 Task: Look for space in Bartlett, United States from 12th July, 2023 to 16th July, 2023 for 8 adults in price range Rs.10000 to Rs.16000. Place can be private room with 8 bedrooms having 8 beds and 8 bathrooms. Property type can be house, flat, guest house, hotel. Amenities needed are: wifi, TV, free parkinig on premises, gym, breakfast. Booking option can be shelf check-in. Required host language is English.
Action: Mouse moved to (483, 95)
Screenshot: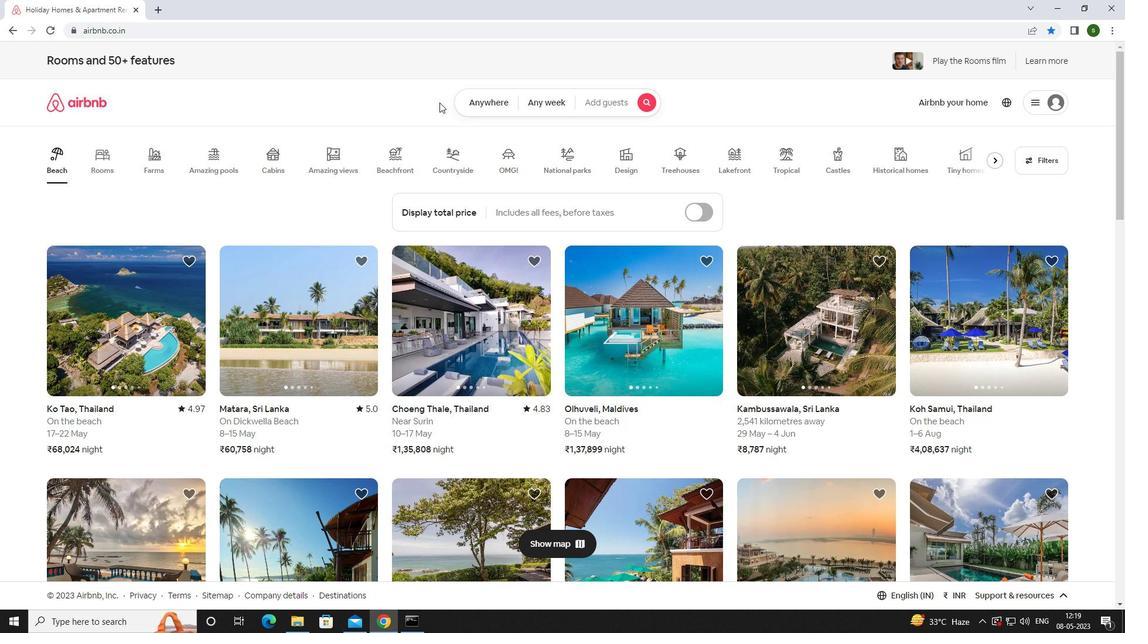 
Action: Mouse pressed left at (483, 95)
Screenshot: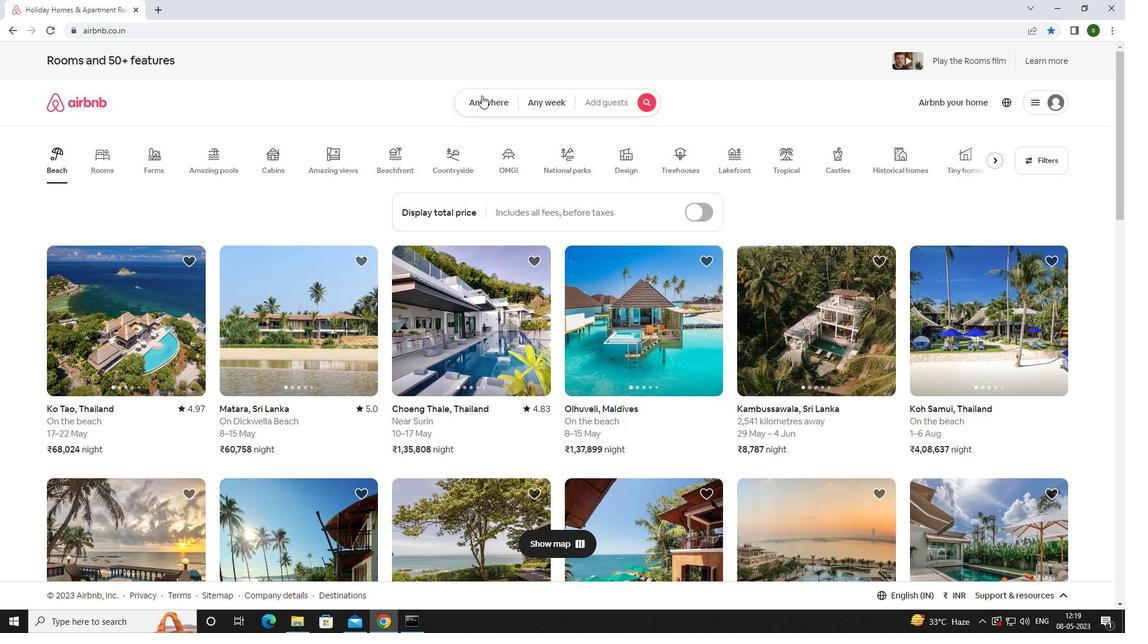 
Action: Mouse moved to (433, 148)
Screenshot: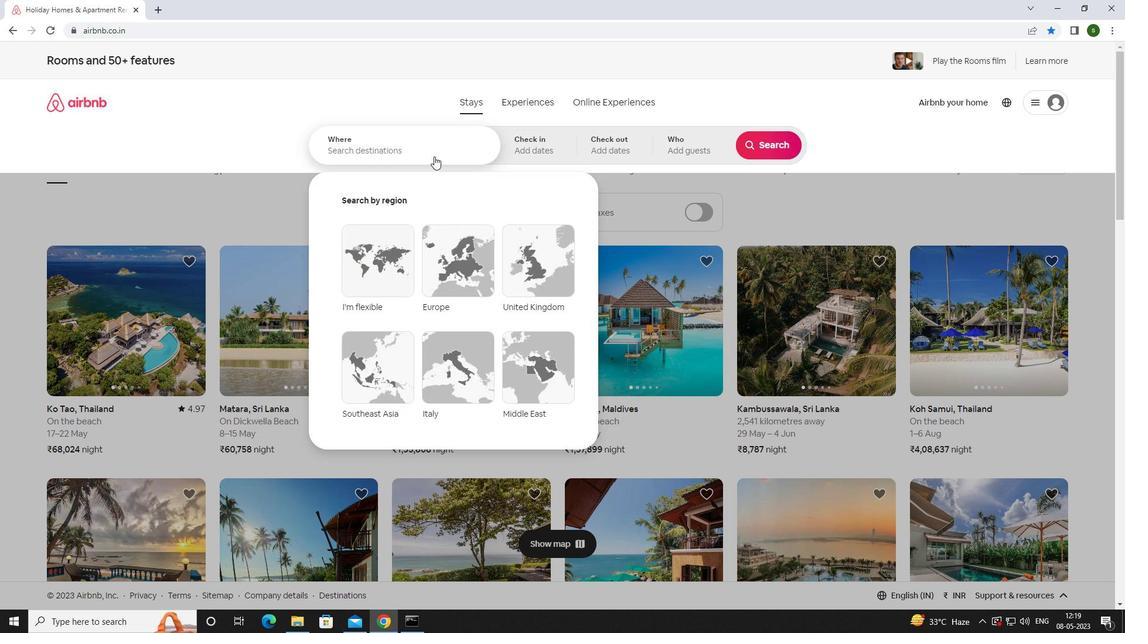 
Action: Mouse pressed left at (433, 148)
Screenshot: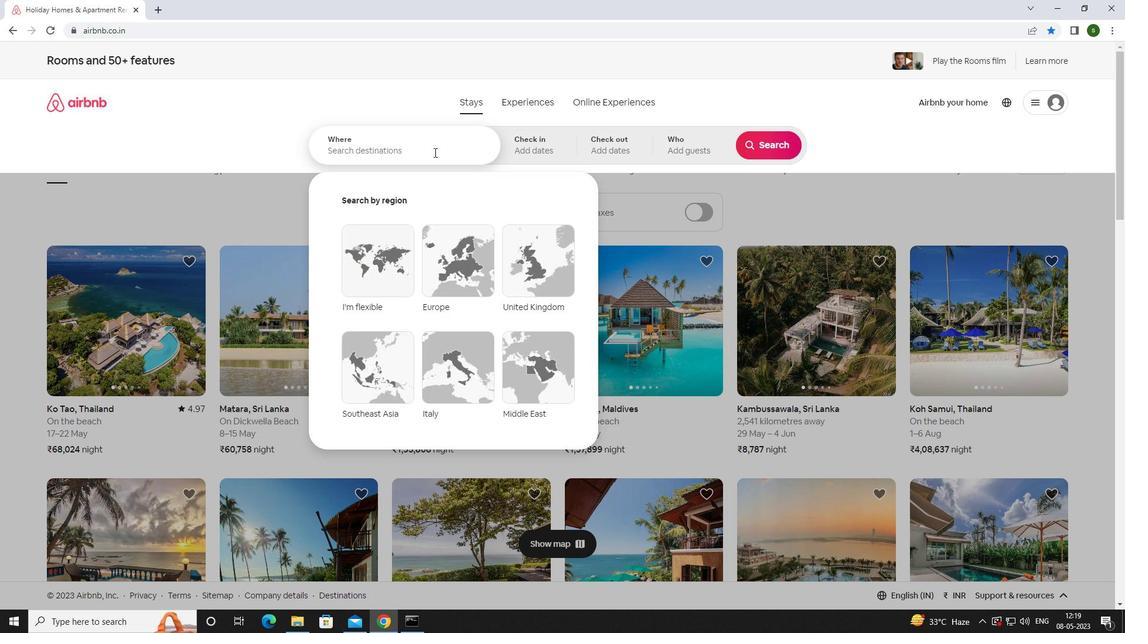 
Action: Key pressed <Key.caps_lock>b<Key.caps_lock>artlett,<Key.space><Key.caps_lock>u<Key.caps_lock>nited<Key.space><Key.caps_lock>s<Key.caps_lock>tates<Key.enter>
Screenshot: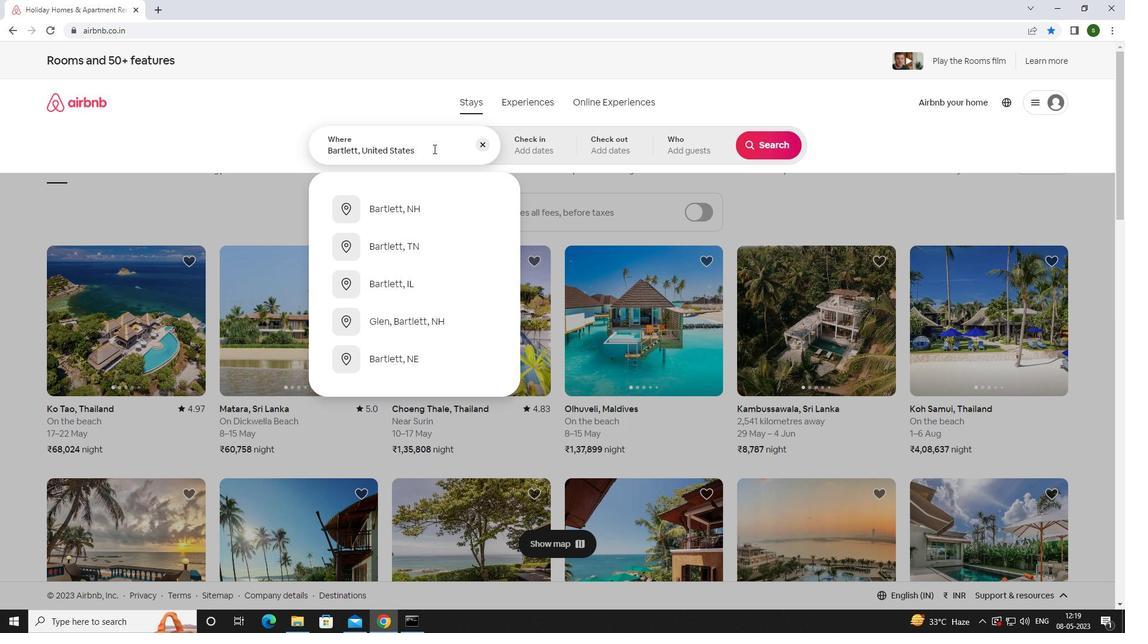 
Action: Mouse moved to (772, 236)
Screenshot: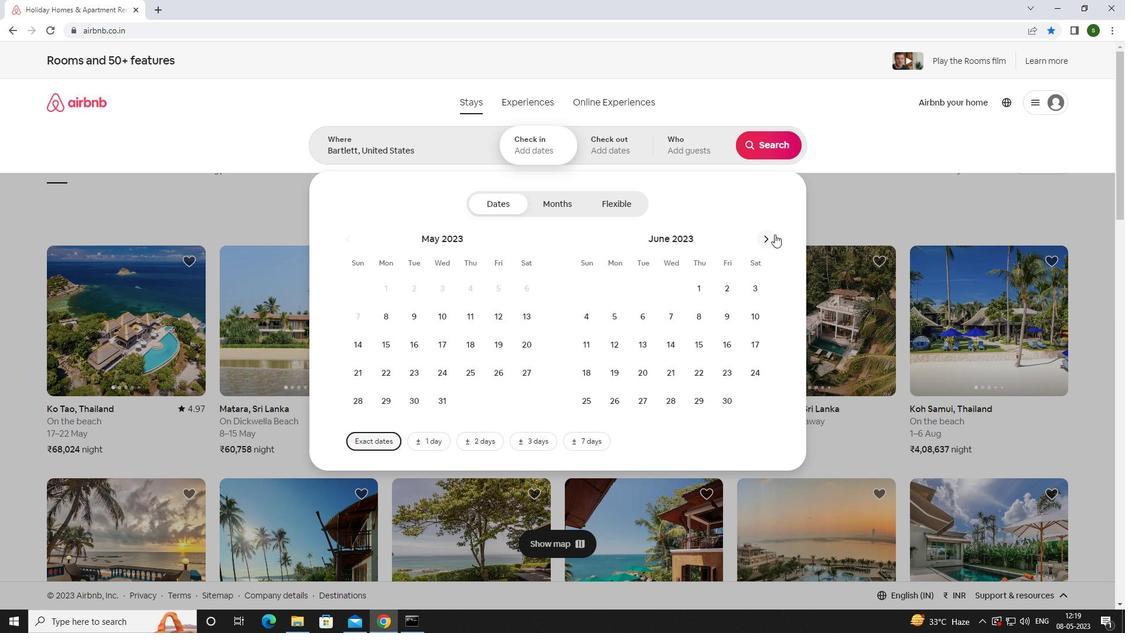 
Action: Mouse pressed left at (772, 236)
Screenshot: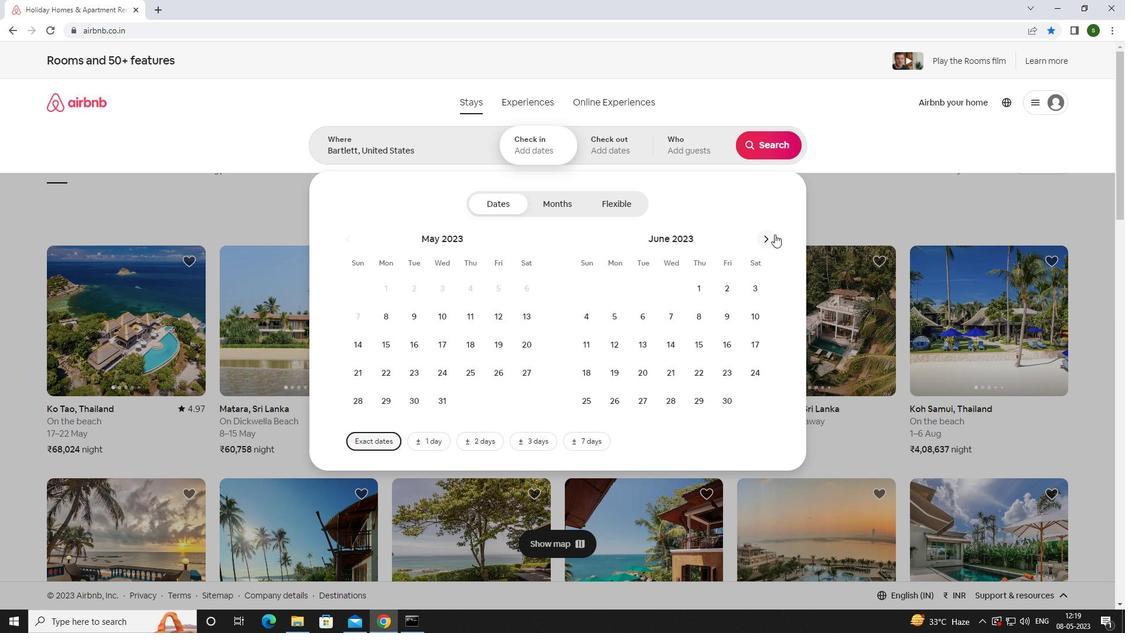 
Action: Mouse moved to (674, 349)
Screenshot: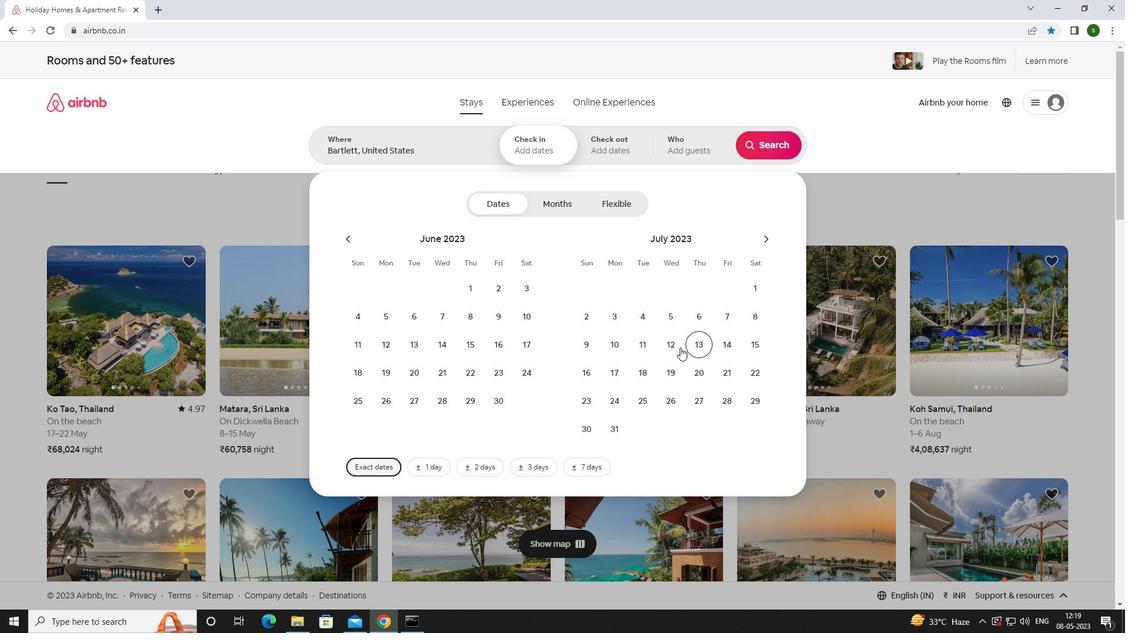 
Action: Mouse pressed left at (674, 349)
Screenshot: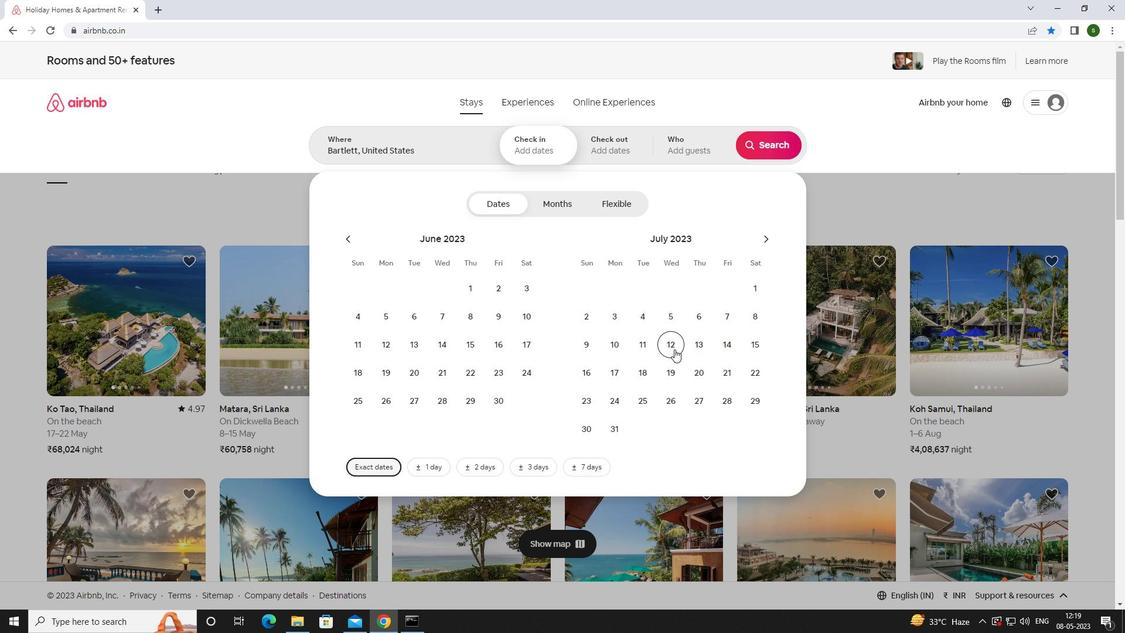 
Action: Mouse moved to (592, 378)
Screenshot: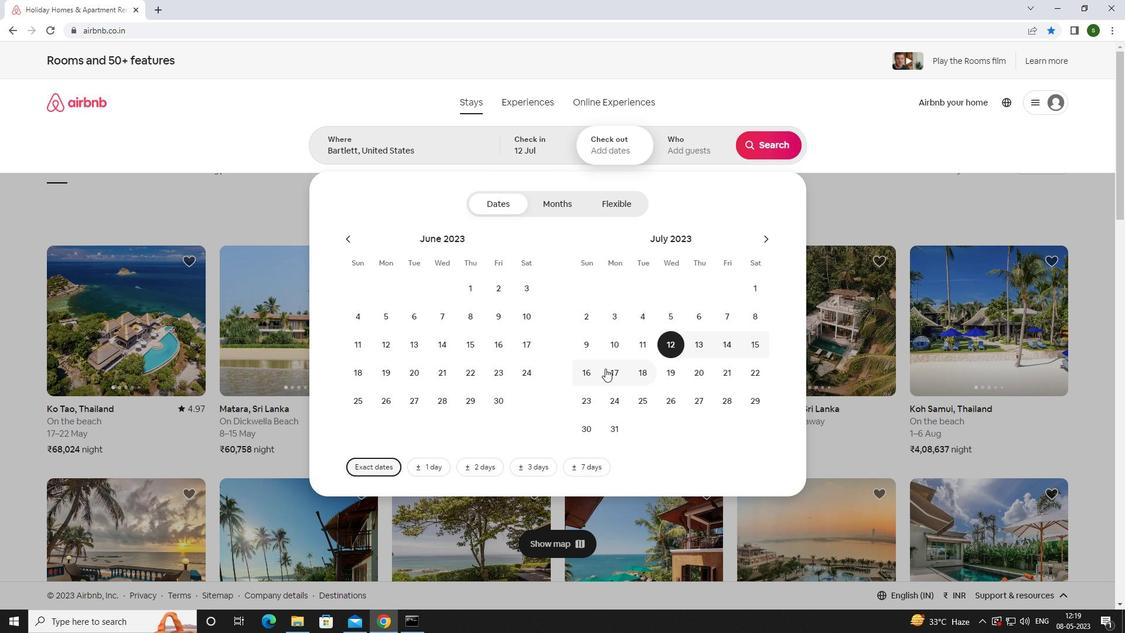 
Action: Mouse pressed left at (592, 378)
Screenshot: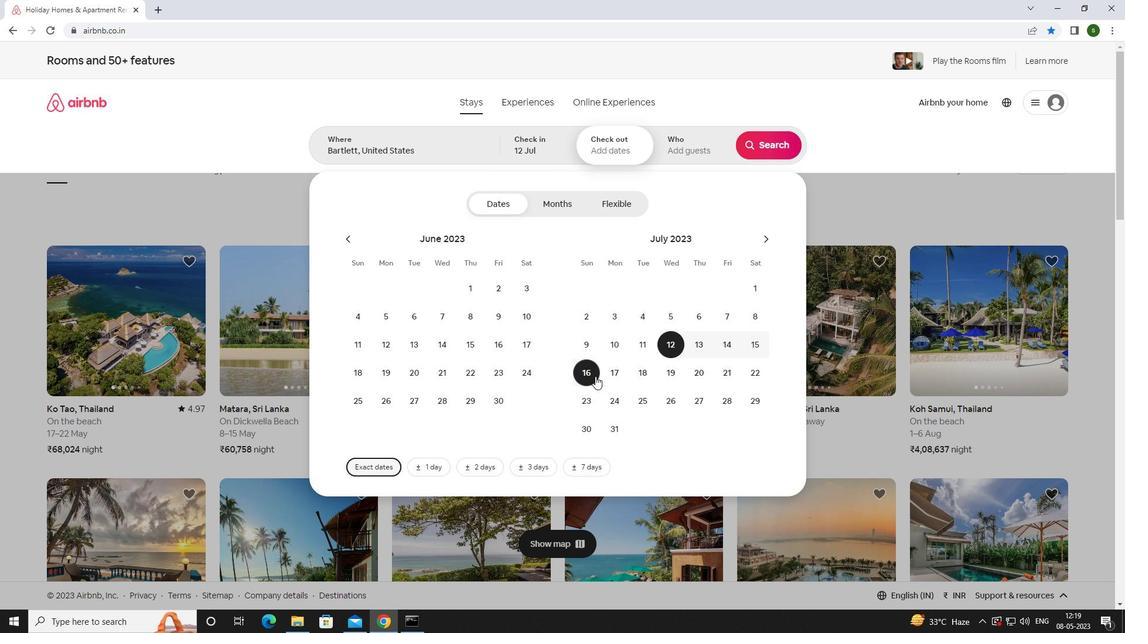 
Action: Mouse moved to (679, 141)
Screenshot: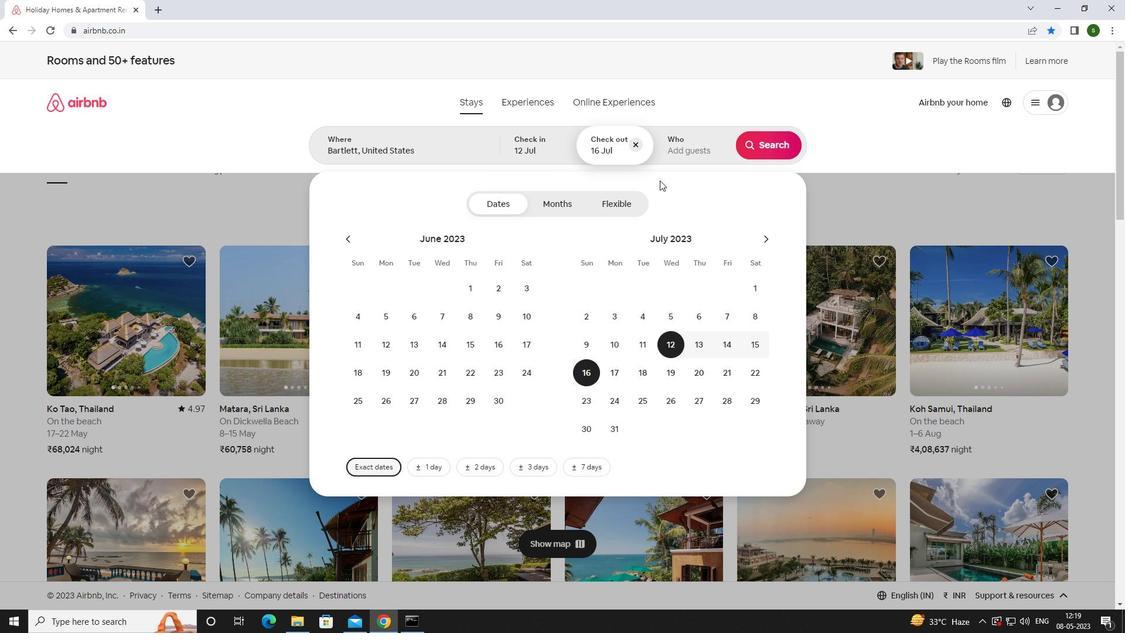 
Action: Mouse pressed left at (679, 141)
Screenshot: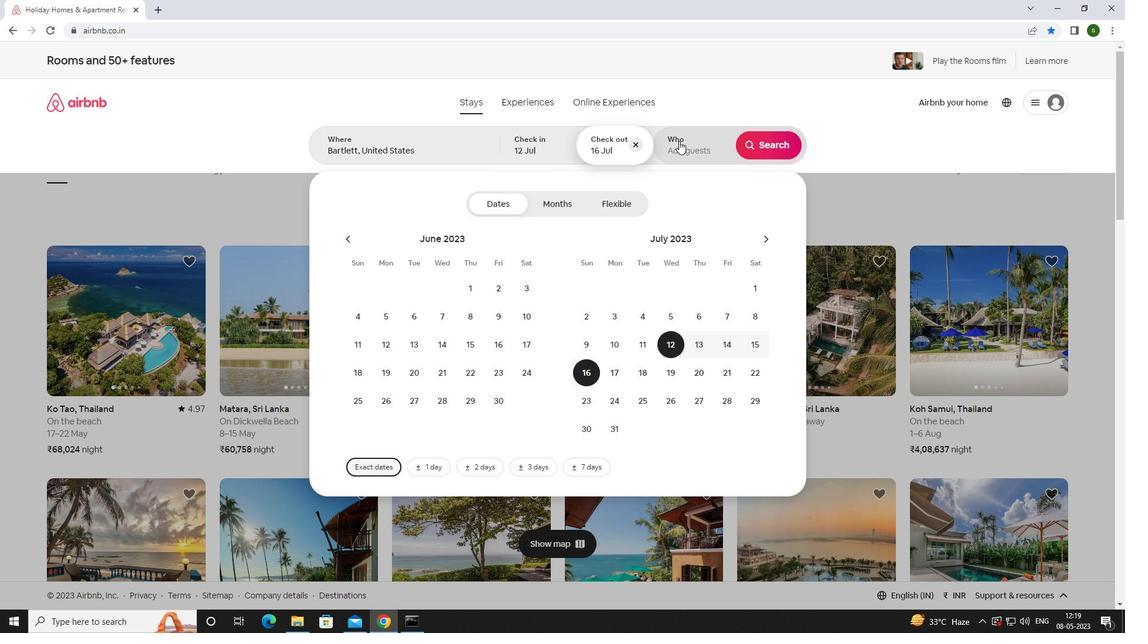 
Action: Mouse moved to (765, 201)
Screenshot: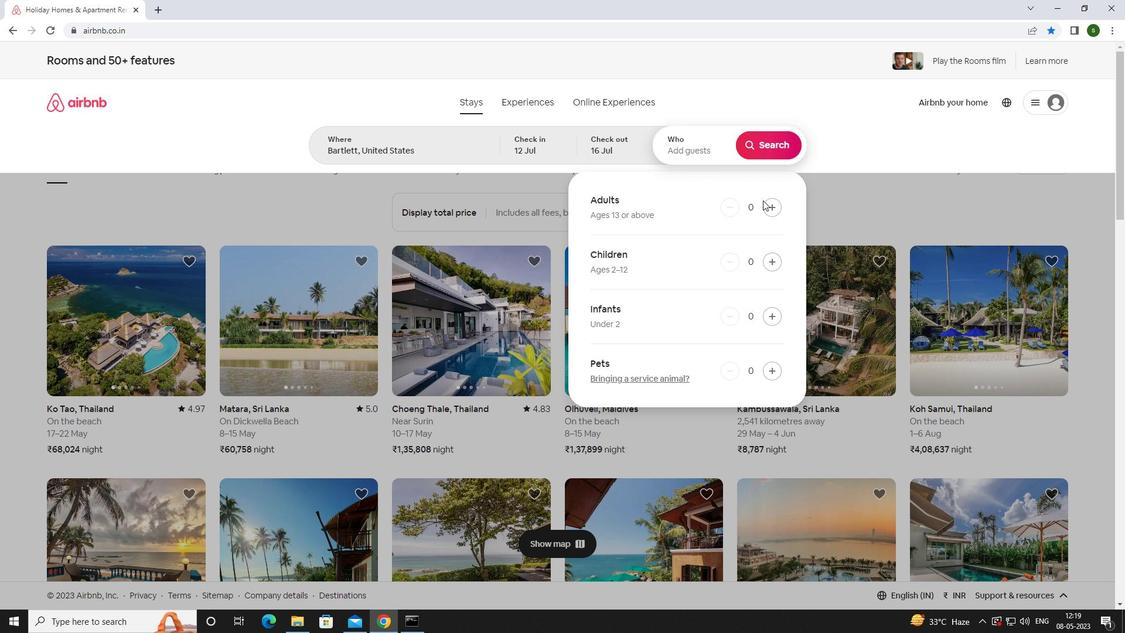 
Action: Mouse pressed left at (765, 201)
Screenshot: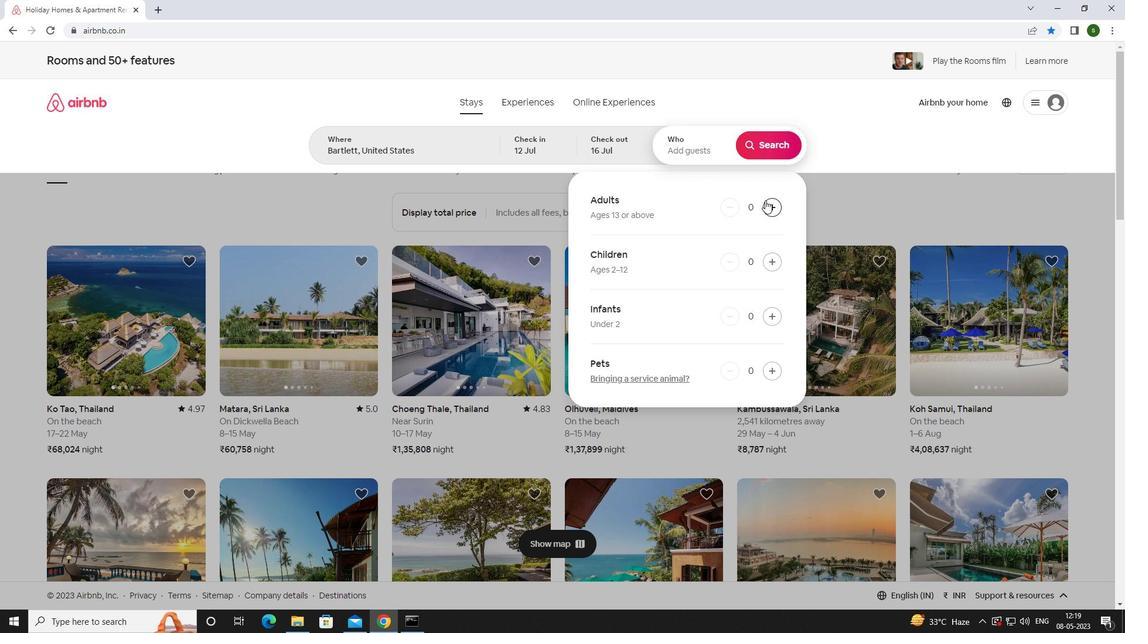 
Action: Mouse pressed left at (765, 201)
Screenshot: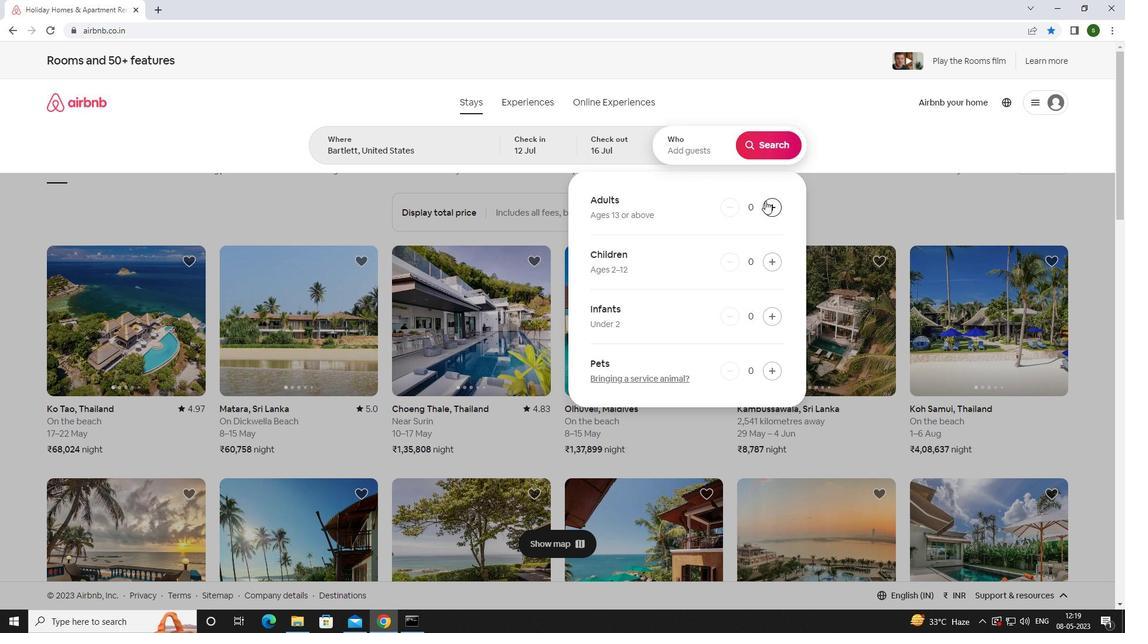 
Action: Mouse pressed left at (765, 201)
Screenshot: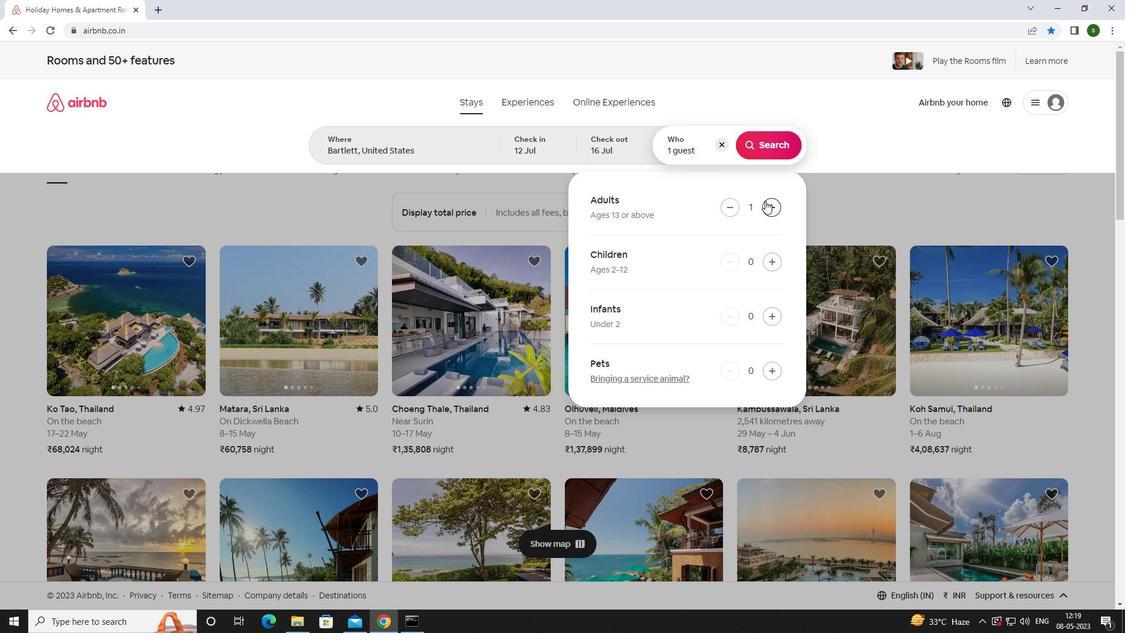 
Action: Mouse pressed left at (765, 201)
Screenshot: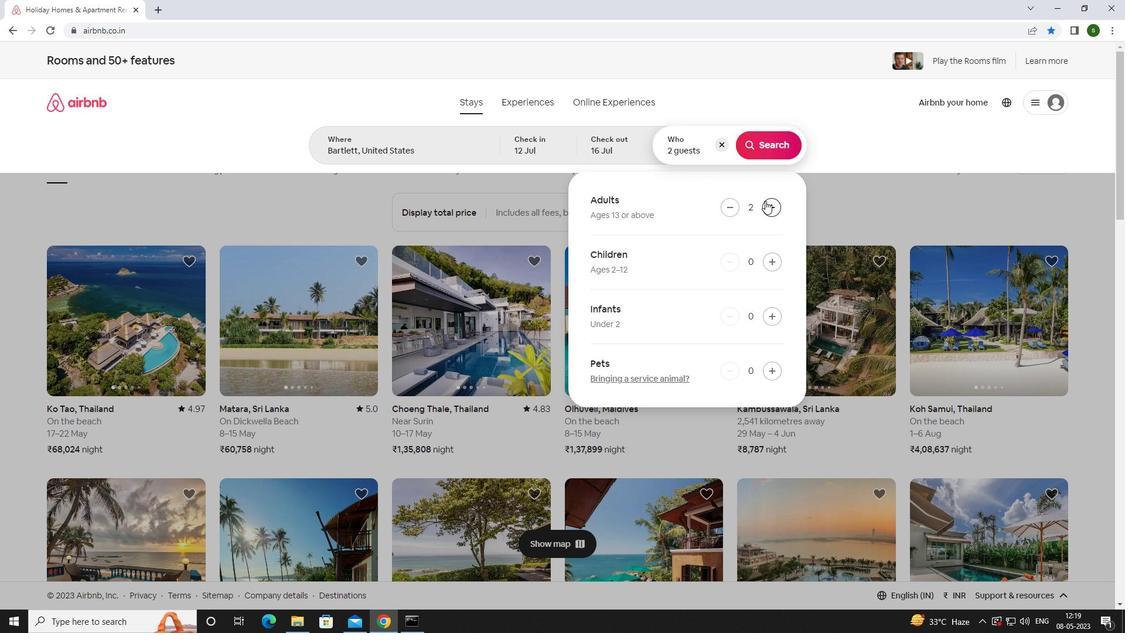 
Action: Mouse pressed left at (765, 201)
Screenshot: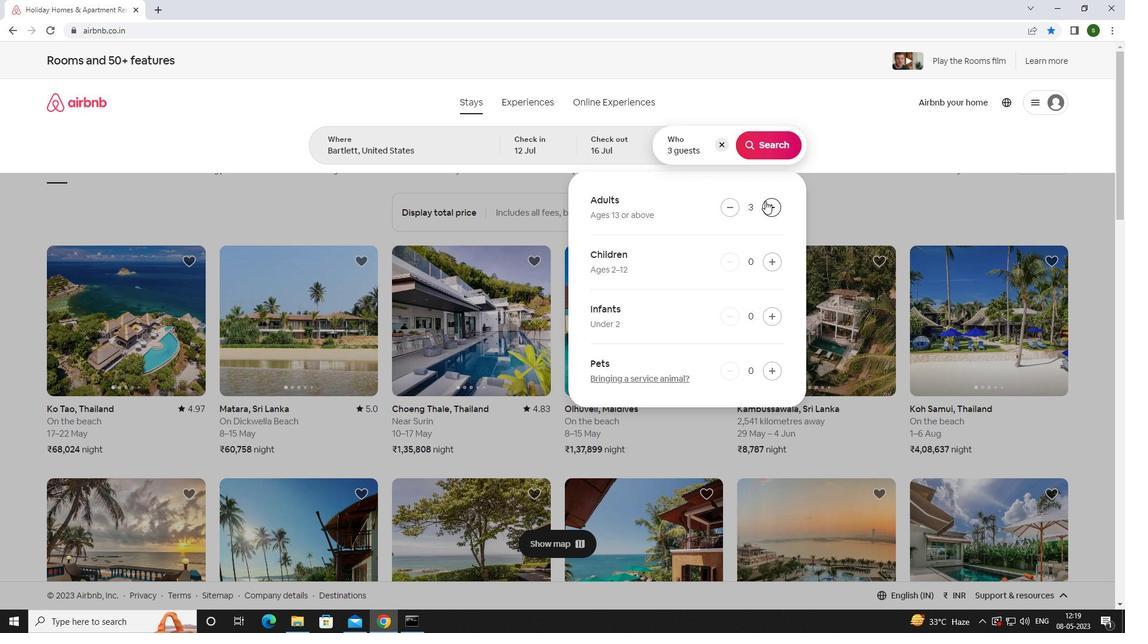 
Action: Mouse pressed left at (765, 201)
Screenshot: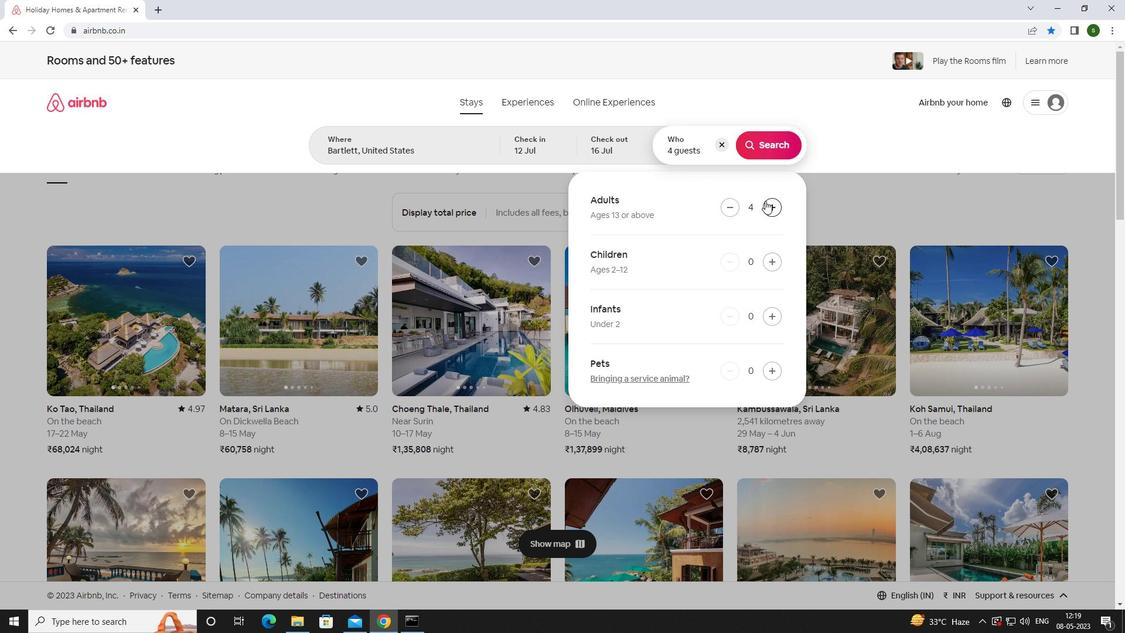 
Action: Mouse pressed left at (765, 201)
Screenshot: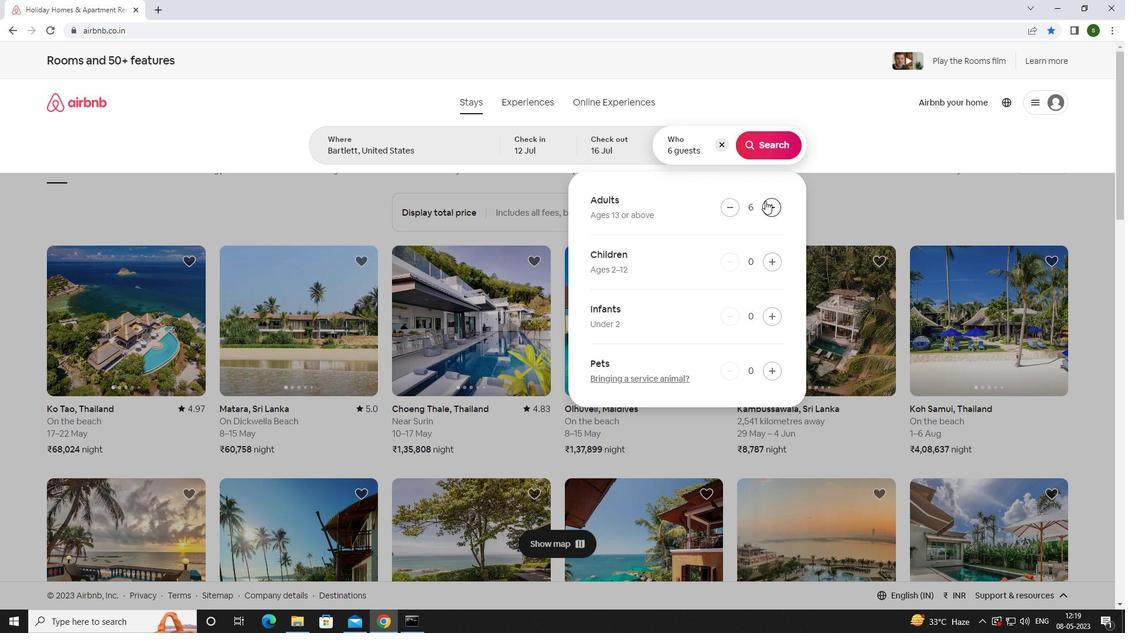
Action: Mouse pressed left at (765, 201)
Screenshot: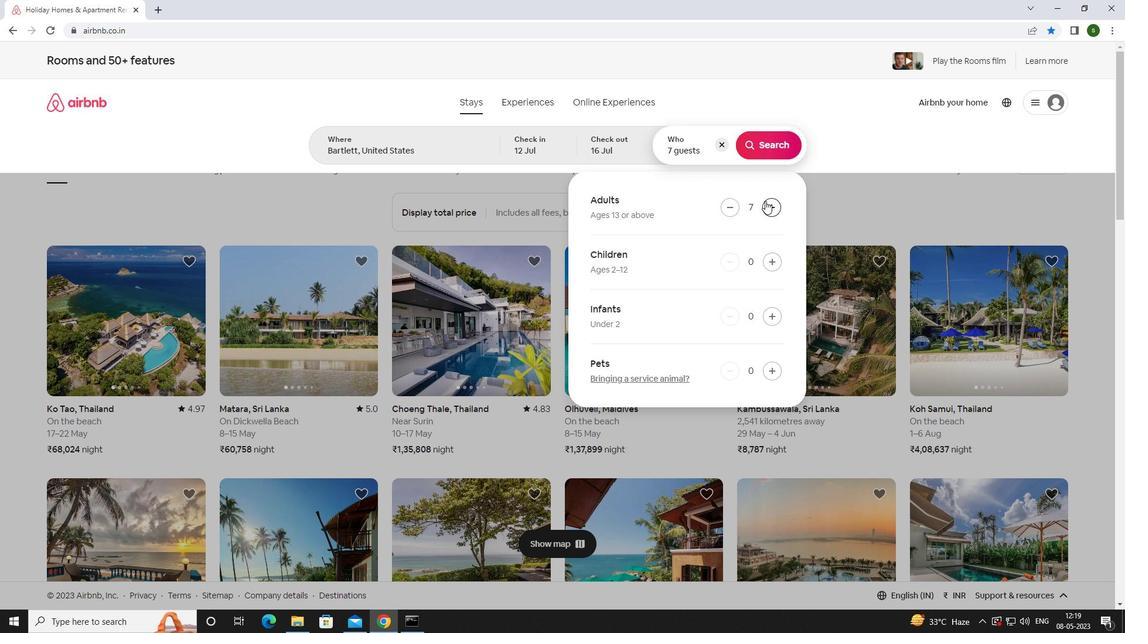 
Action: Mouse moved to (764, 141)
Screenshot: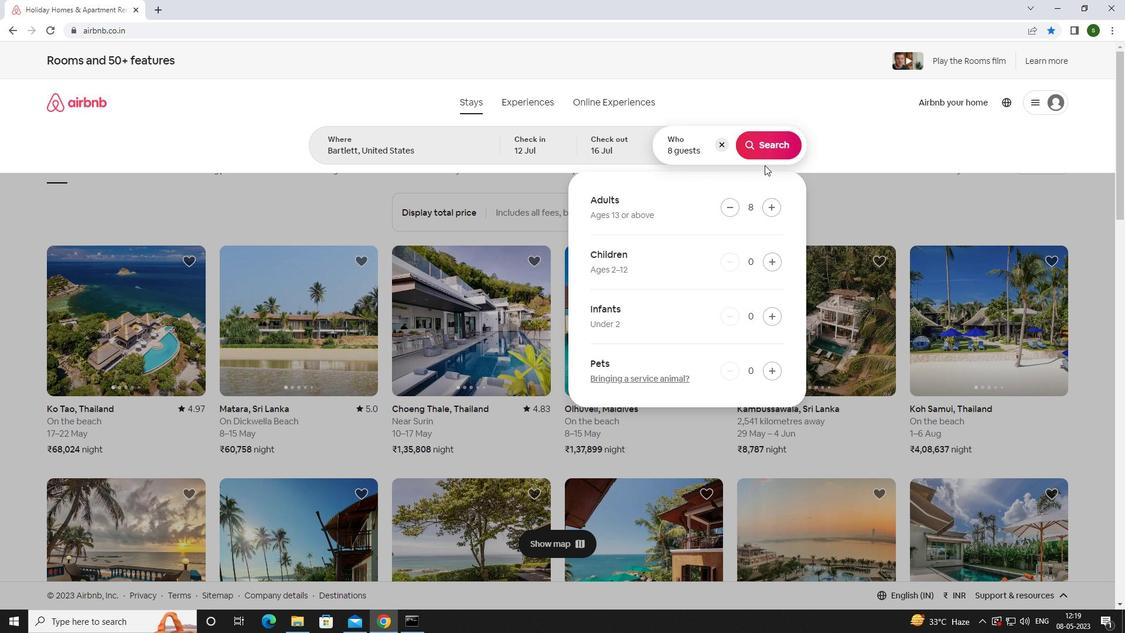 
Action: Mouse pressed left at (764, 141)
Screenshot: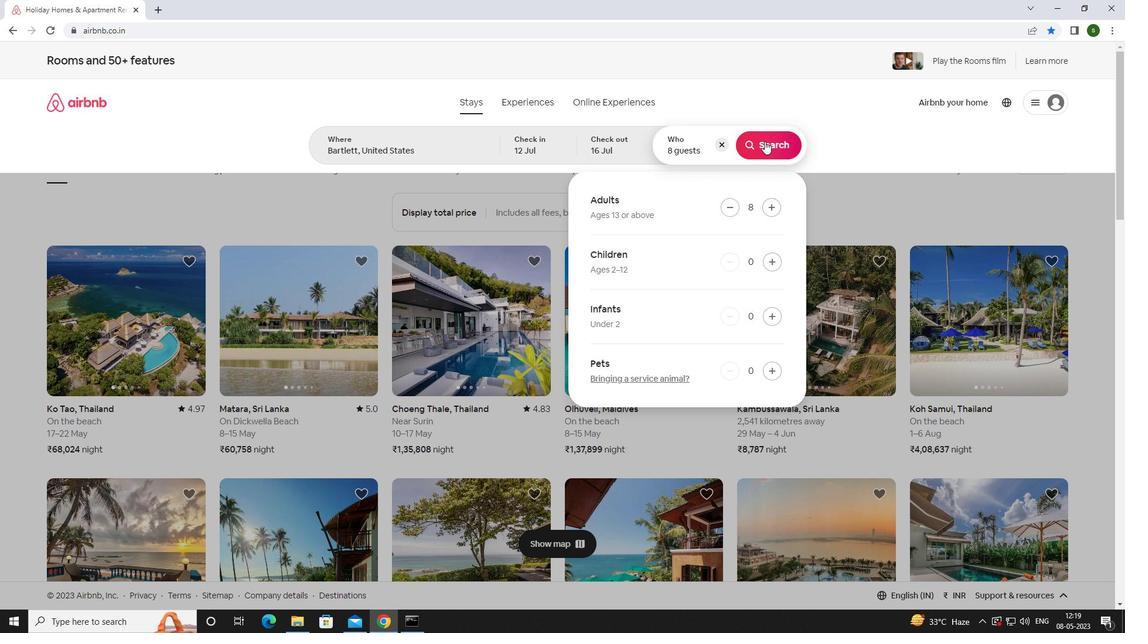 
Action: Mouse moved to (1057, 101)
Screenshot: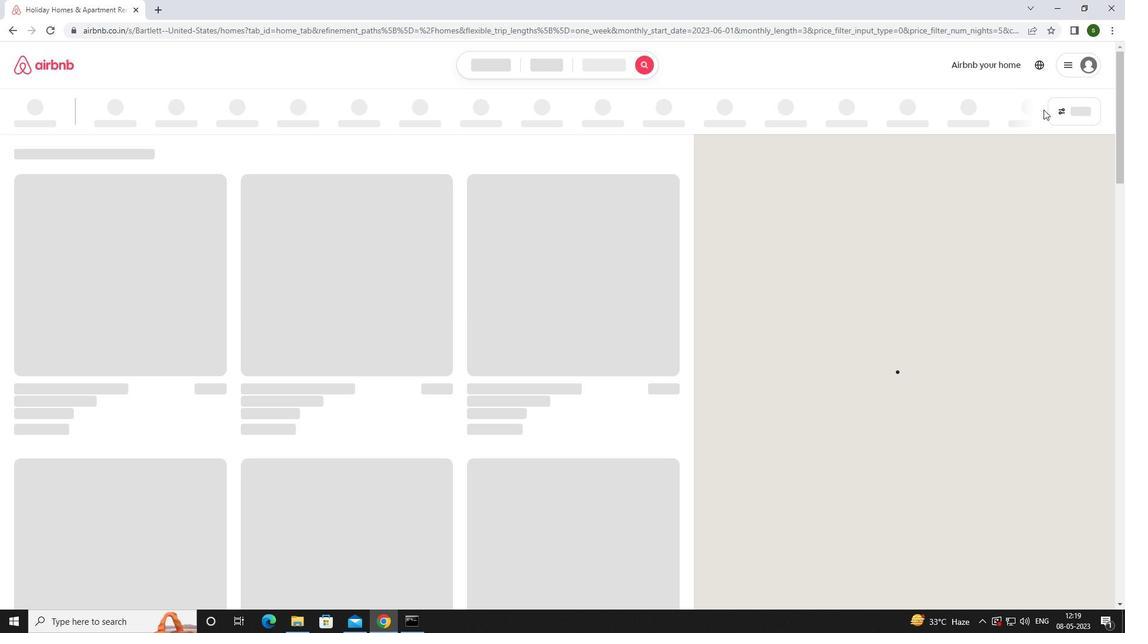 
Action: Mouse pressed left at (1057, 101)
Screenshot: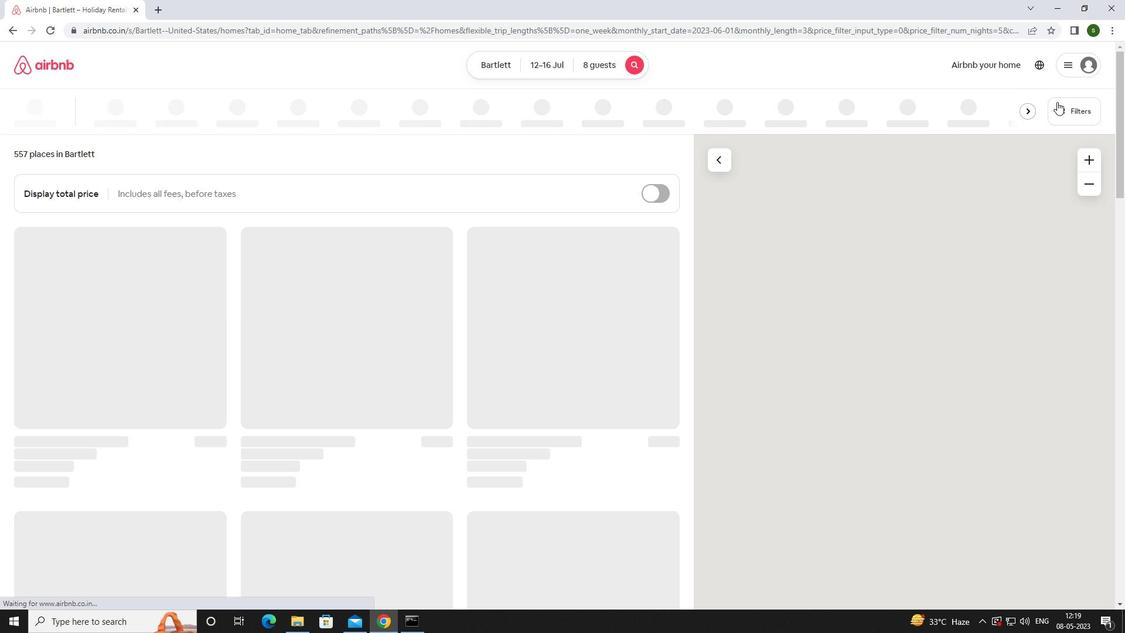 
Action: Mouse moved to (432, 407)
Screenshot: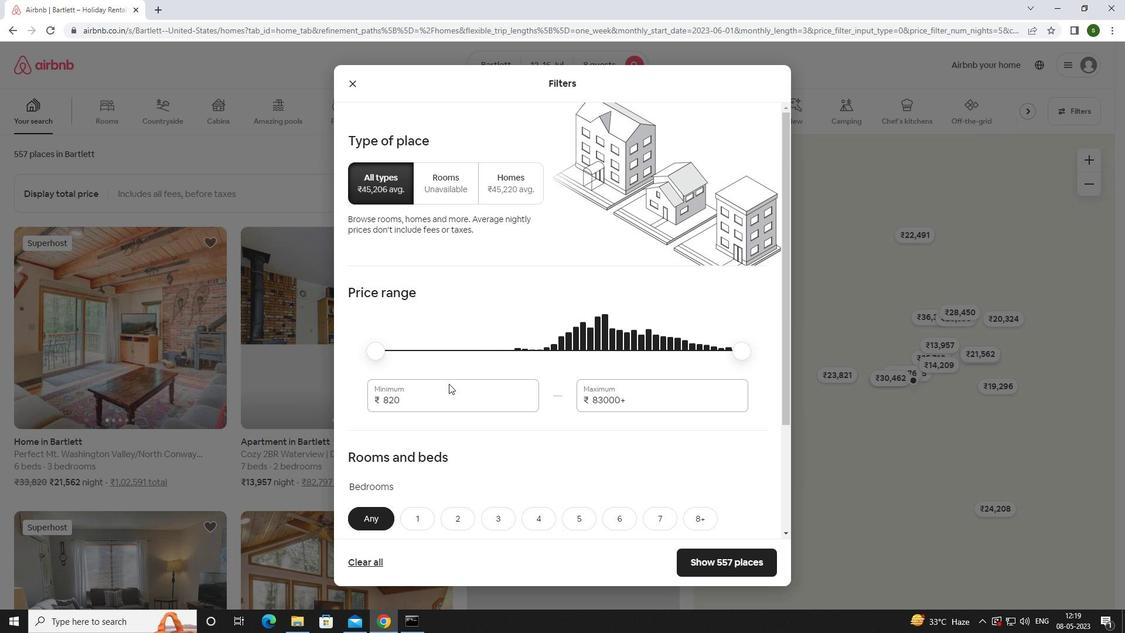 
Action: Mouse pressed left at (432, 407)
Screenshot: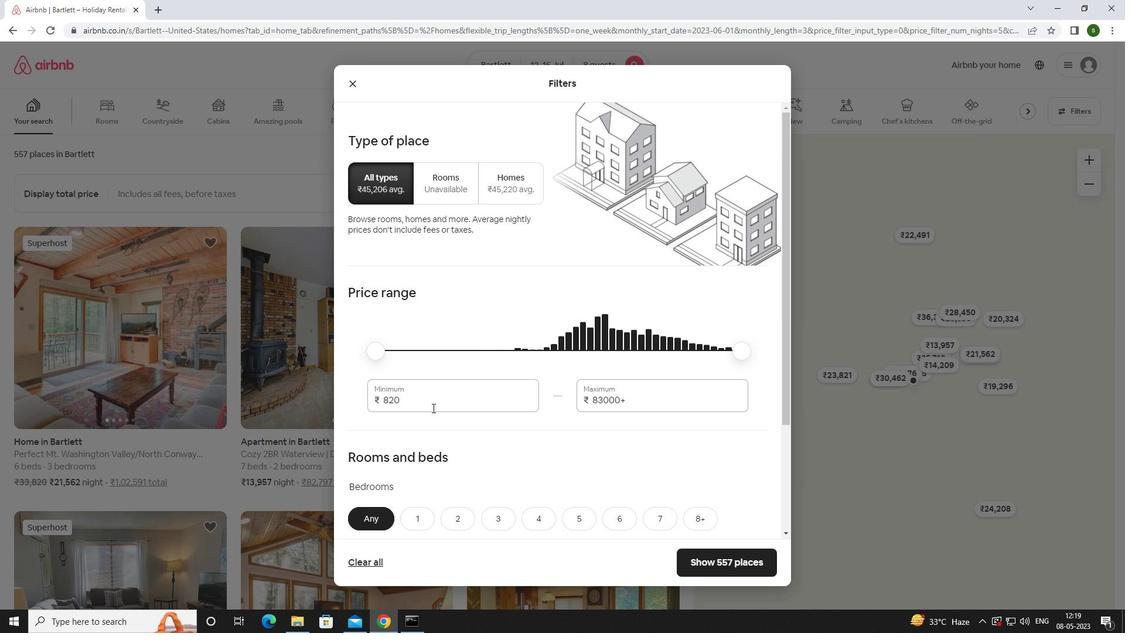 
Action: Key pressed <Key.backspace><Key.backspace><Key.backspace><Key.backspace>10000
Screenshot: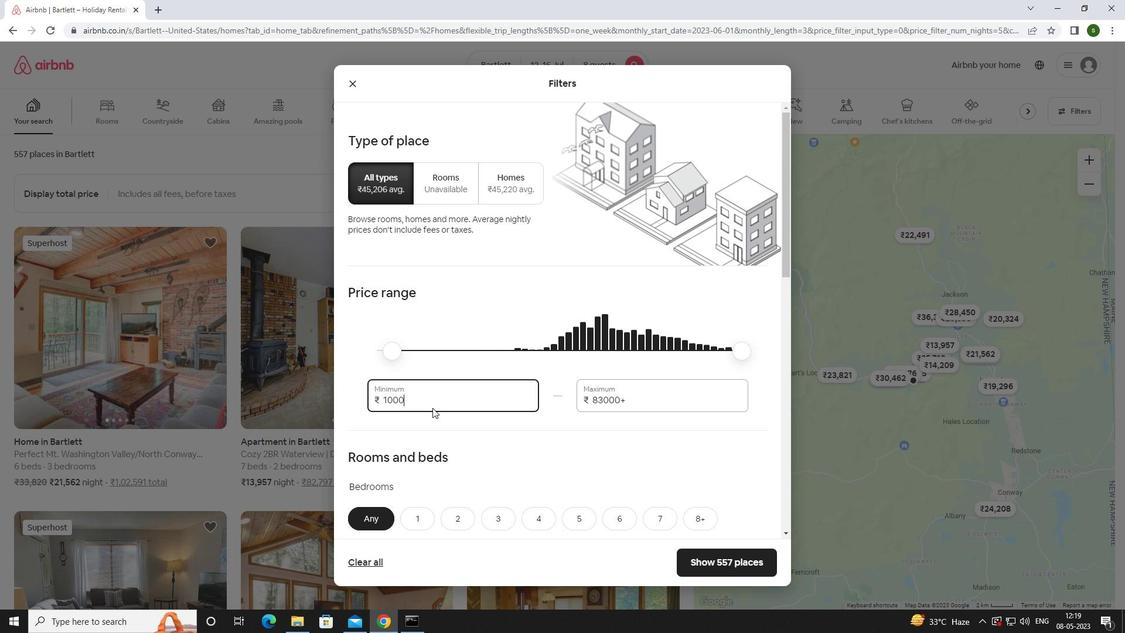 
Action: Mouse moved to (644, 401)
Screenshot: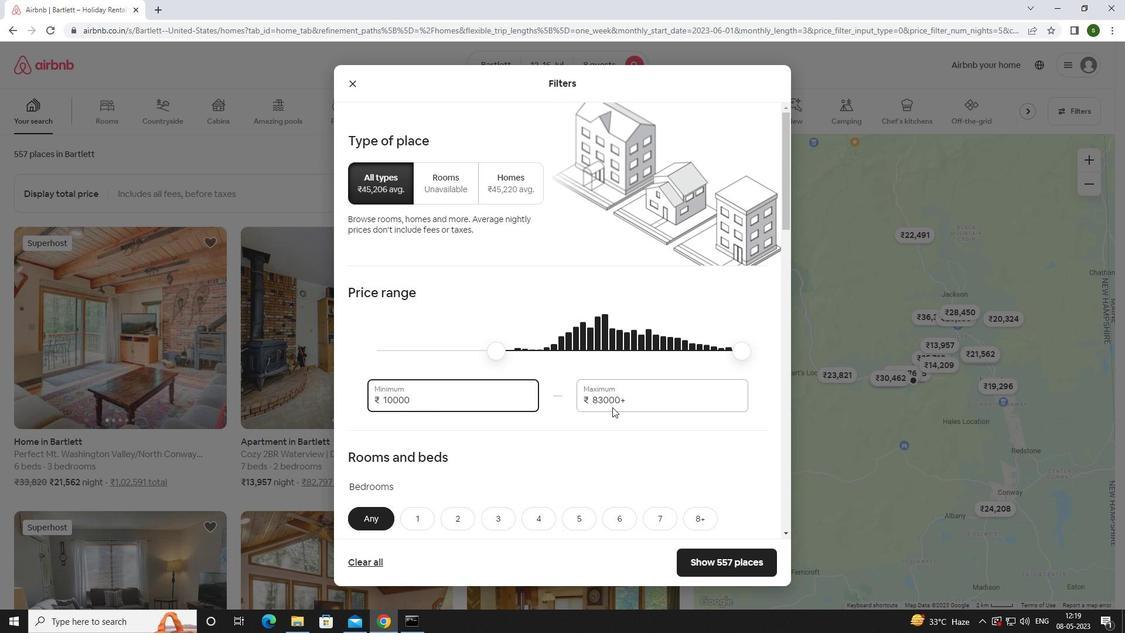 
Action: Mouse pressed left at (644, 401)
Screenshot: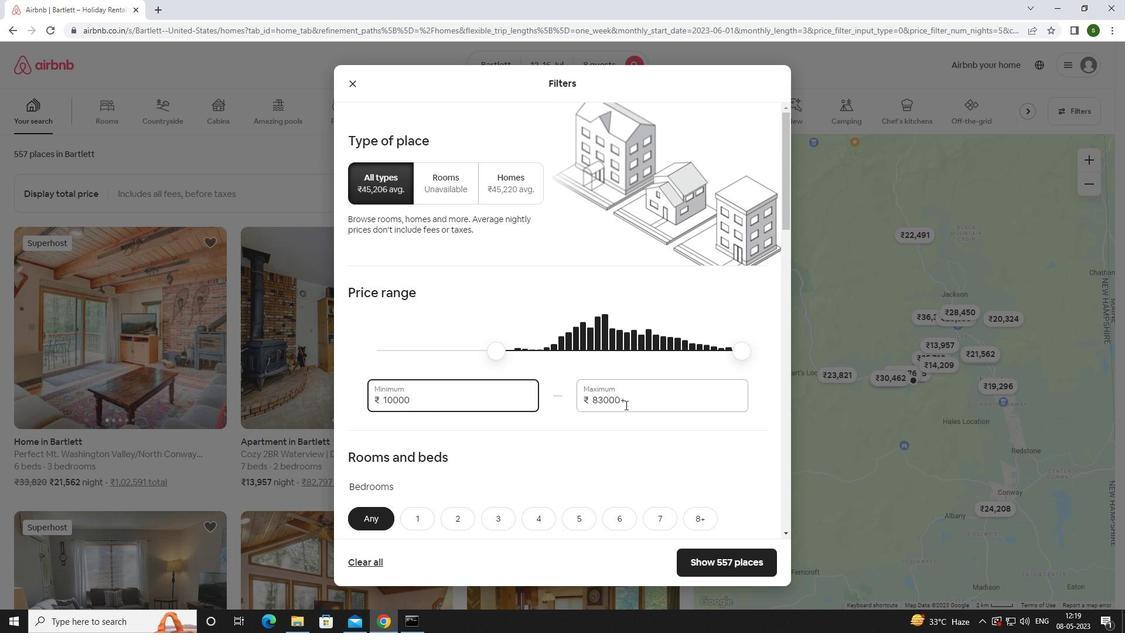 
Action: Mouse moved to (645, 399)
Screenshot: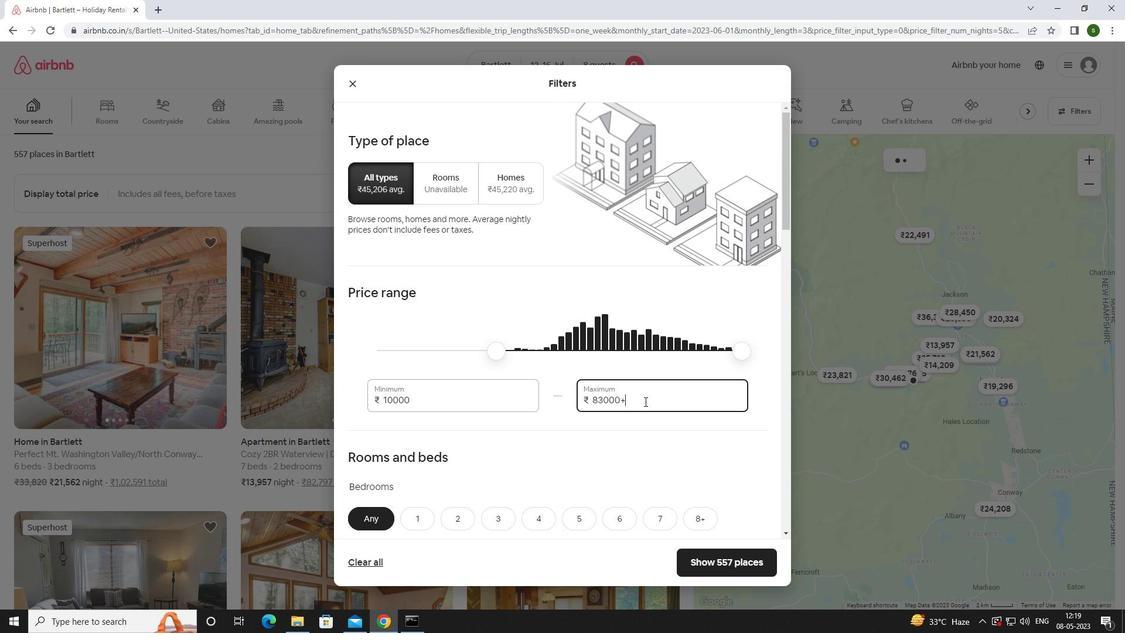 
Action: Key pressed <Key.backspace><Key.backspace><Key.backspace><Key.backspace><Key.backspace><Key.backspace><Key.backspace><Key.backspace><Key.backspace>16000
Screenshot: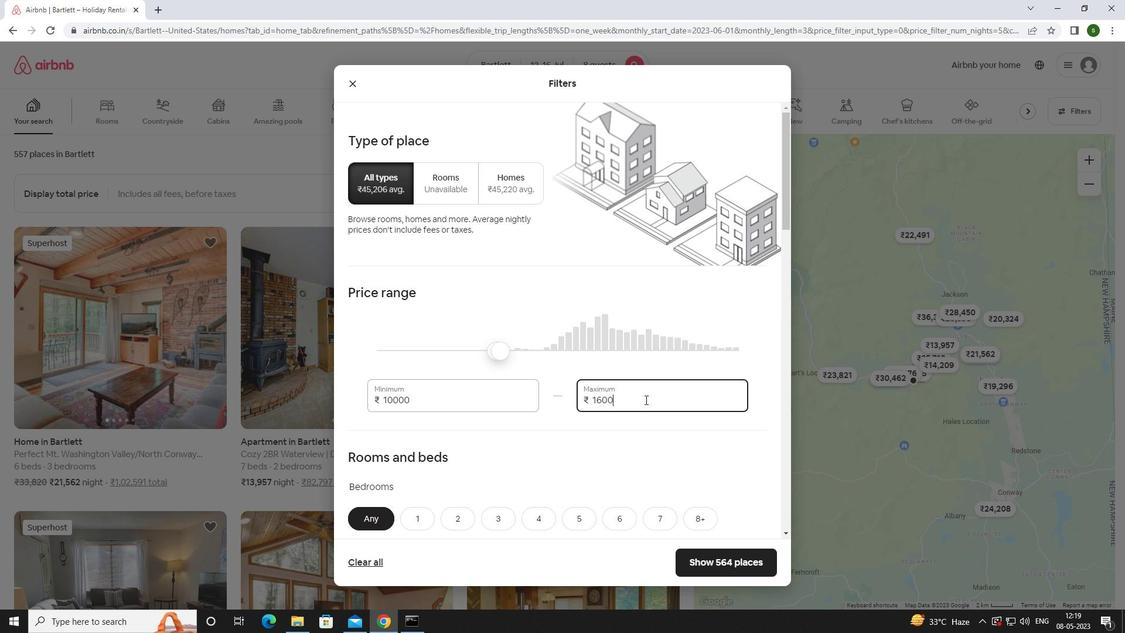 
Action: Mouse moved to (548, 396)
Screenshot: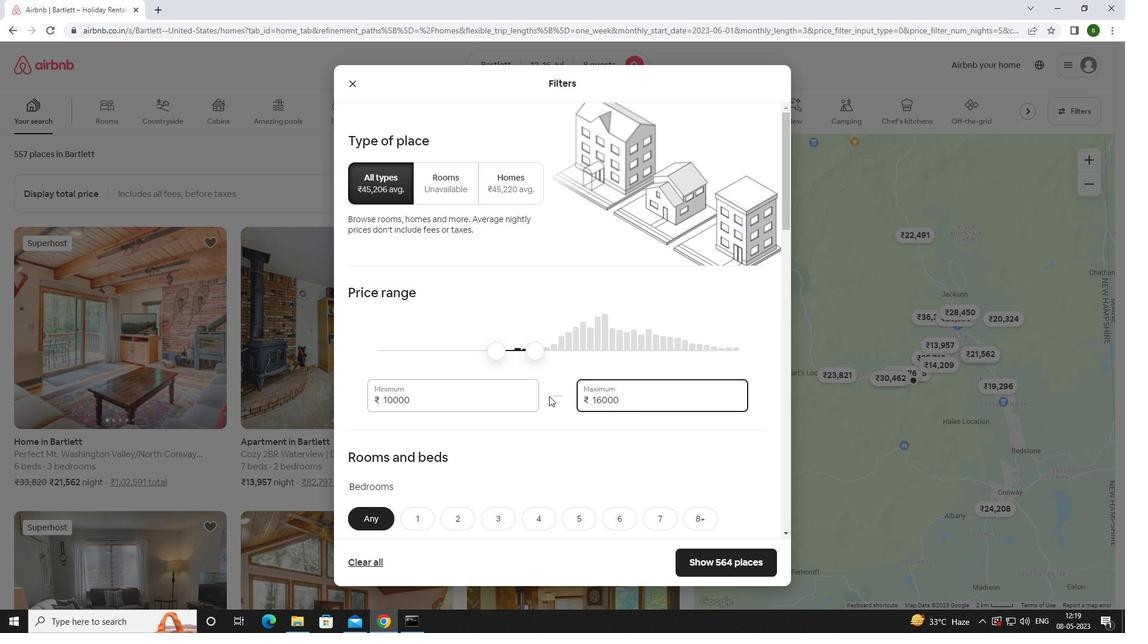 
Action: Mouse scrolled (548, 395) with delta (0, 0)
Screenshot: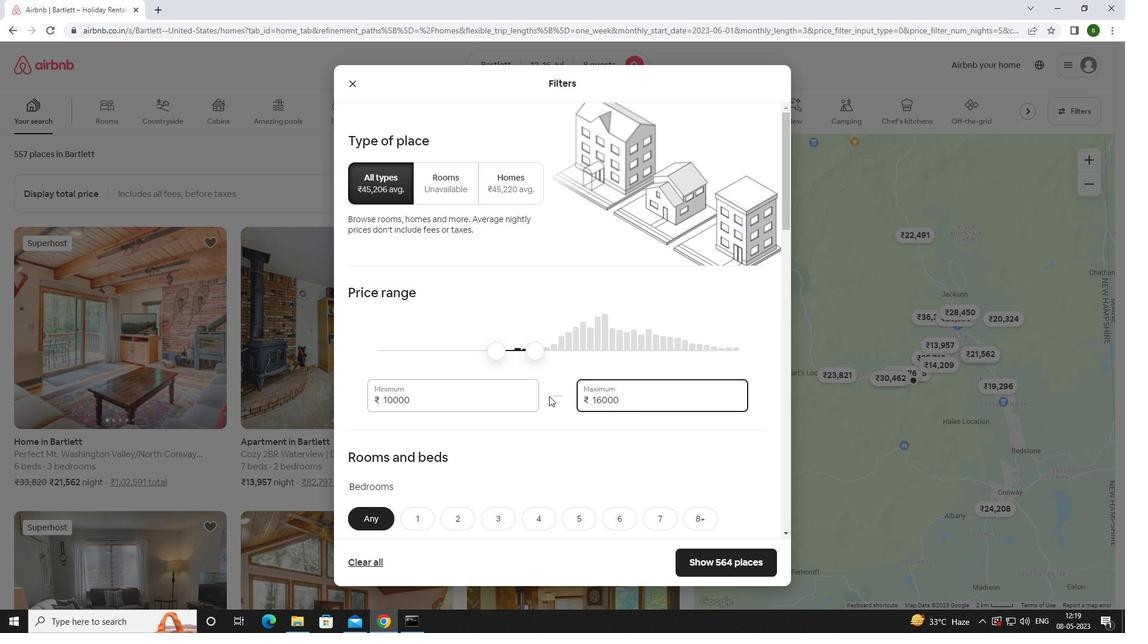 
Action: Mouse moved to (548, 396)
Screenshot: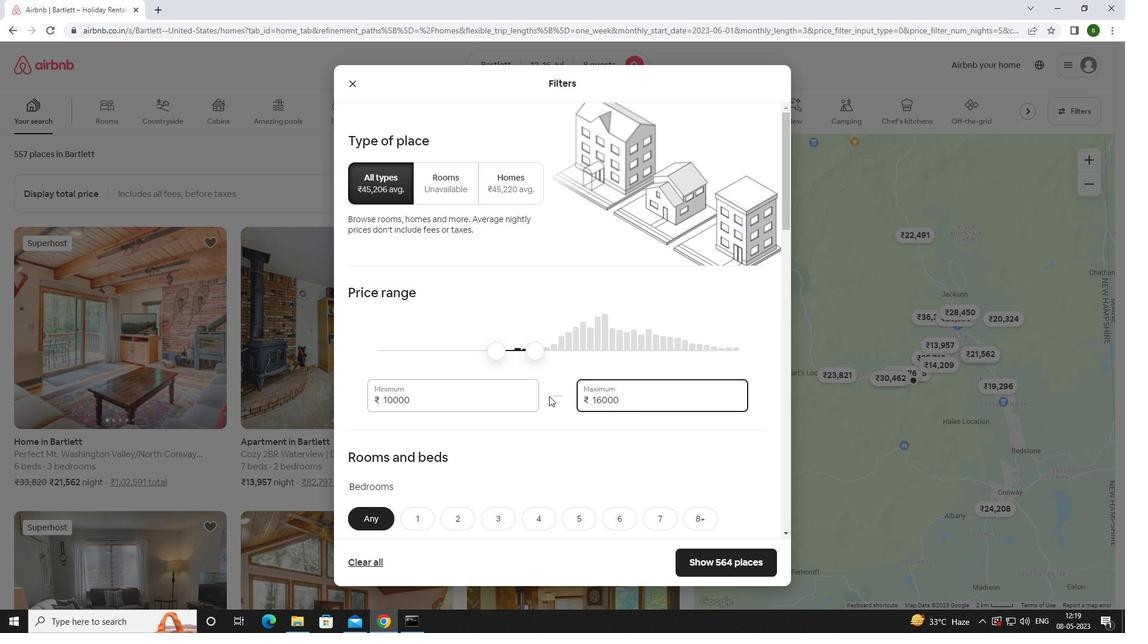
Action: Mouse scrolled (548, 395) with delta (0, 0)
Screenshot: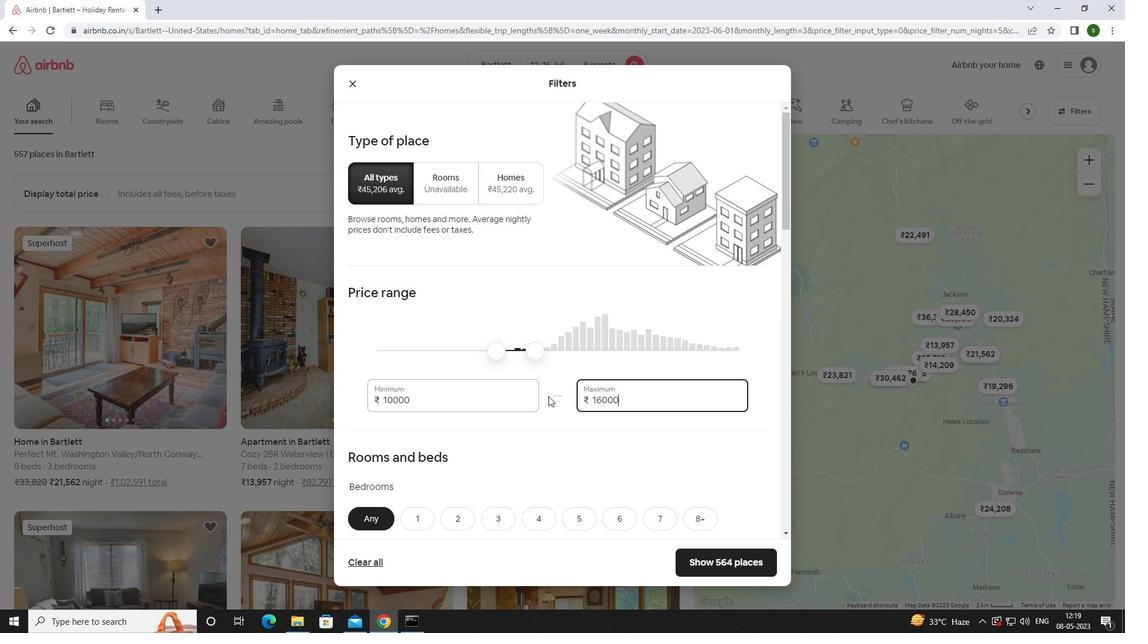 
Action: Mouse moved to (533, 393)
Screenshot: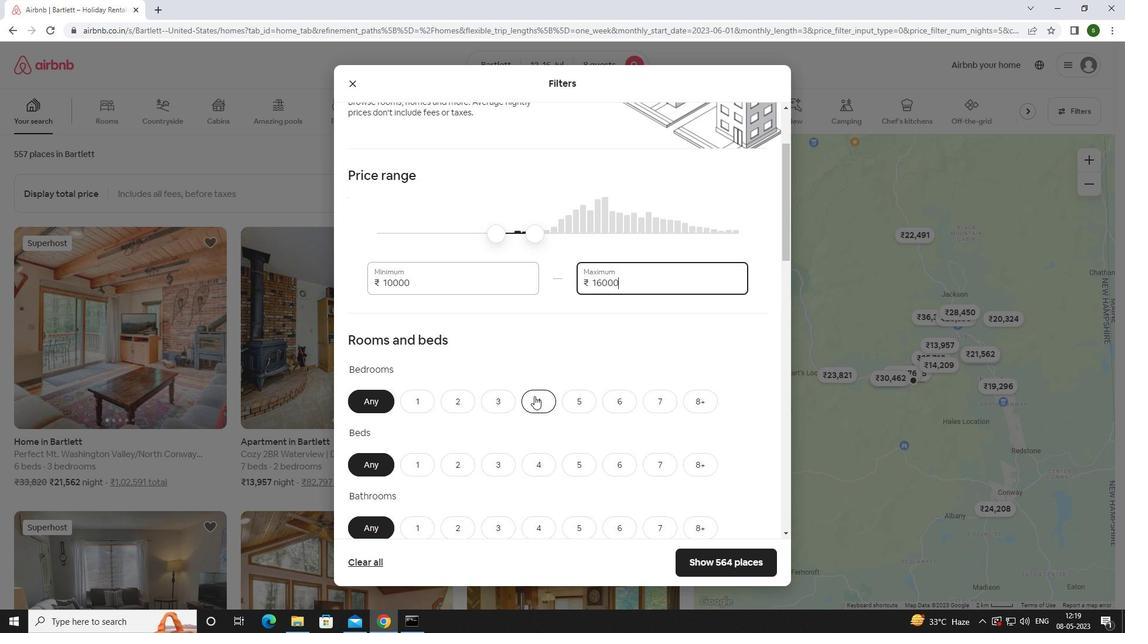 
Action: Mouse scrolled (533, 393) with delta (0, 0)
Screenshot: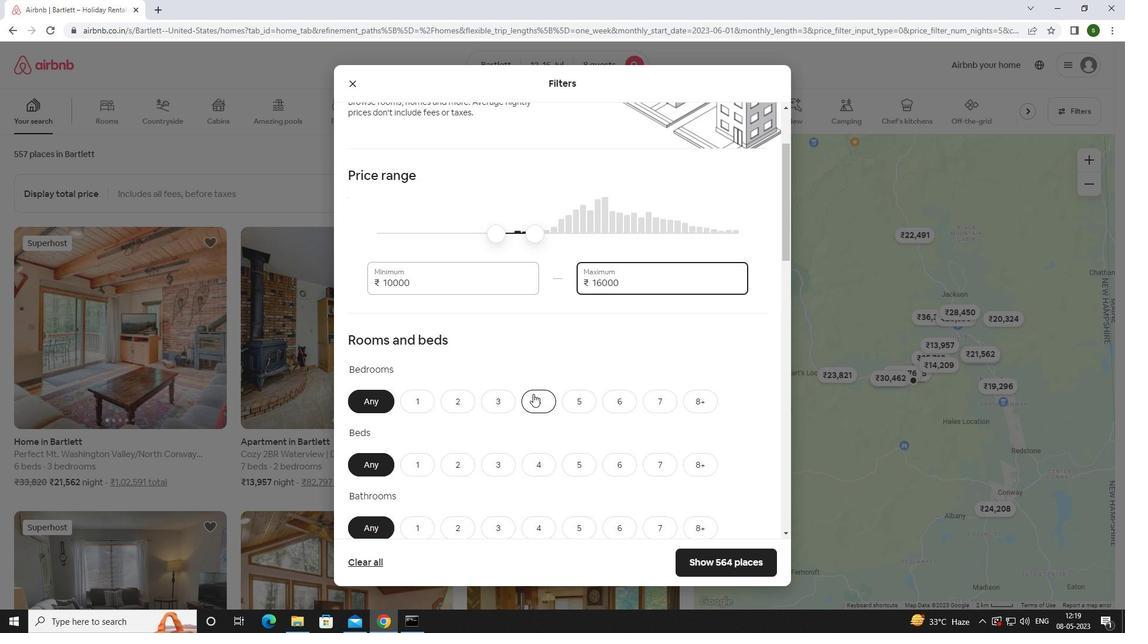 
Action: Mouse scrolled (533, 393) with delta (0, 0)
Screenshot: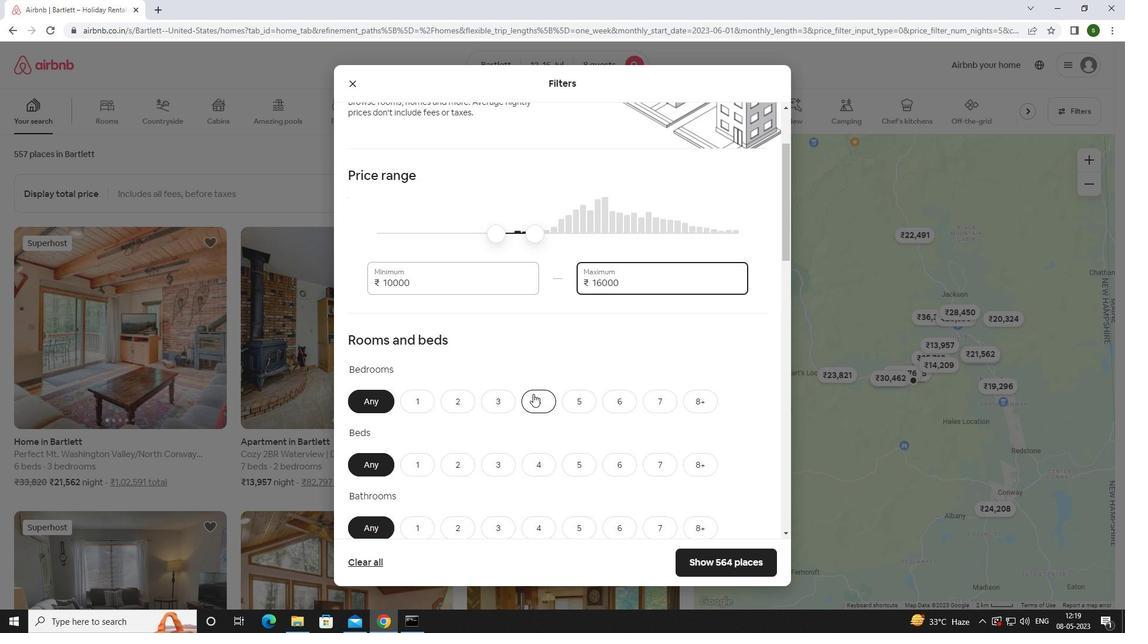 
Action: Mouse scrolled (533, 393) with delta (0, 0)
Screenshot: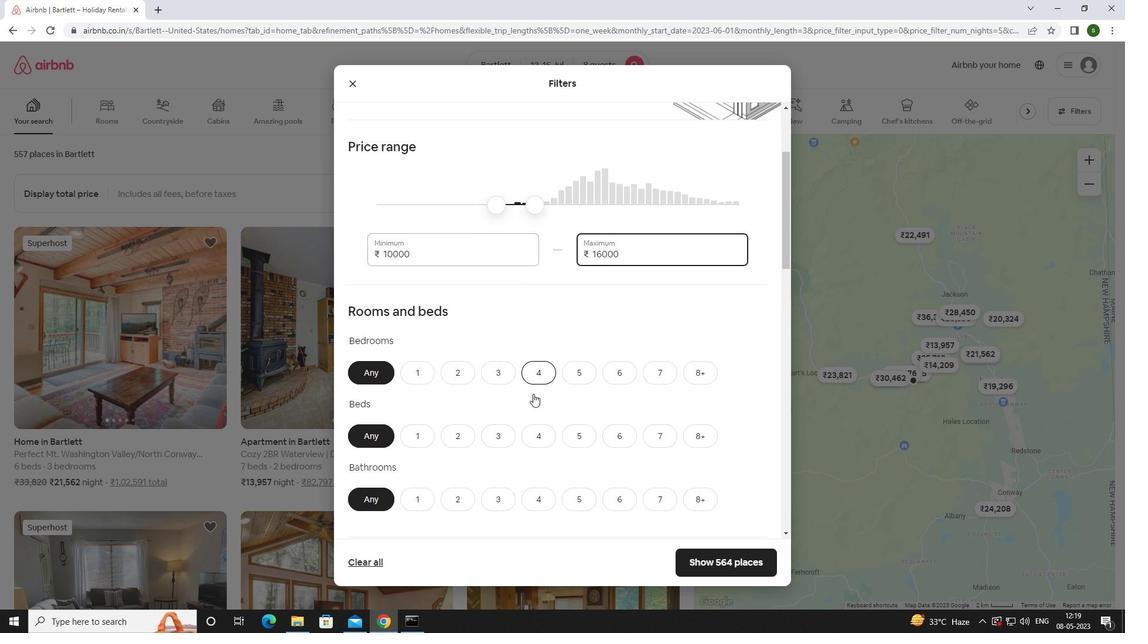 
Action: Mouse moved to (701, 219)
Screenshot: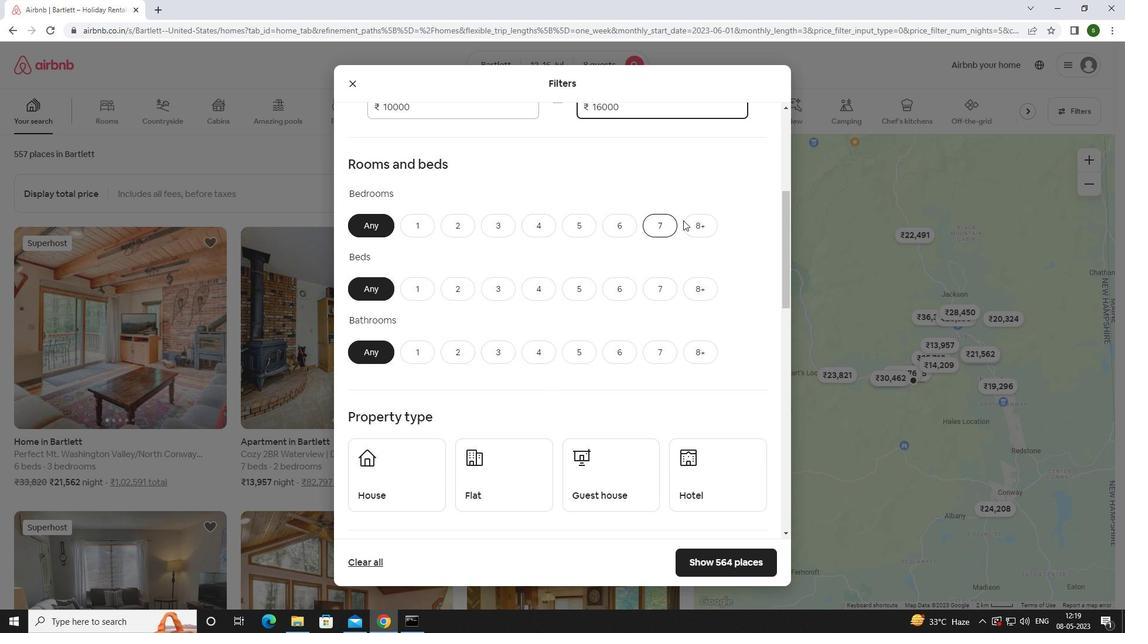 
Action: Mouse pressed left at (701, 219)
Screenshot: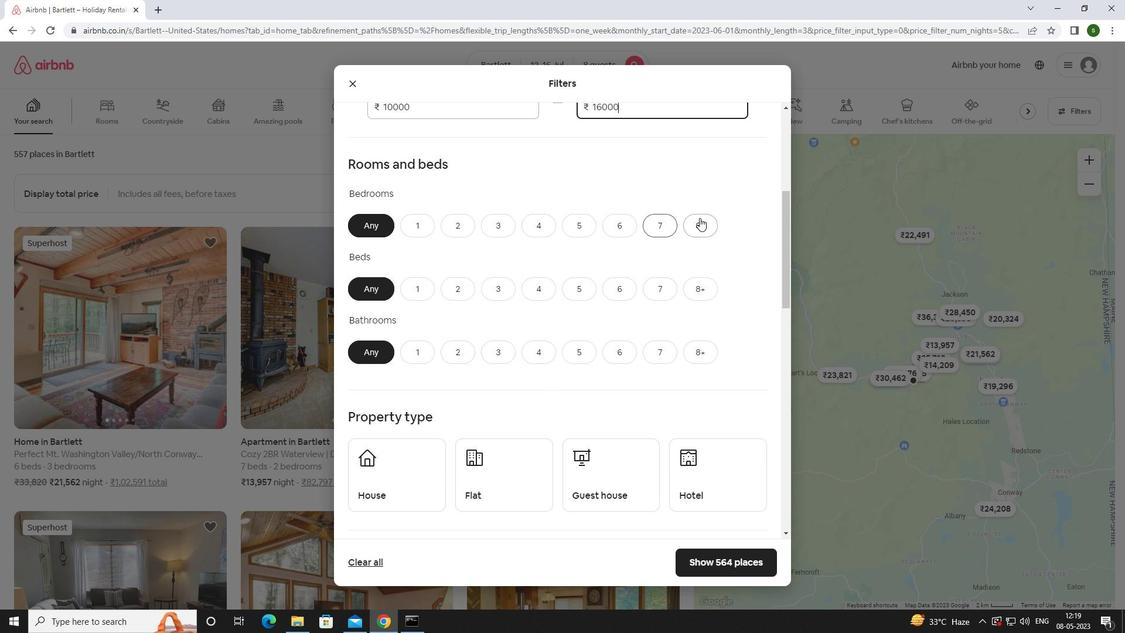 
Action: Mouse moved to (695, 283)
Screenshot: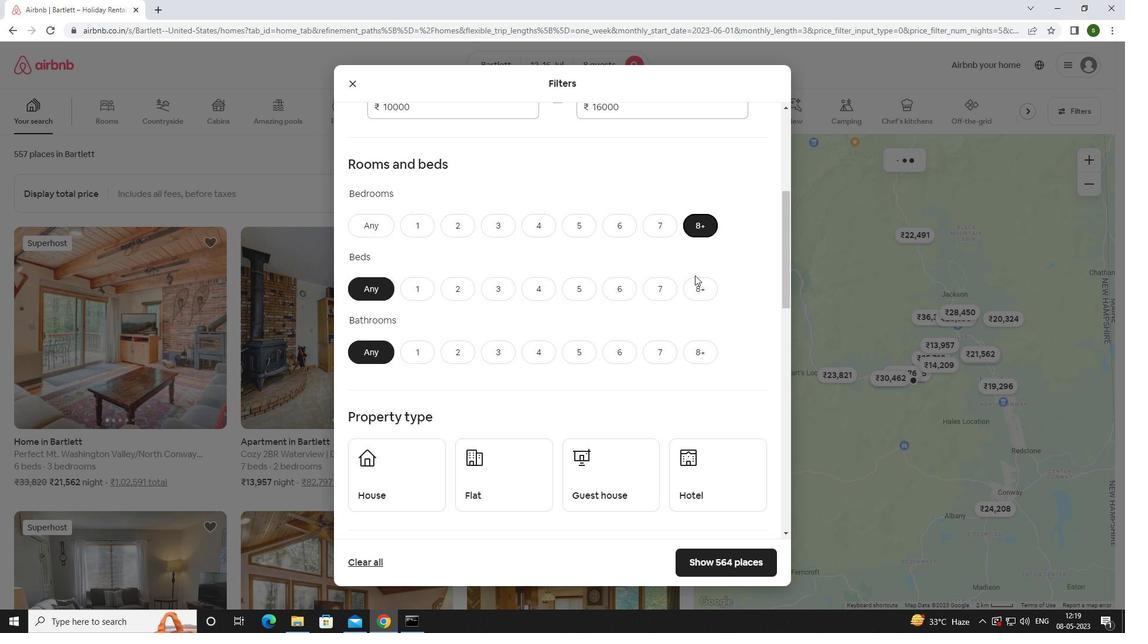 
Action: Mouse pressed left at (695, 283)
Screenshot: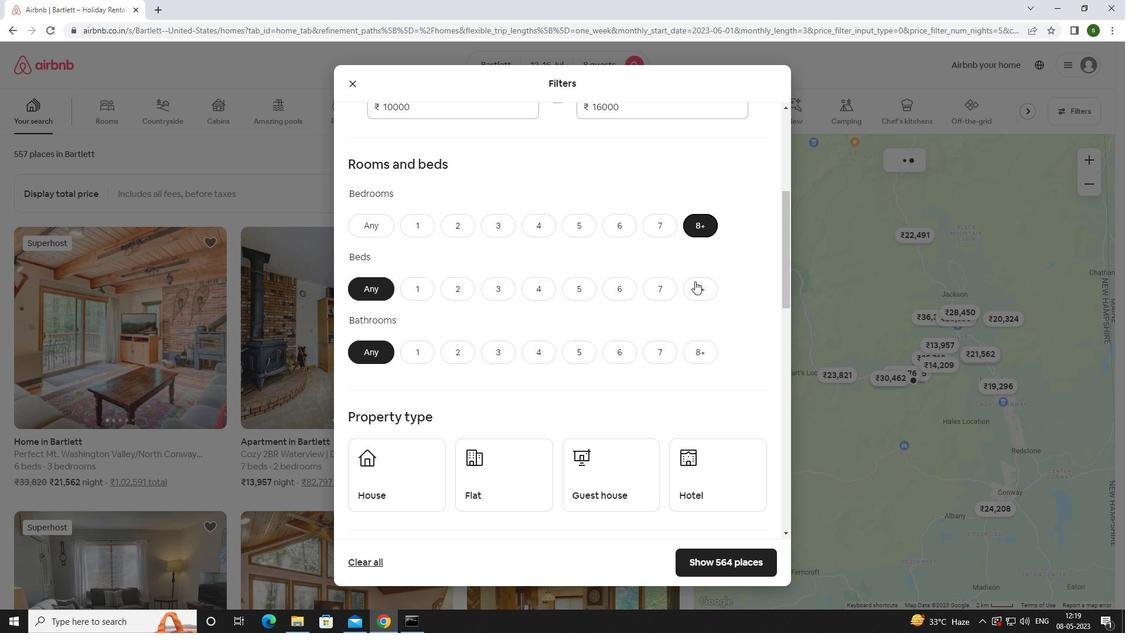 
Action: Mouse moved to (698, 356)
Screenshot: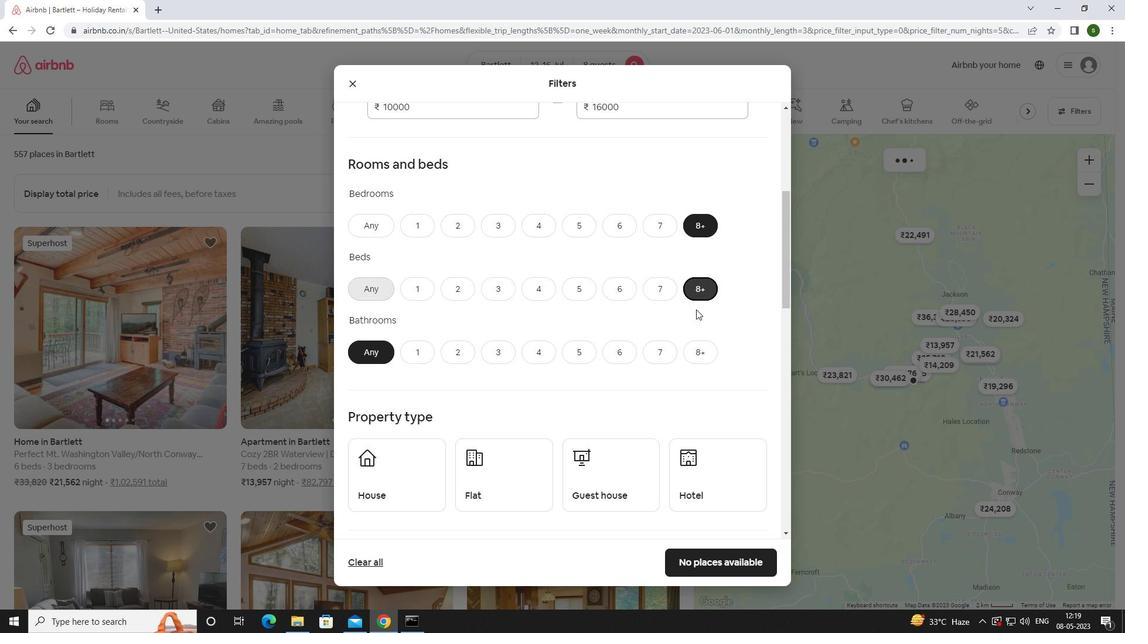 
Action: Mouse pressed left at (698, 356)
Screenshot: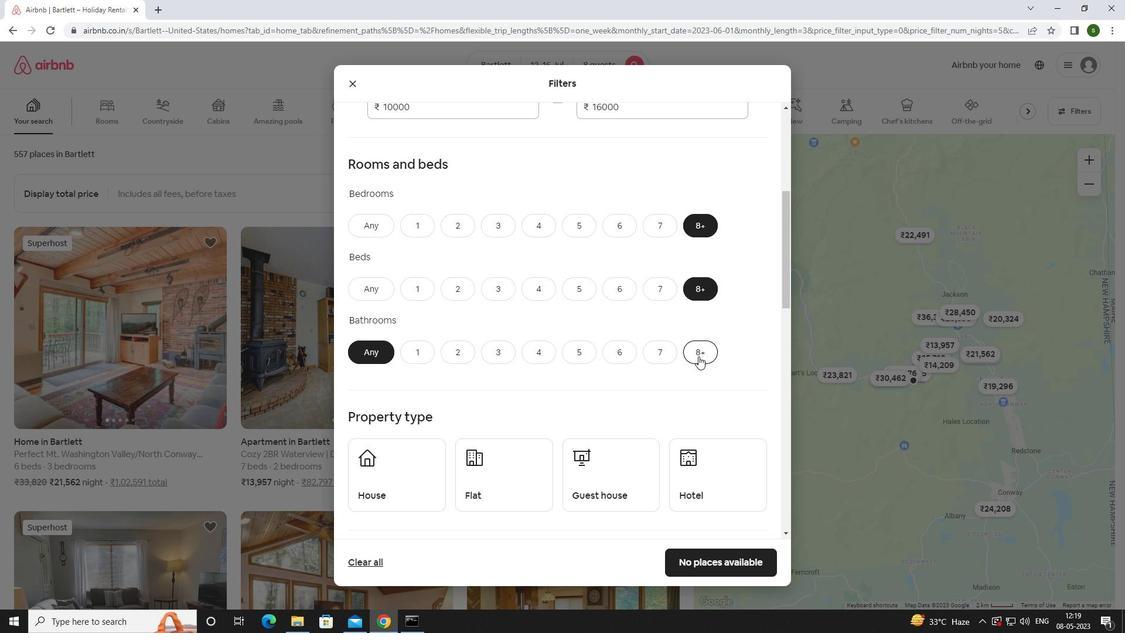 
Action: Mouse scrolled (698, 355) with delta (0, 0)
Screenshot: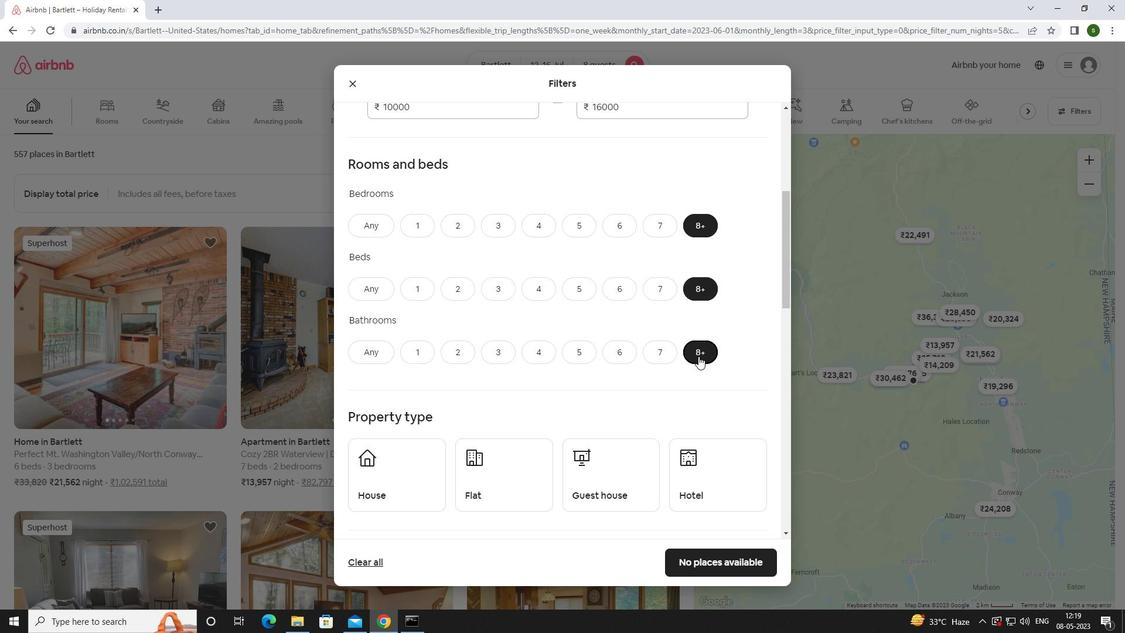 
Action: Mouse moved to (393, 414)
Screenshot: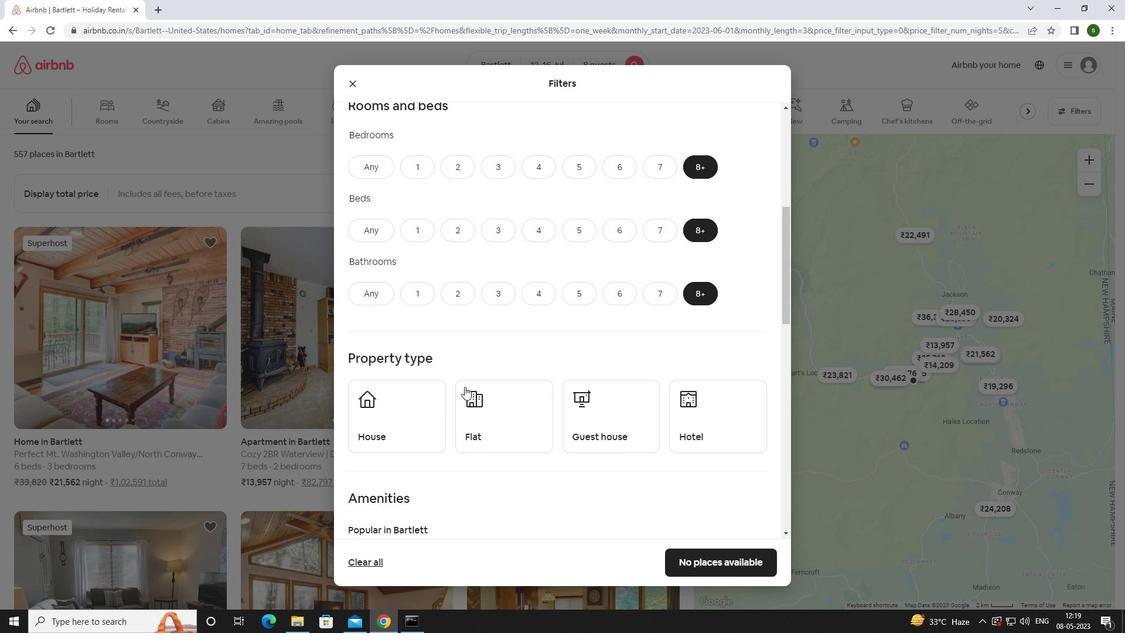 
Action: Mouse pressed left at (393, 414)
Screenshot: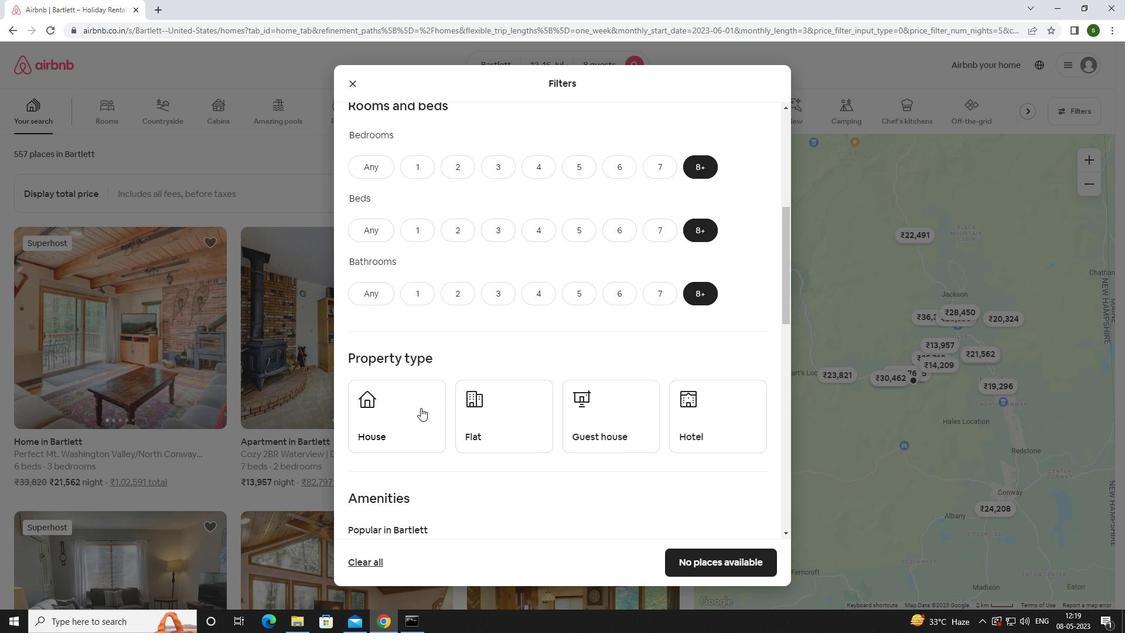 
Action: Mouse moved to (504, 418)
Screenshot: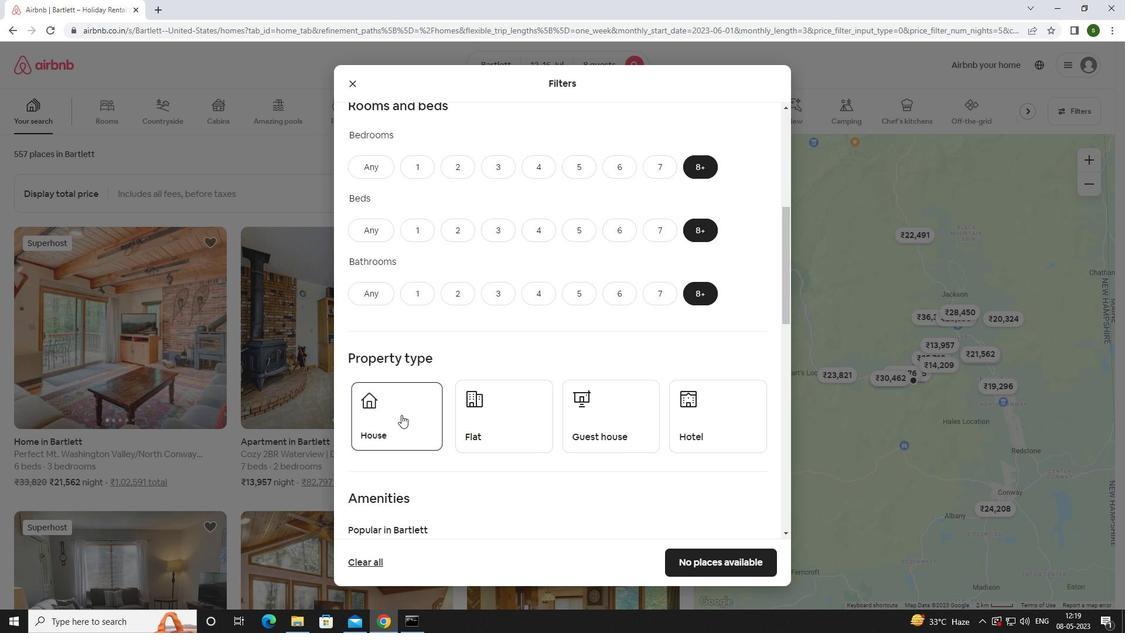 
Action: Mouse pressed left at (504, 418)
Screenshot: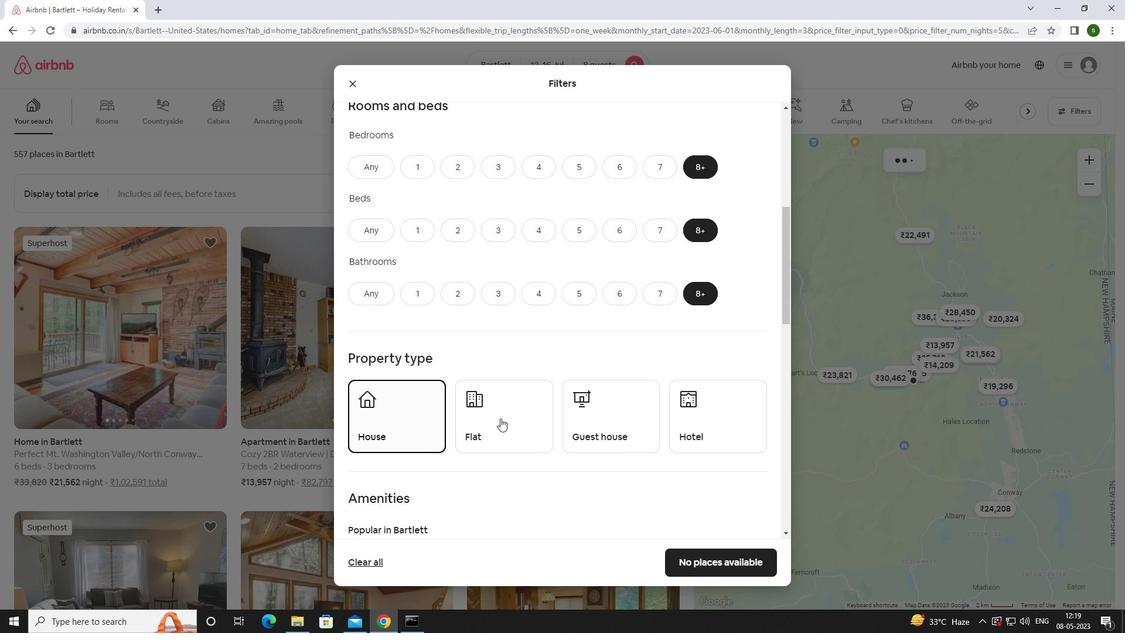 
Action: Mouse moved to (594, 417)
Screenshot: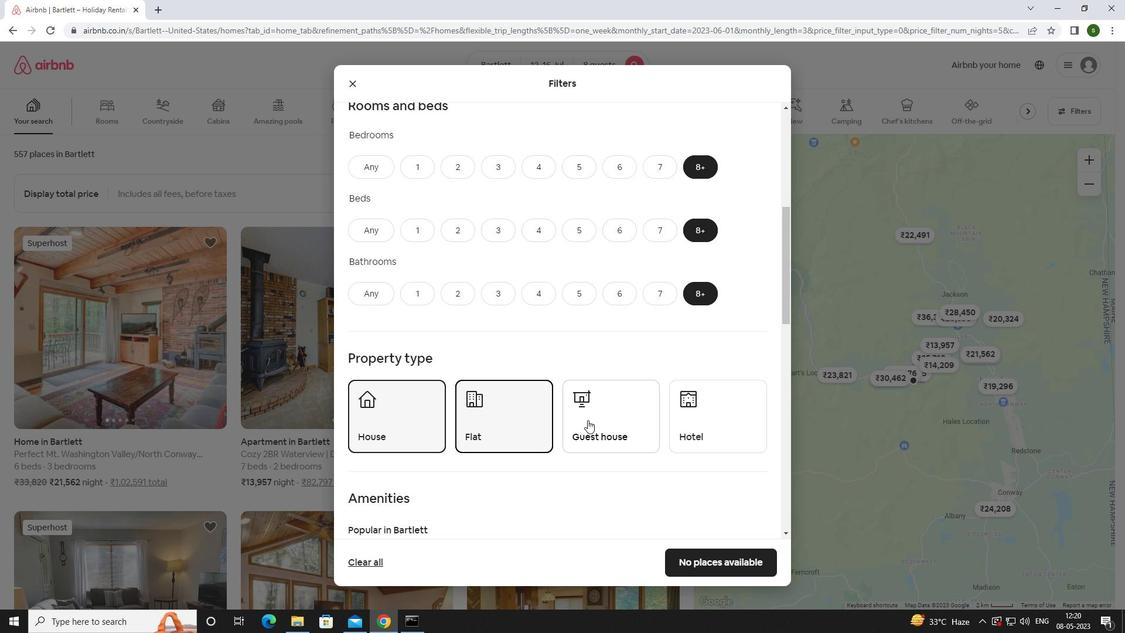 
Action: Mouse pressed left at (594, 417)
Screenshot: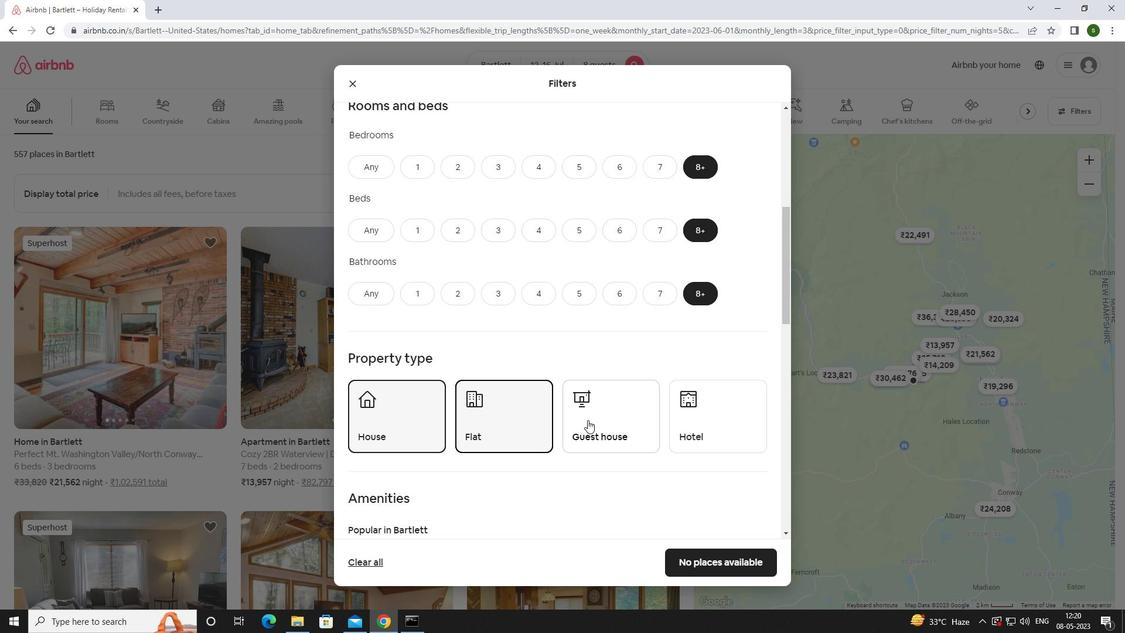 
Action: Mouse moved to (718, 424)
Screenshot: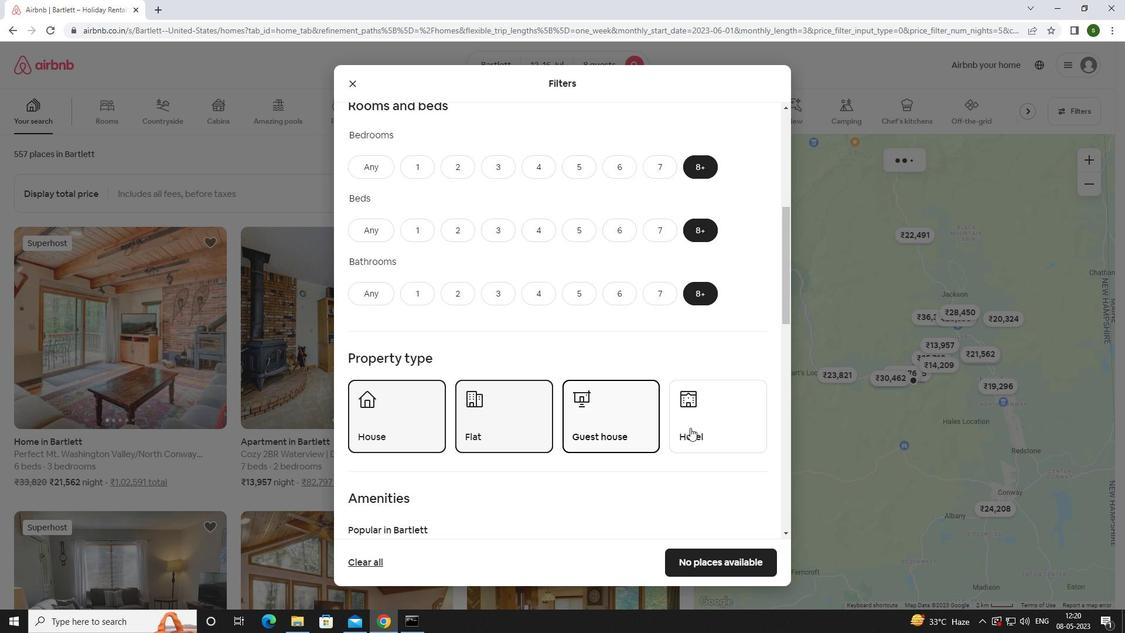 
Action: Mouse pressed left at (718, 424)
Screenshot: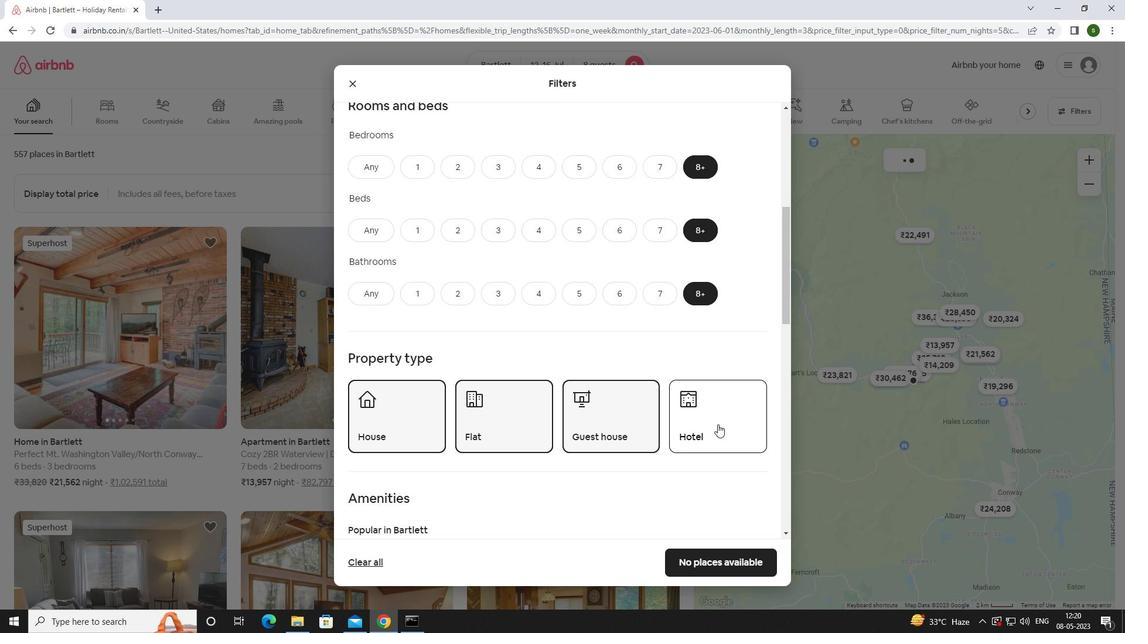 
Action: Mouse moved to (534, 374)
Screenshot: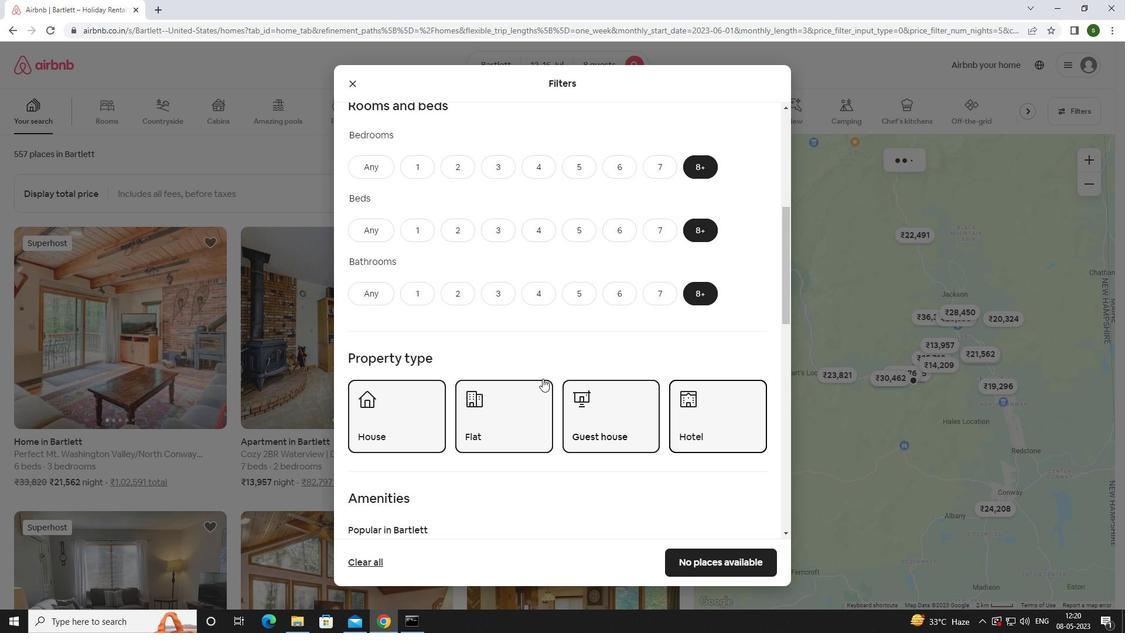 
Action: Mouse scrolled (534, 373) with delta (0, 0)
Screenshot: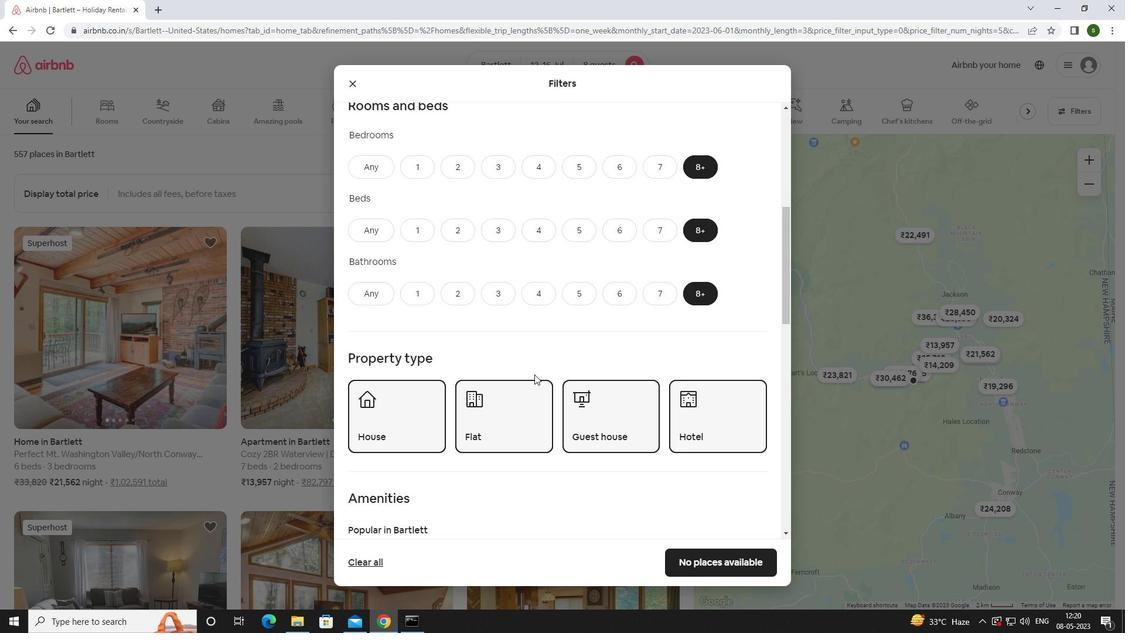 
Action: Mouse moved to (534, 374)
Screenshot: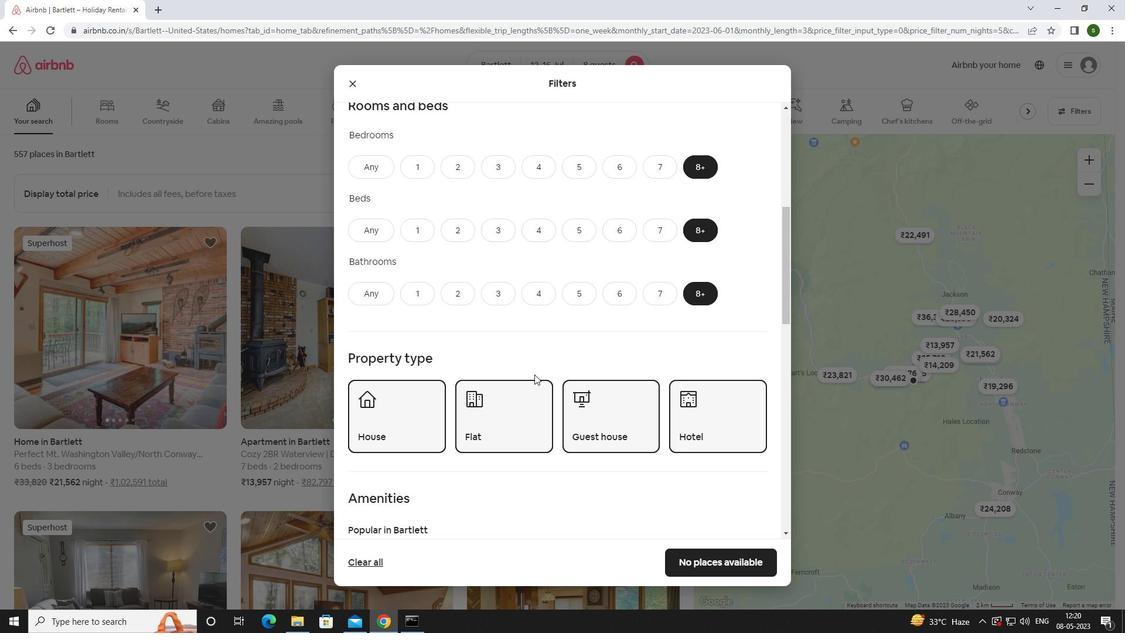 
Action: Mouse scrolled (534, 373) with delta (0, 0)
Screenshot: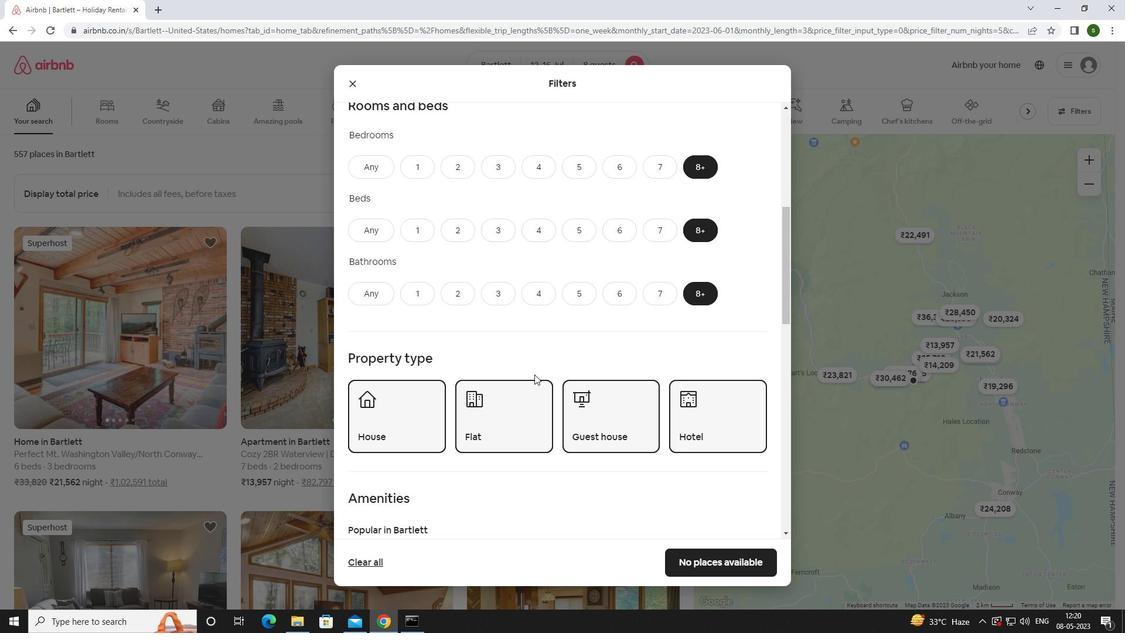 
Action: Mouse scrolled (534, 373) with delta (0, 0)
Screenshot: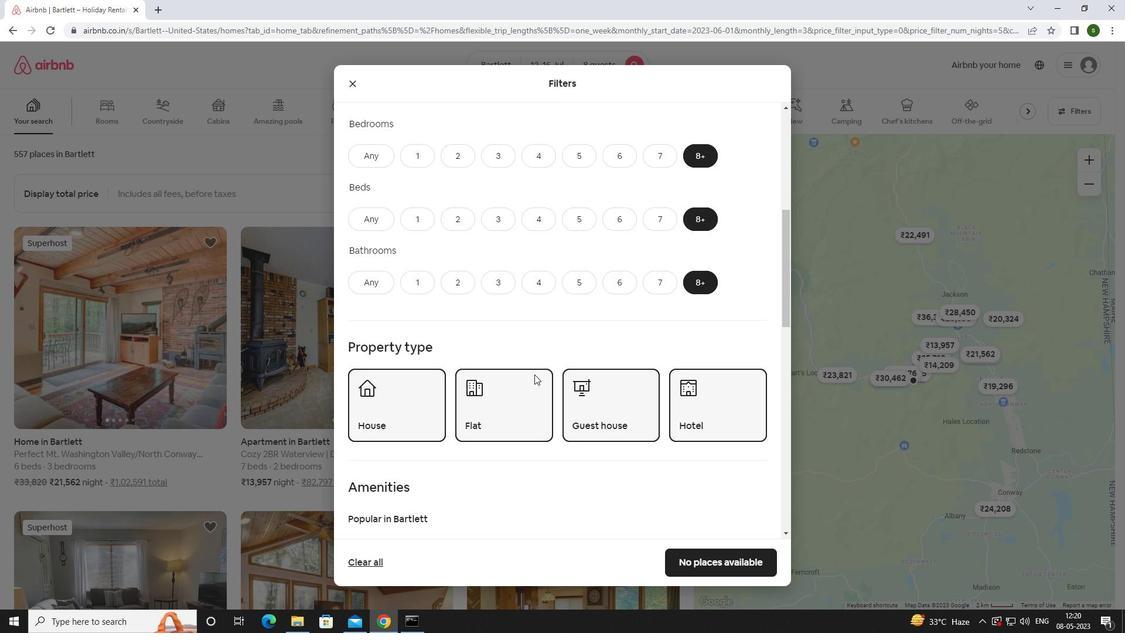 
Action: Mouse scrolled (534, 373) with delta (0, 0)
Screenshot: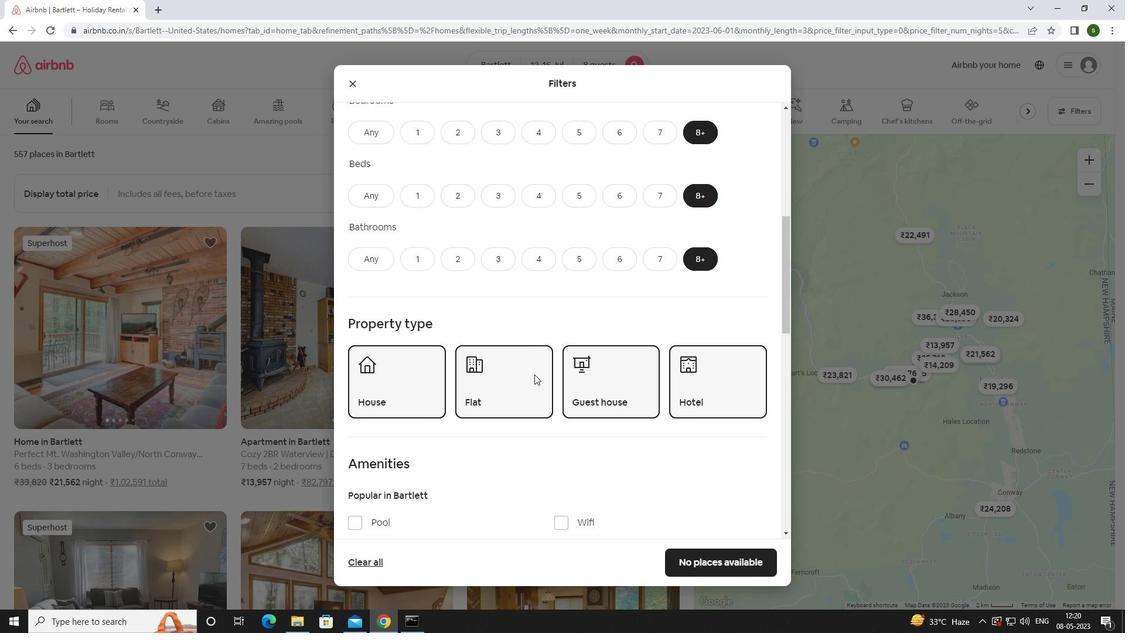 
Action: Mouse moved to (561, 321)
Screenshot: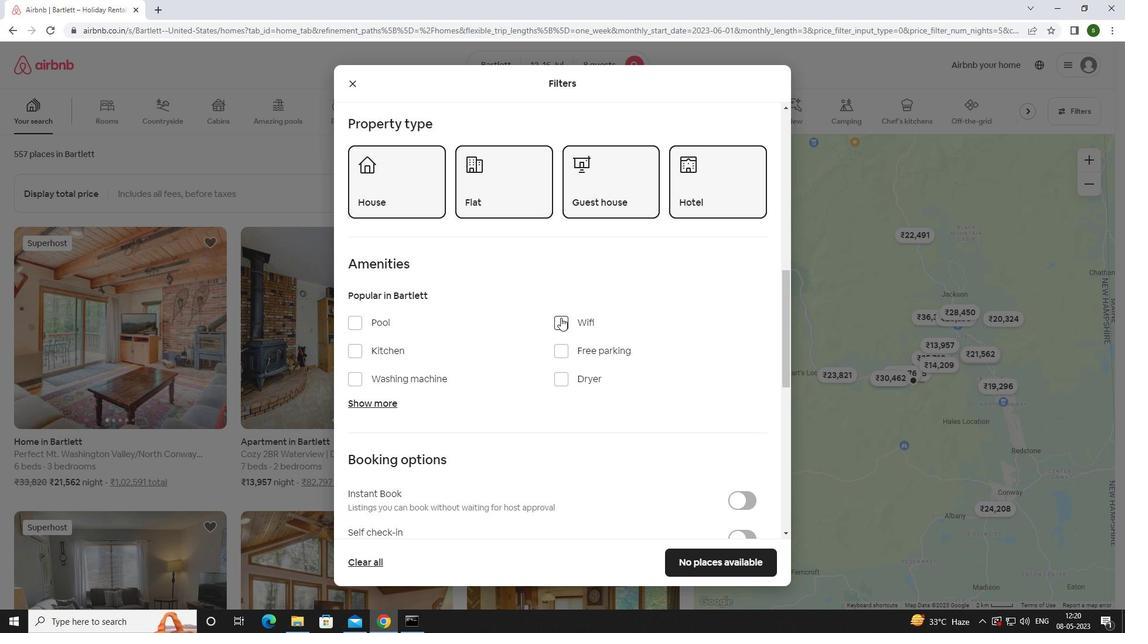 
Action: Mouse pressed left at (561, 321)
Screenshot: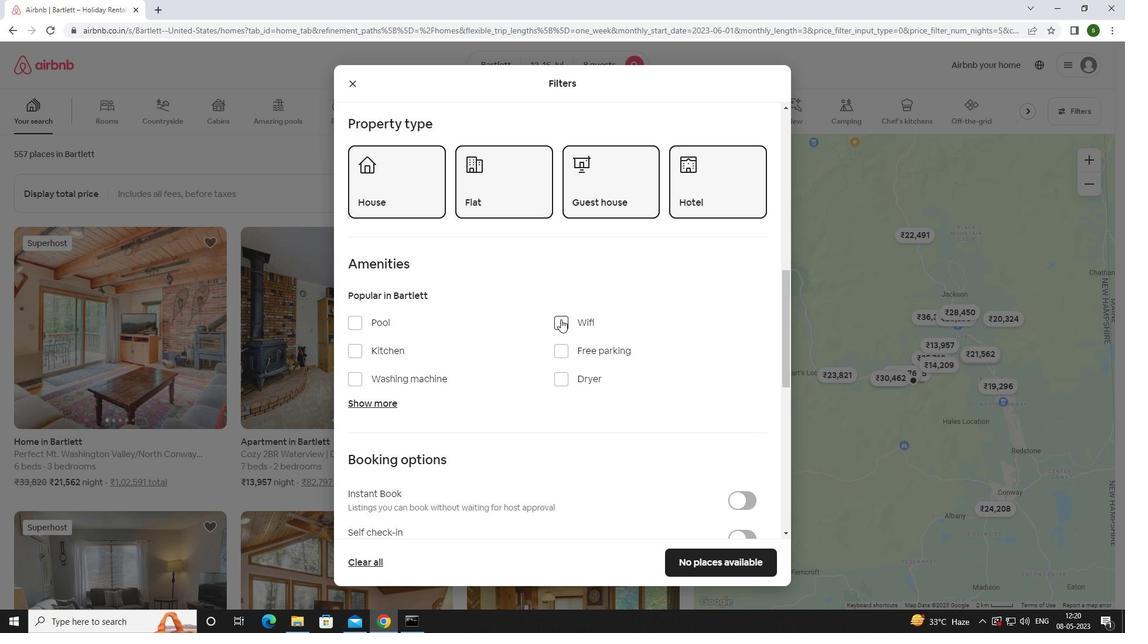 
Action: Mouse moved to (560, 351)
Screenshot: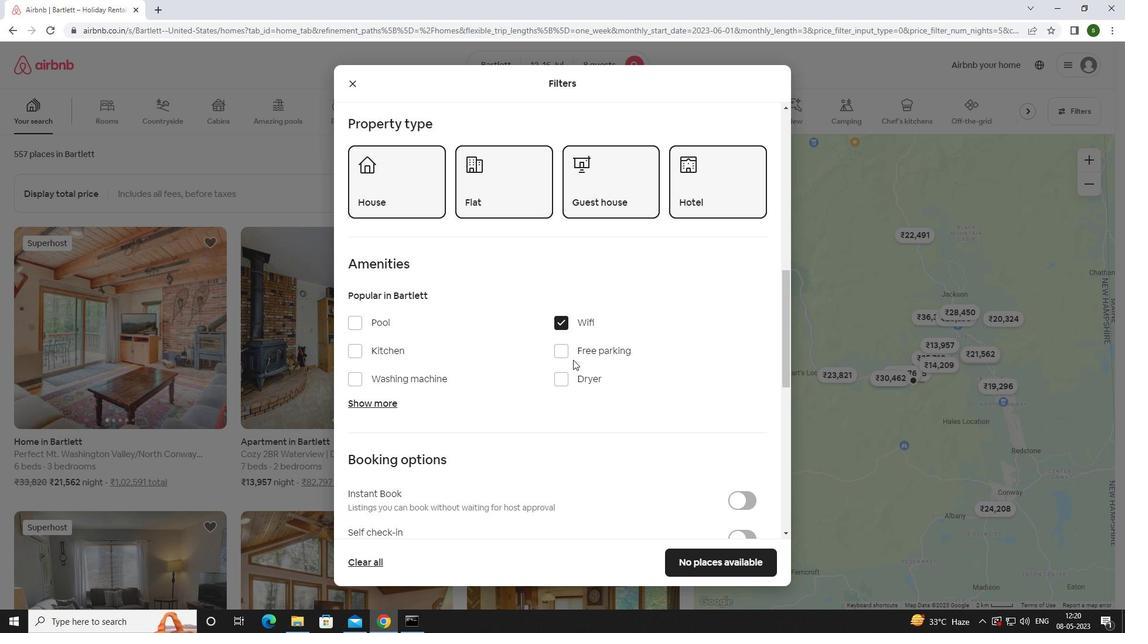 
Action: Mouse pressed left at (560, 351)
Screenshot: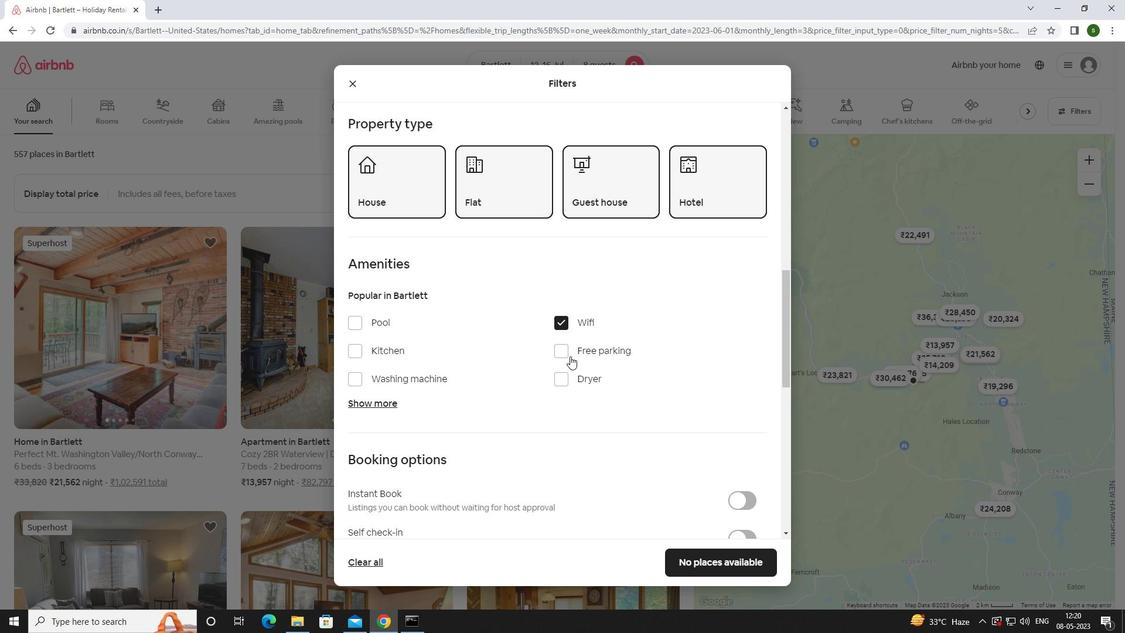 
Action: Mouse moved to (352, 401)
Screenshot: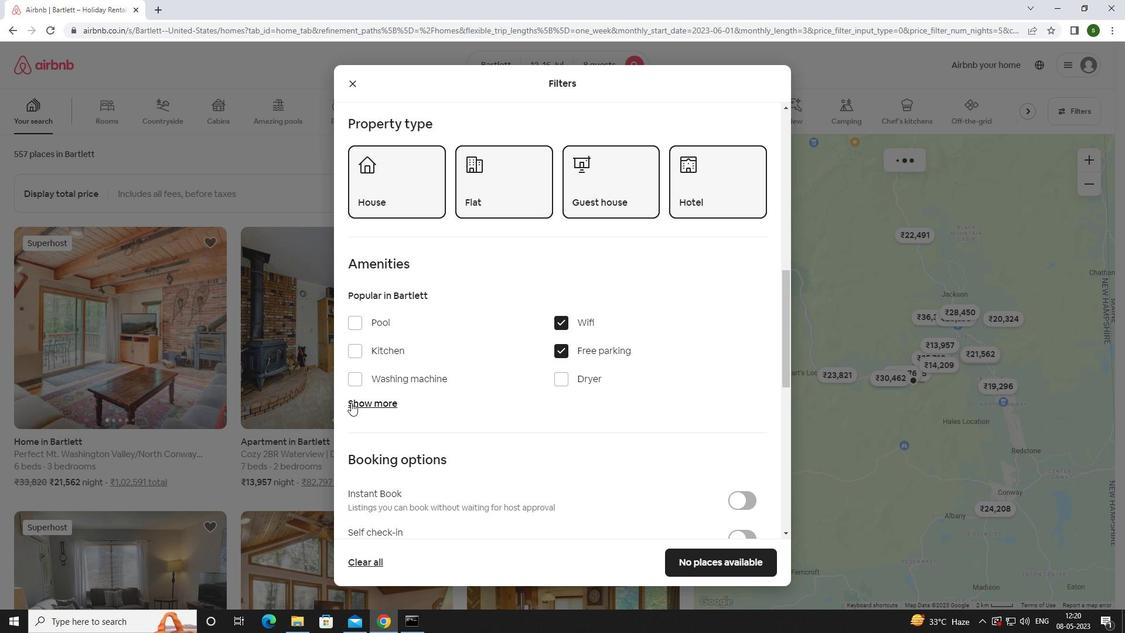 
Action: Mouse pressed left at (352, 401)
Screenshot: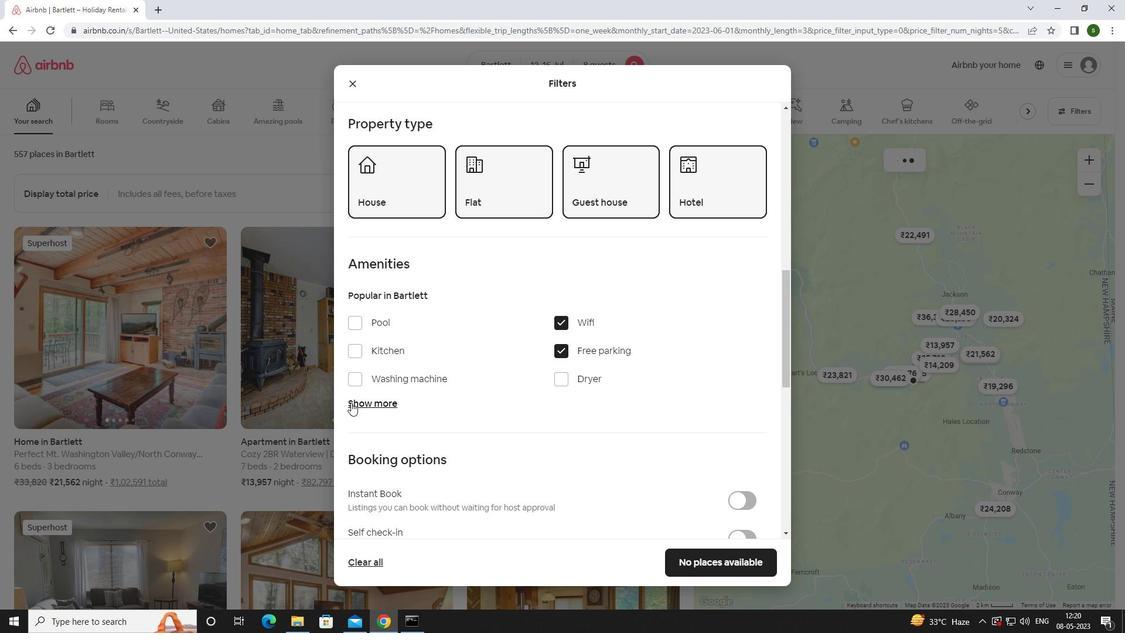 
Action: Mouse moved to (499, 400)
Screenshot: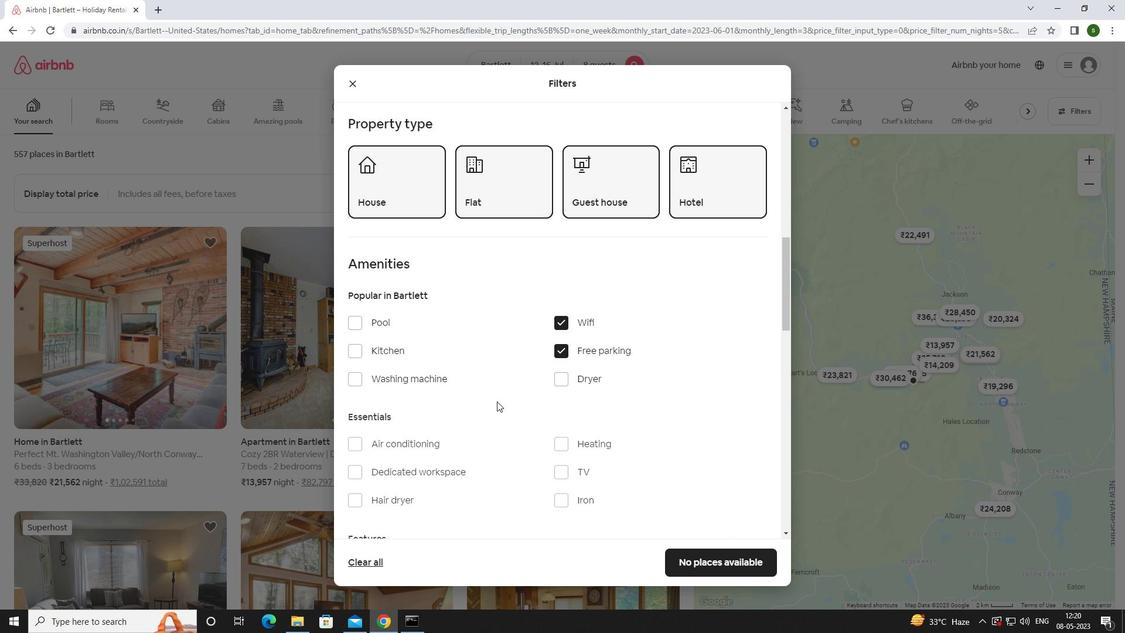 
Action: Mouse scrolled (499, 399) with delta (0, 0)
Screenshot: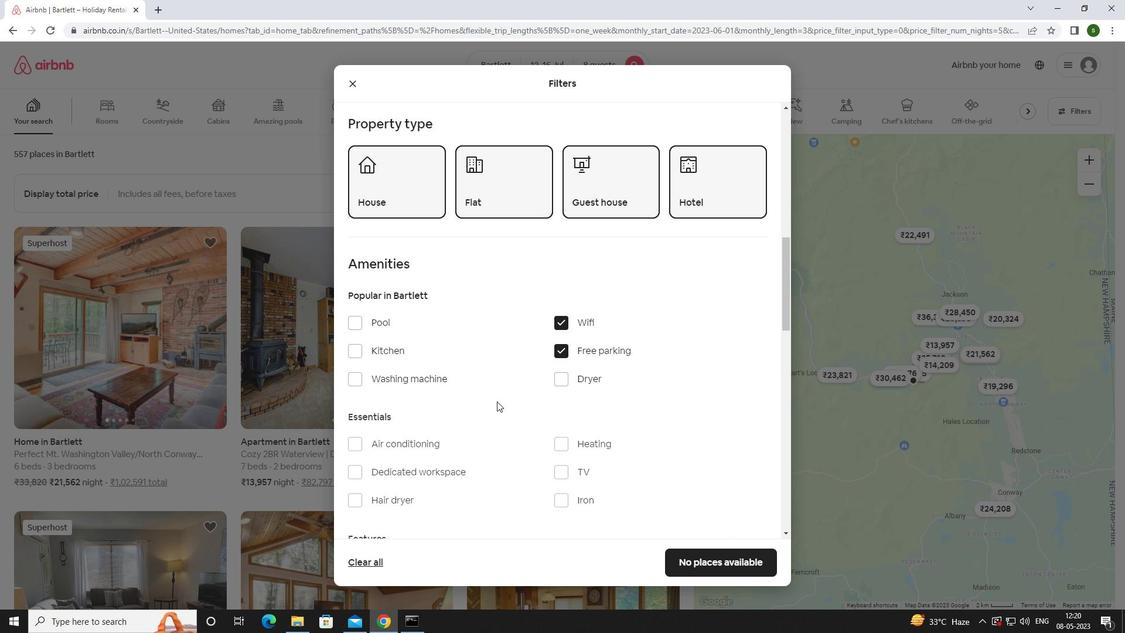 
Action: Mouse moved to (500, 400)
Screenshot: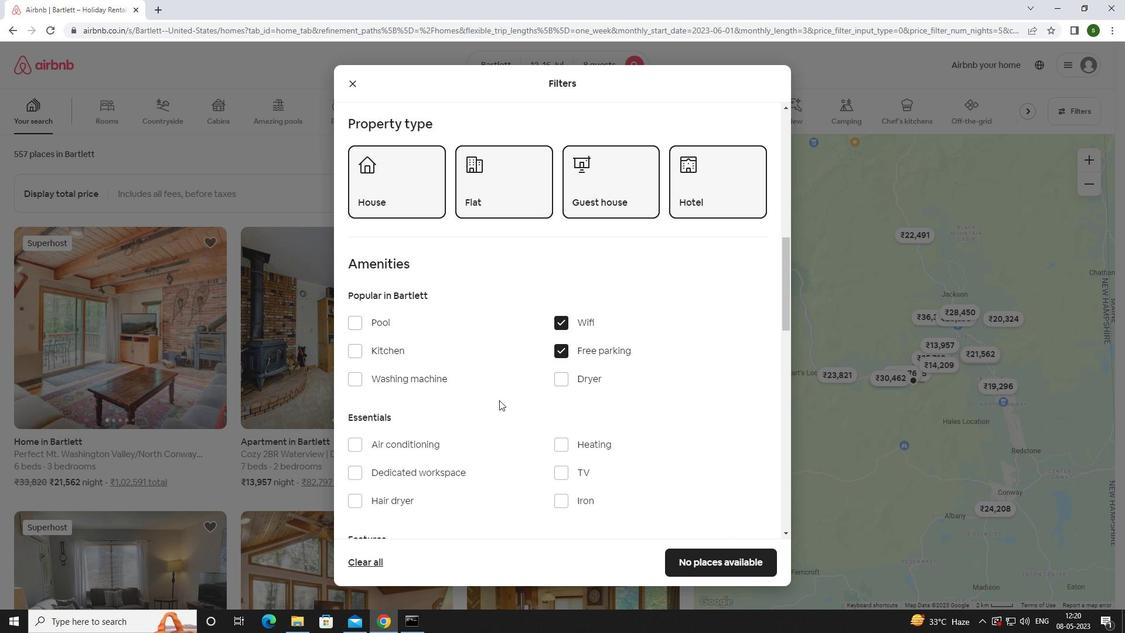 
Action: Mouse scrolled (500, 399) with delta (0, 0)
Screenshot: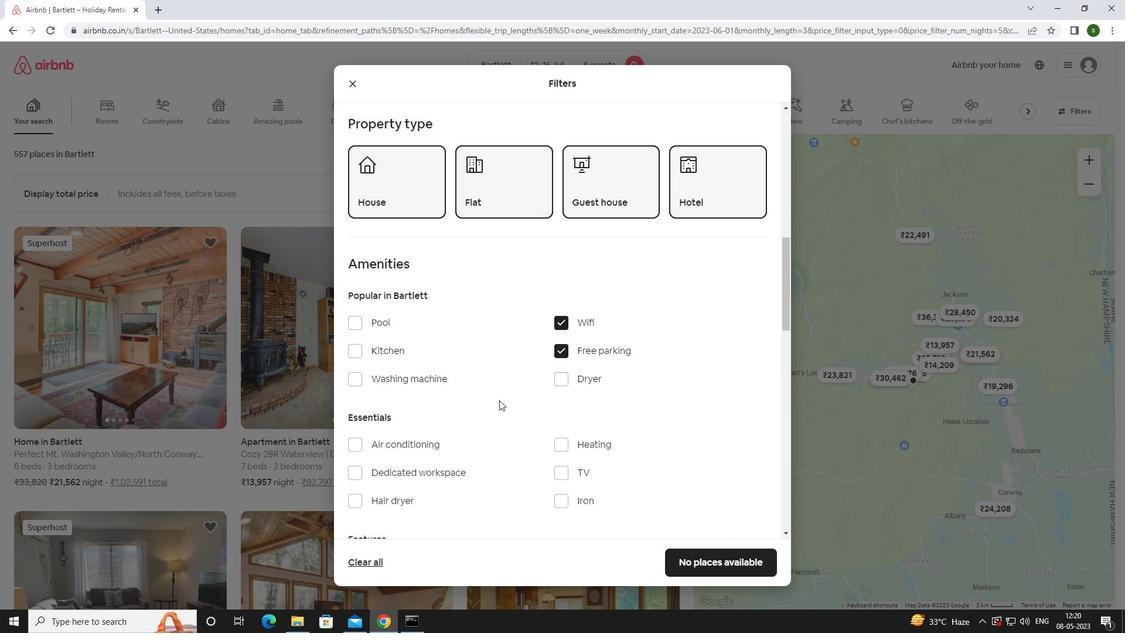 
Action: Mouse moved to (558, 358)
Screenshot: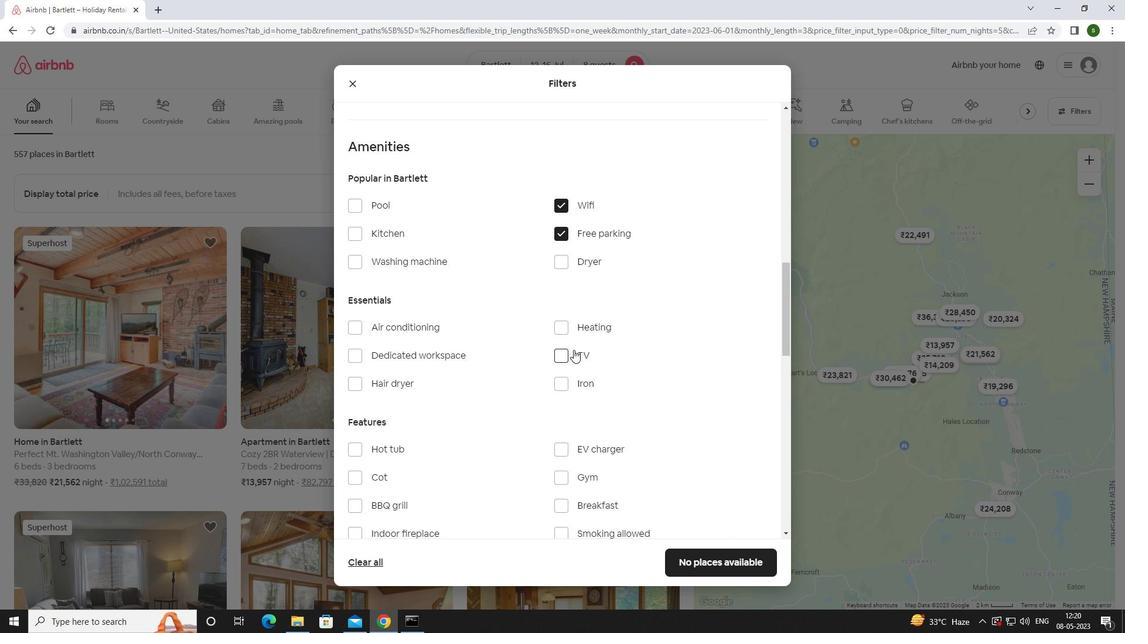 
Action: Mouse pressed left at (558, 358)
Screenshot: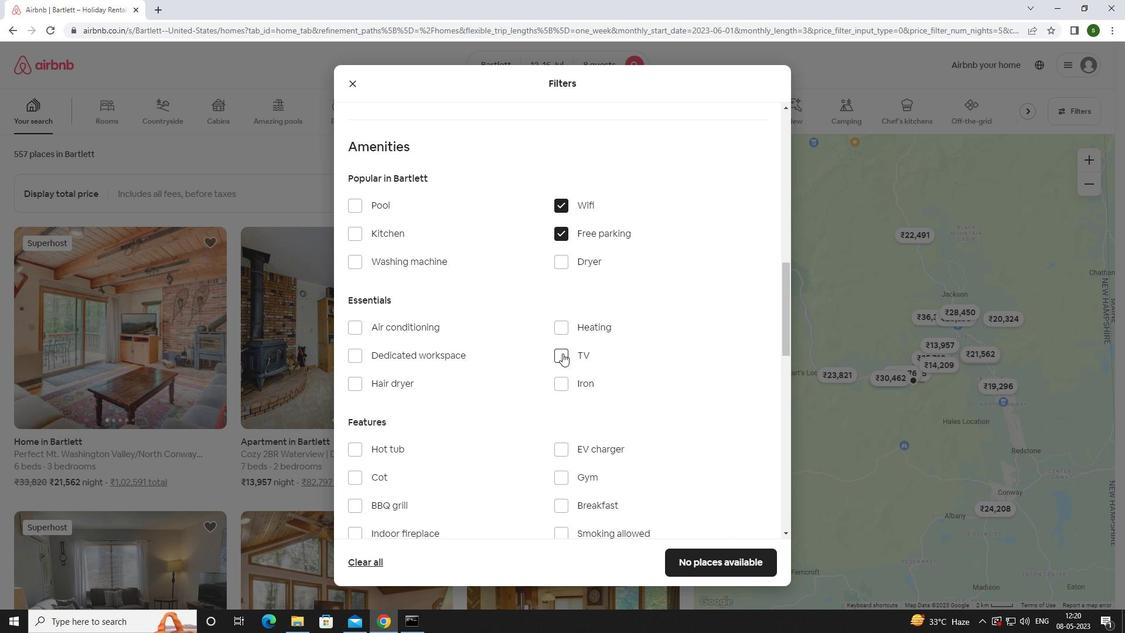 
Action: Mouse moved to (475, 406)
Screenshot: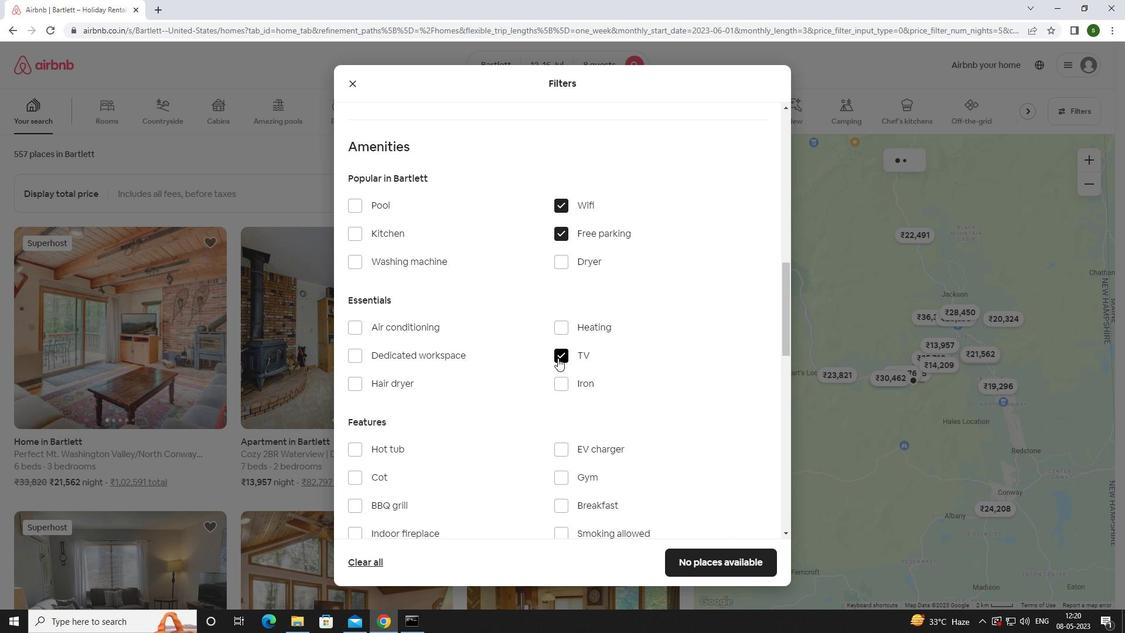 
Action: Mouse scrolled (475, 406) with delta (0, 0)
Screenshot: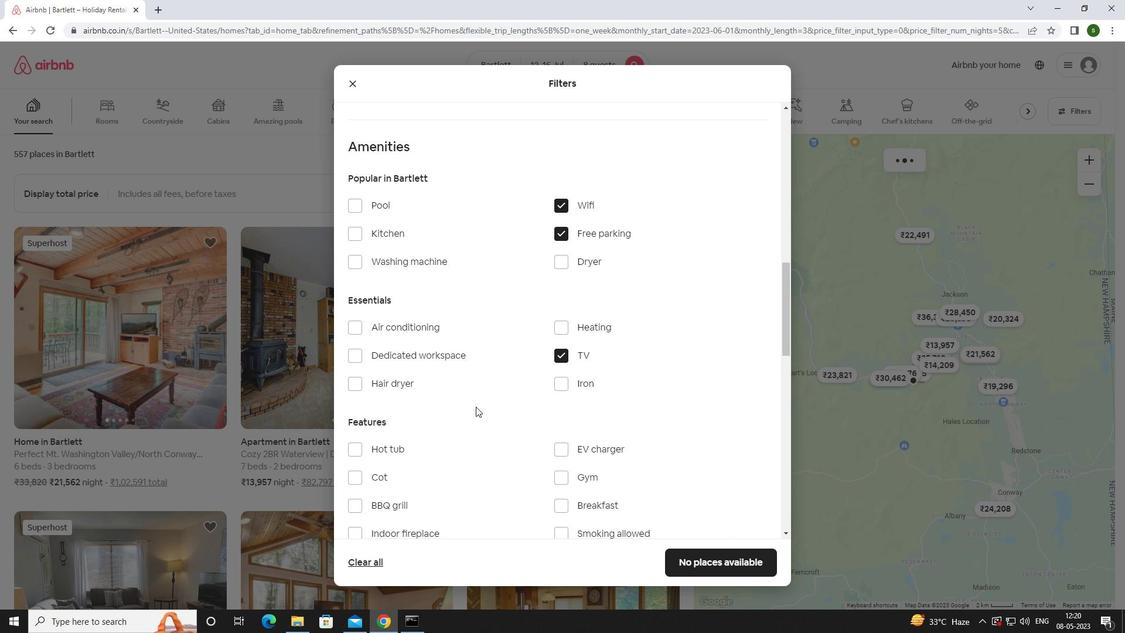 
Action: Mouse scrolled (475, 406) with delta (0, 0)
Screenshot: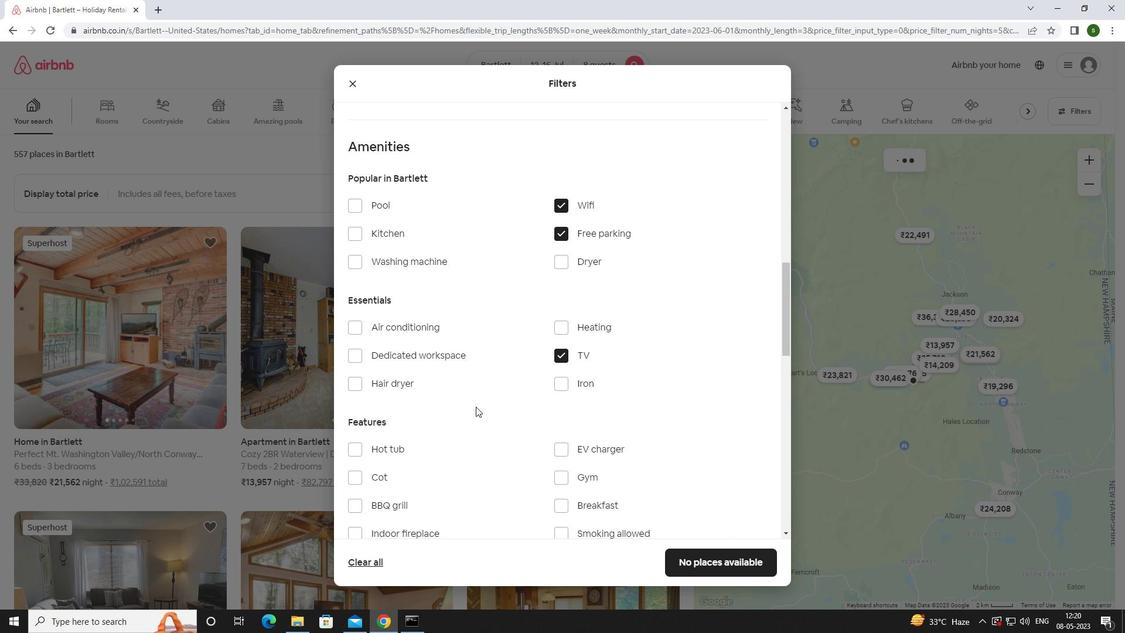 
Action: Mouse moved to (561, 362)
Screenshot: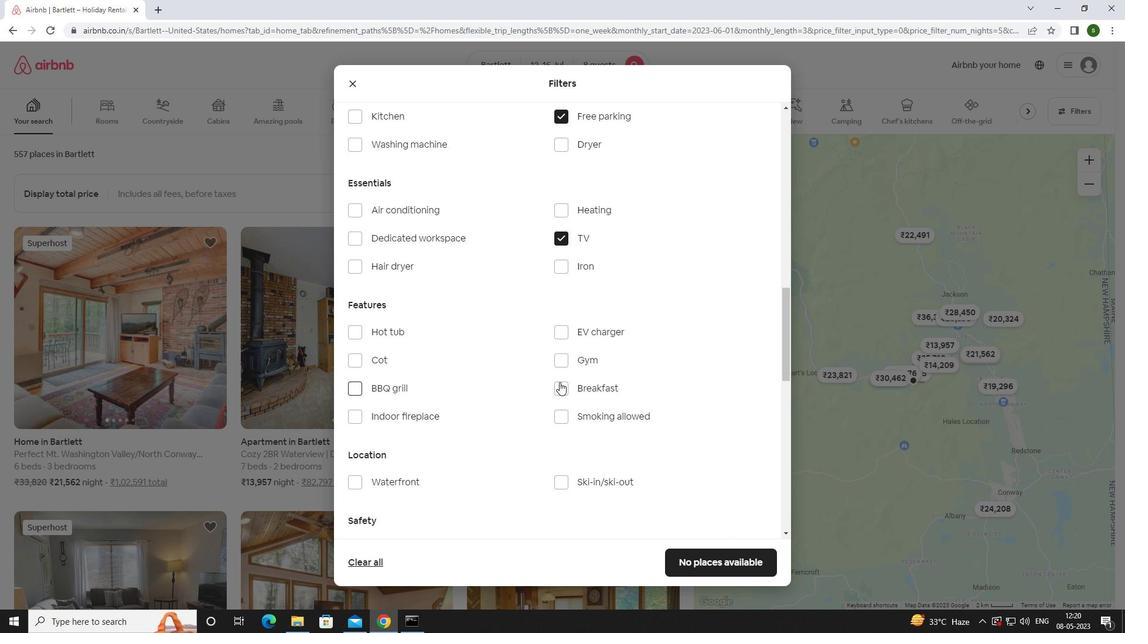 
Action: Mouse pressed left at (561, 362)
Screenshot: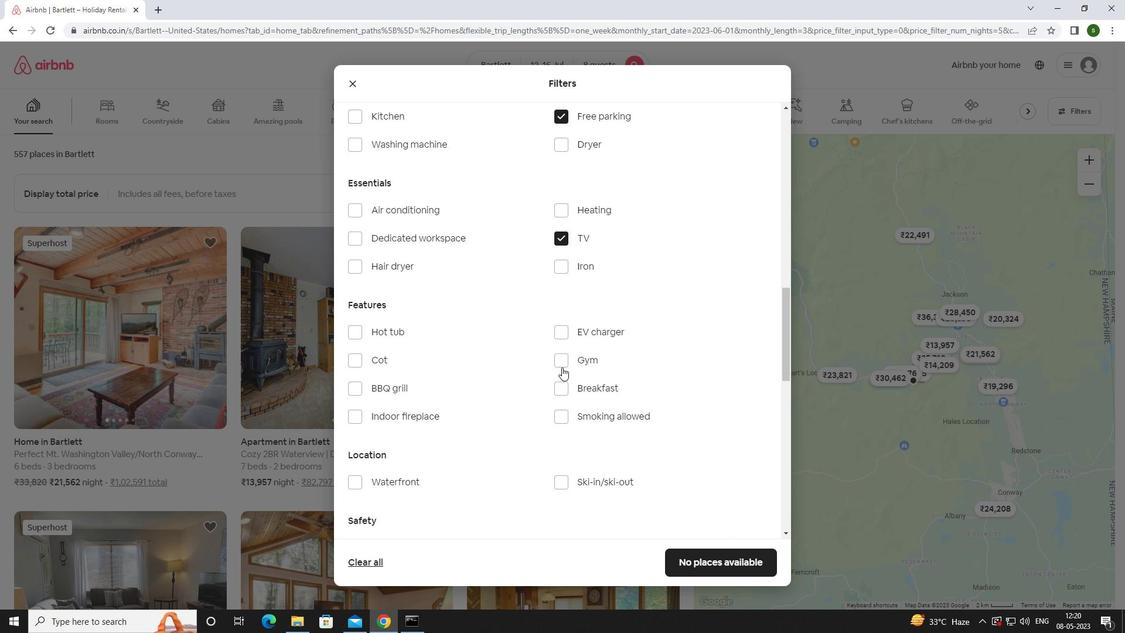
Action: Mouse moved to (562, 397)
Screenshot: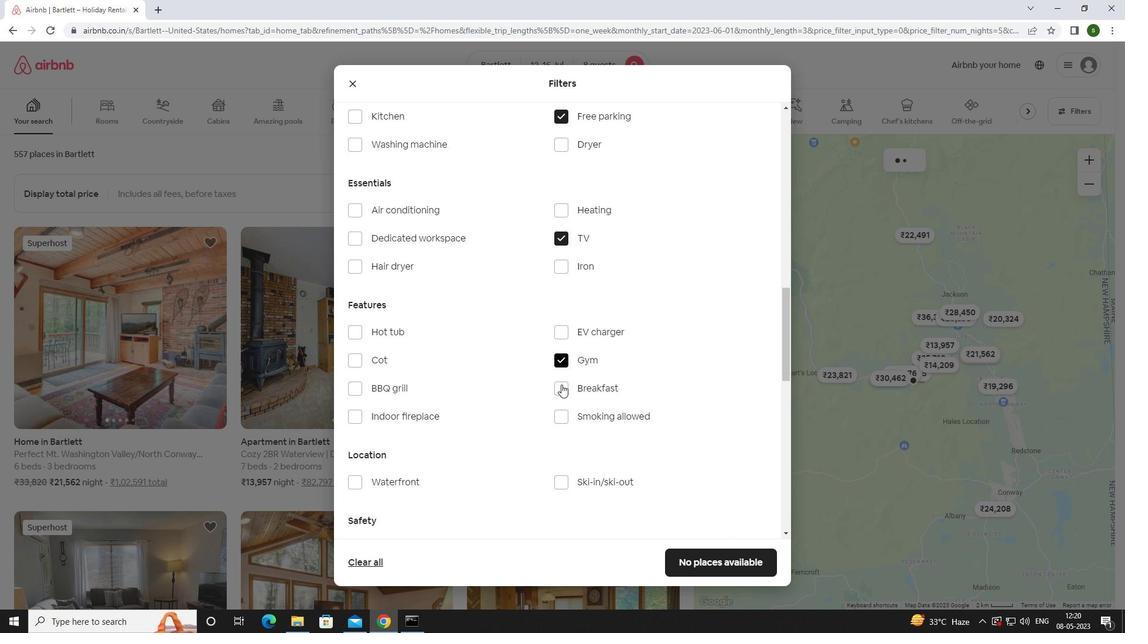 
Action: Mouse pressed left at (562, 397)
Screenshot: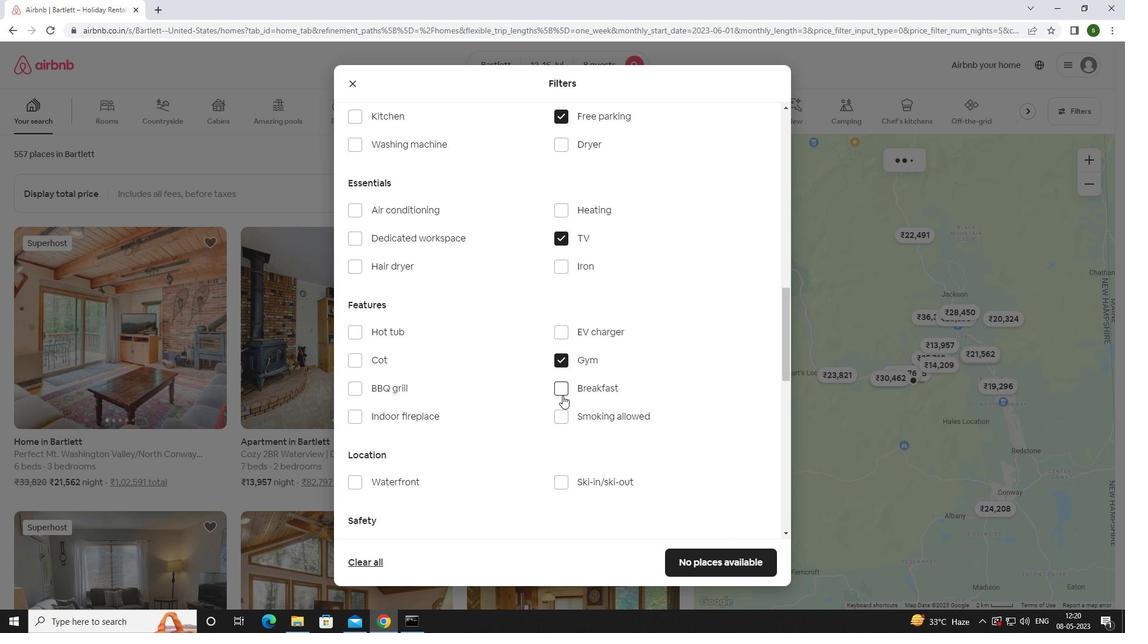 
Action: Mouse moved to (562, 389)
Screenshot: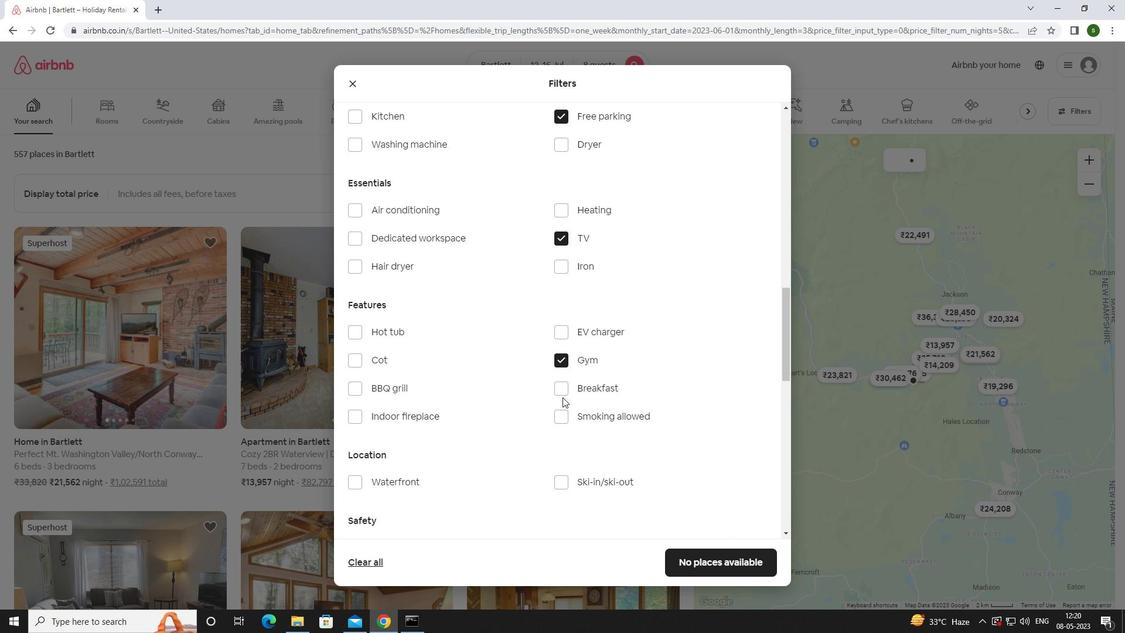 
Action: Mouse pressed left at (562, 389)
Screenshot: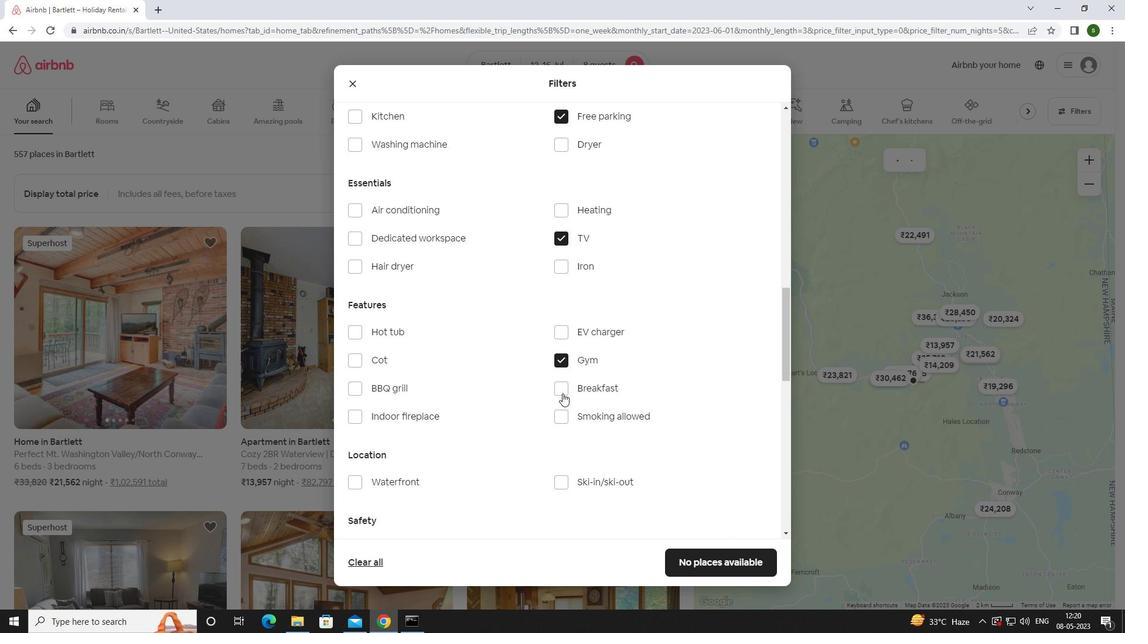 
Action: Mouse moved to (526, 374)
Screenshot: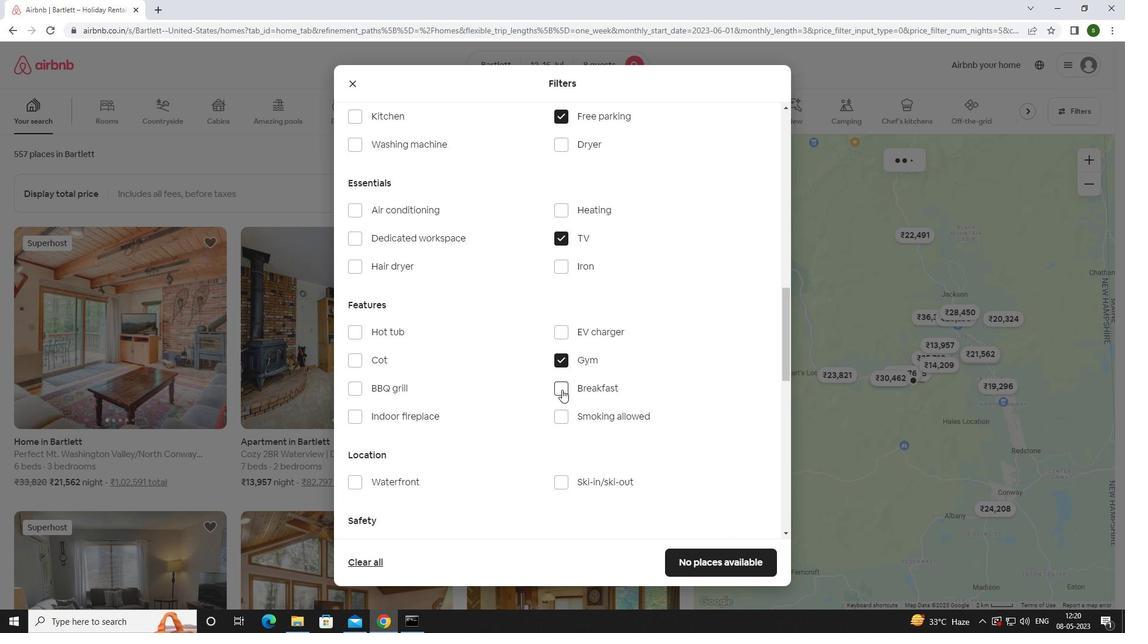 
Action: Mouse scrolled (526, 373) with delta (0, 0)
Screenshot: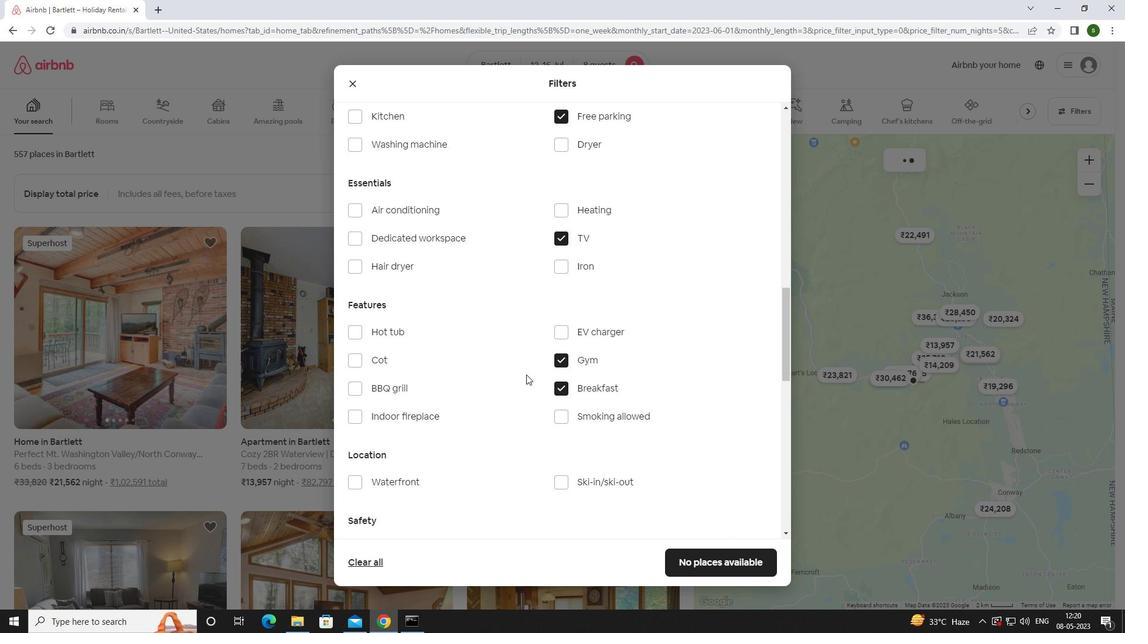 
Action: Mouse scrolled (526, 373) with delta (0, 0)
Screenshot: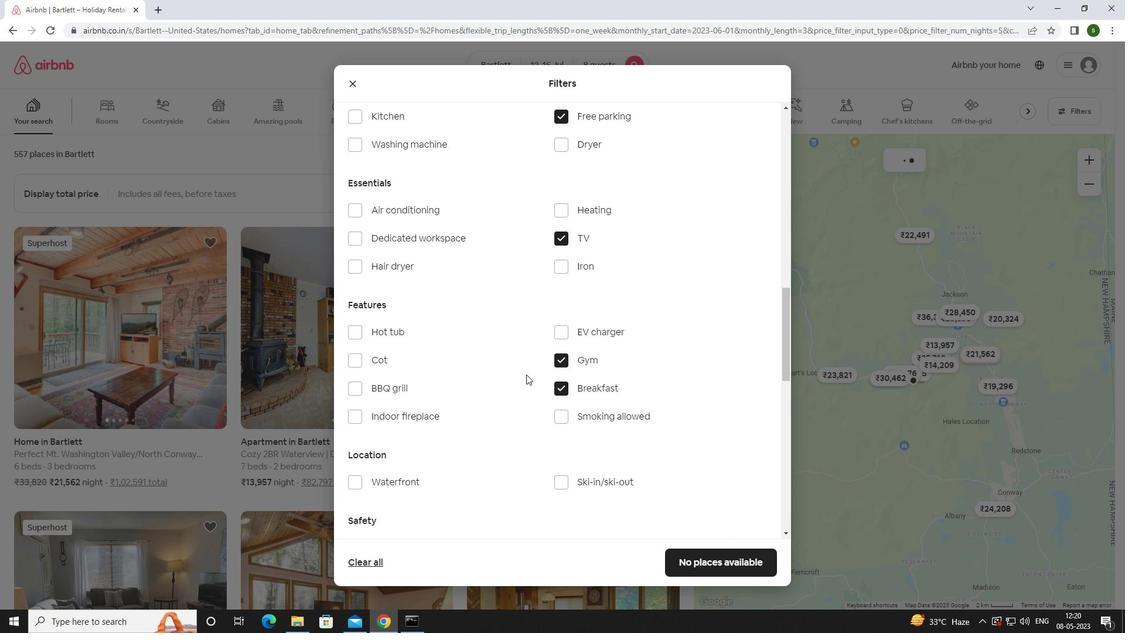 
Action: Mouse scrolled (526, 373) with delta (0, 0)
Screenshot: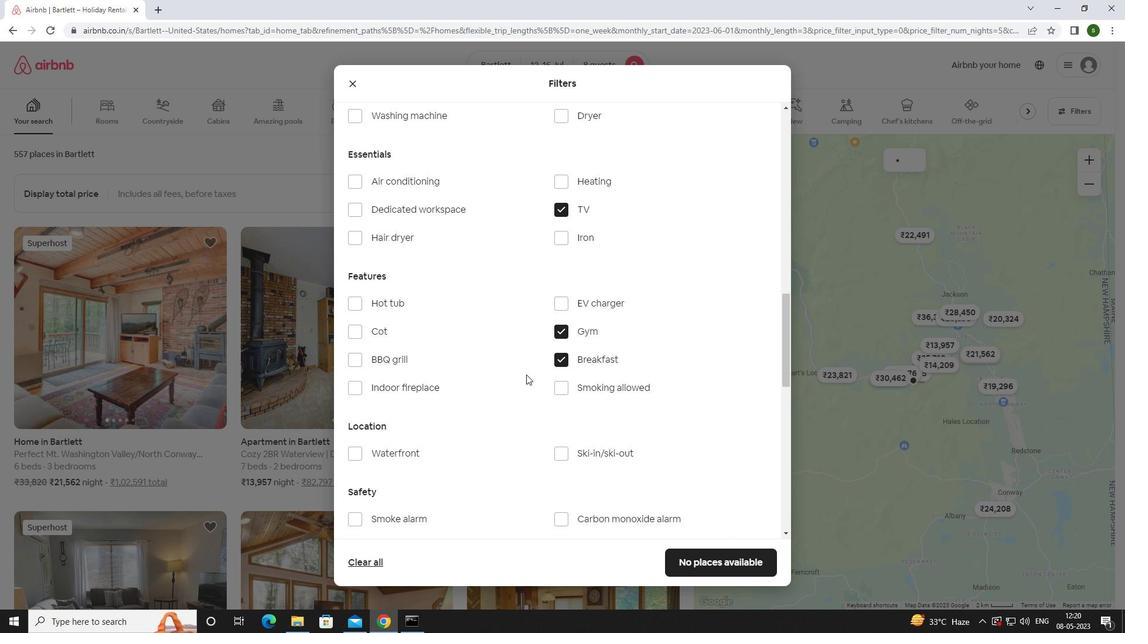 
Action: Mouse scrolled (526, 373) with delta (0, 0)
Screenshot: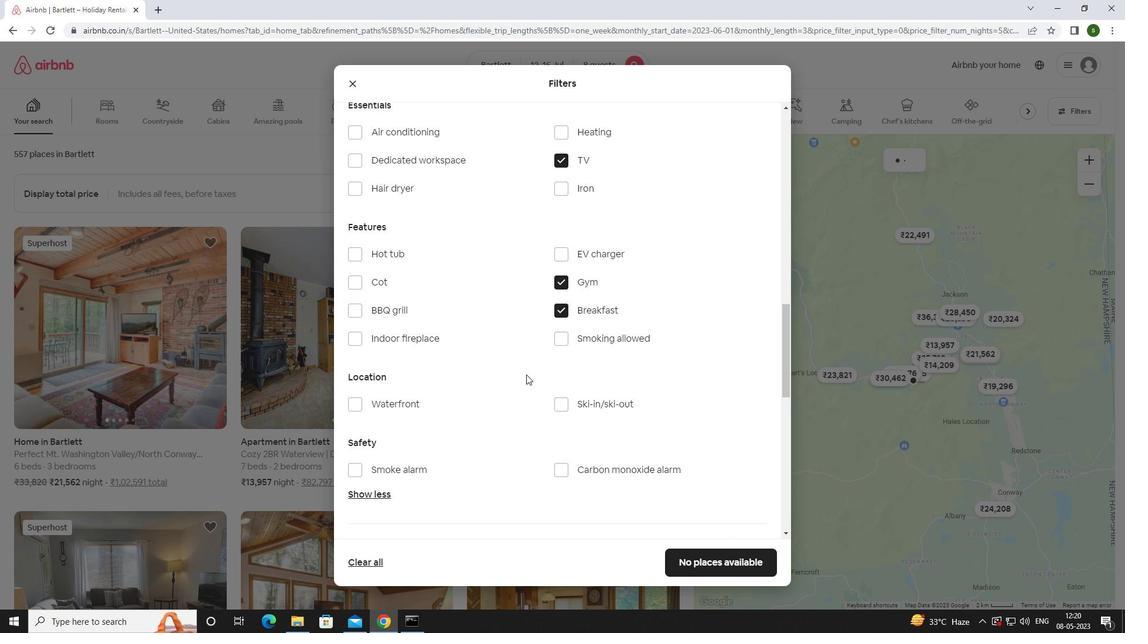 
Action: Mouse scrolled (526, 373) with delta (0, 0)
Screenshot: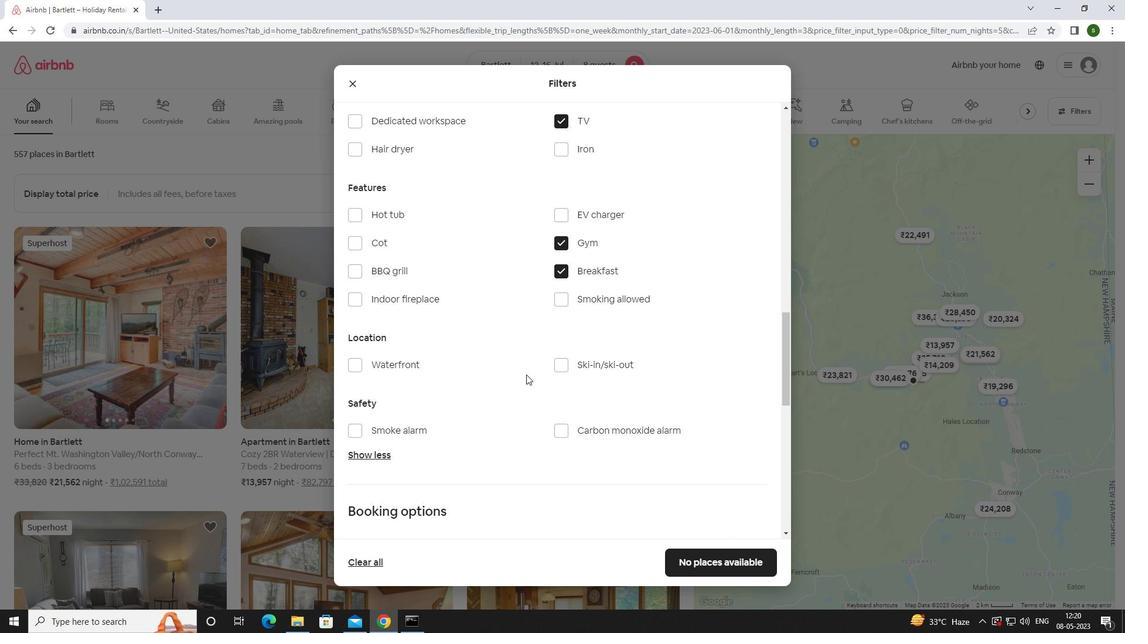 
Action: Mouse scrolled (526, 373) with delta (0, 0)
Screenshot: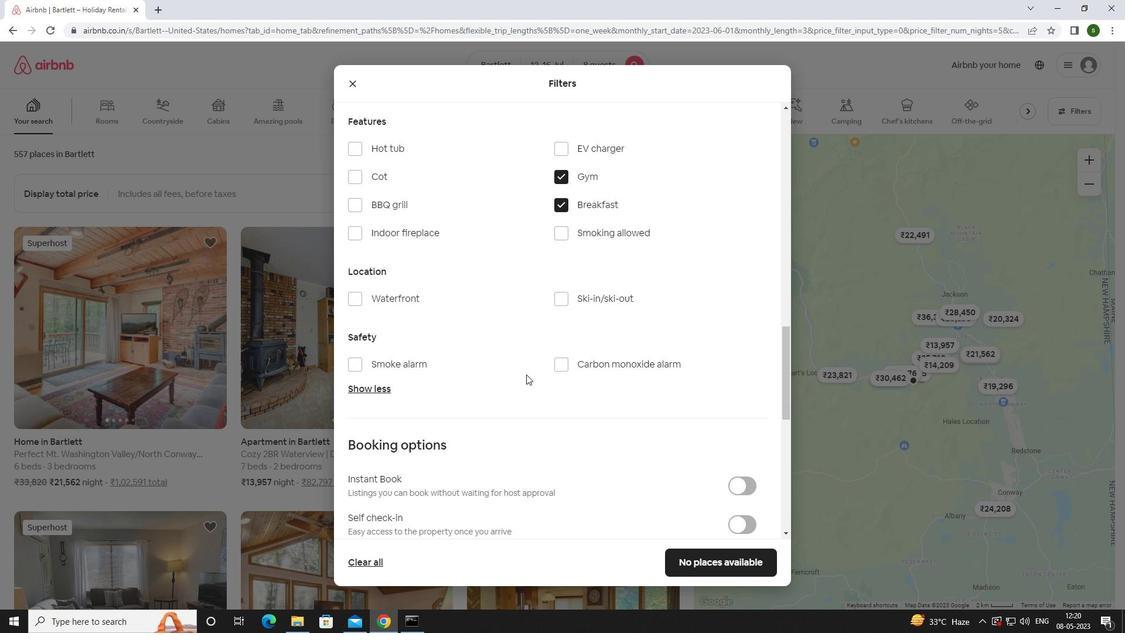 
Action: Mouse moved to (735, 356)
Screenshot: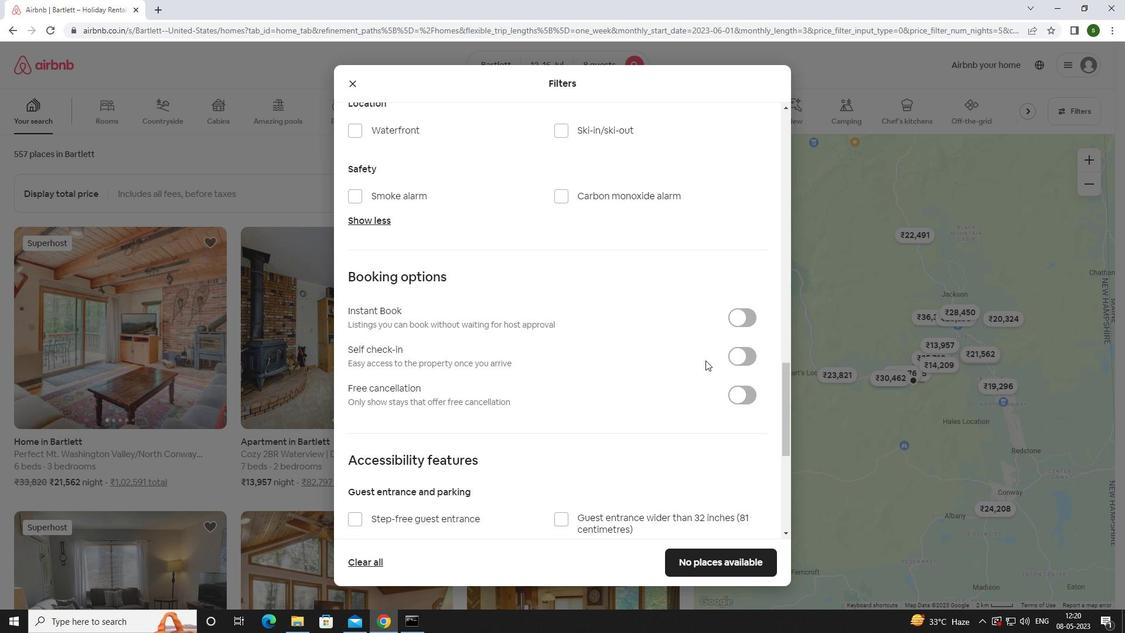 
Action: Mouse pressed left at (735, 356)
Screenshot: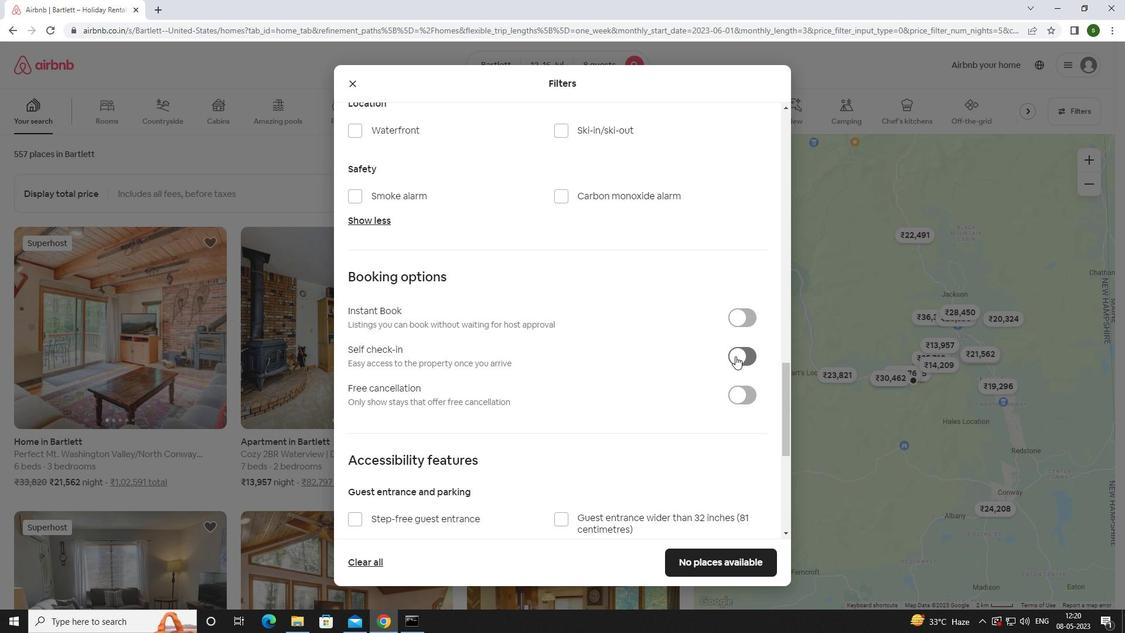 
Action: Mouse moved to (627, 353)
Screenshot: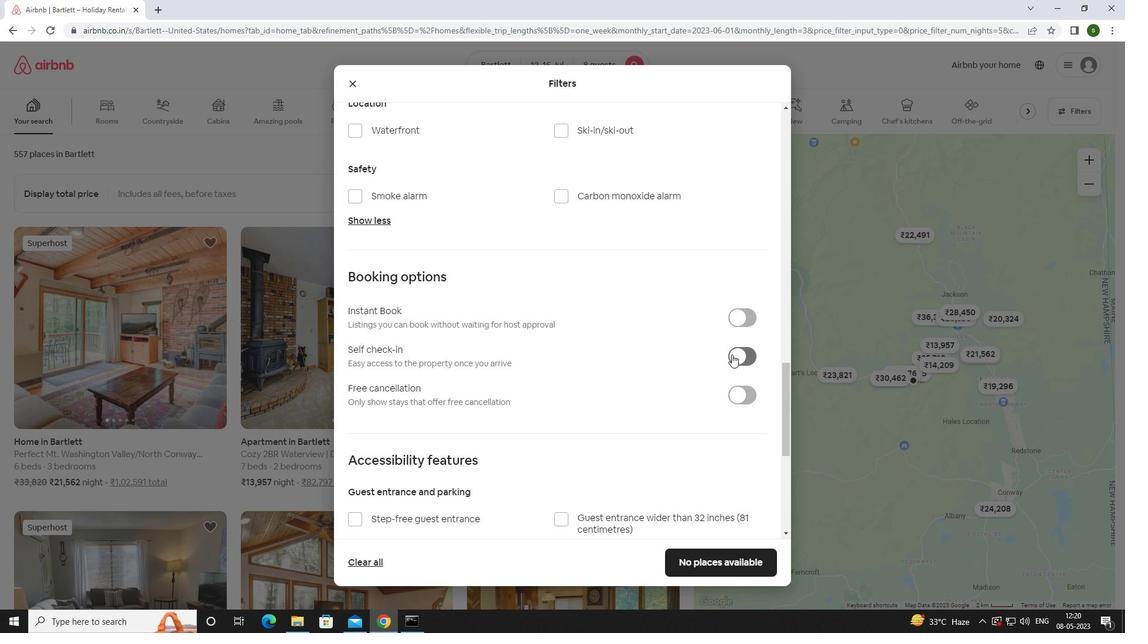 
Action: Mouse scrolled (627, 352) with delta (0, 0)
Screenshot: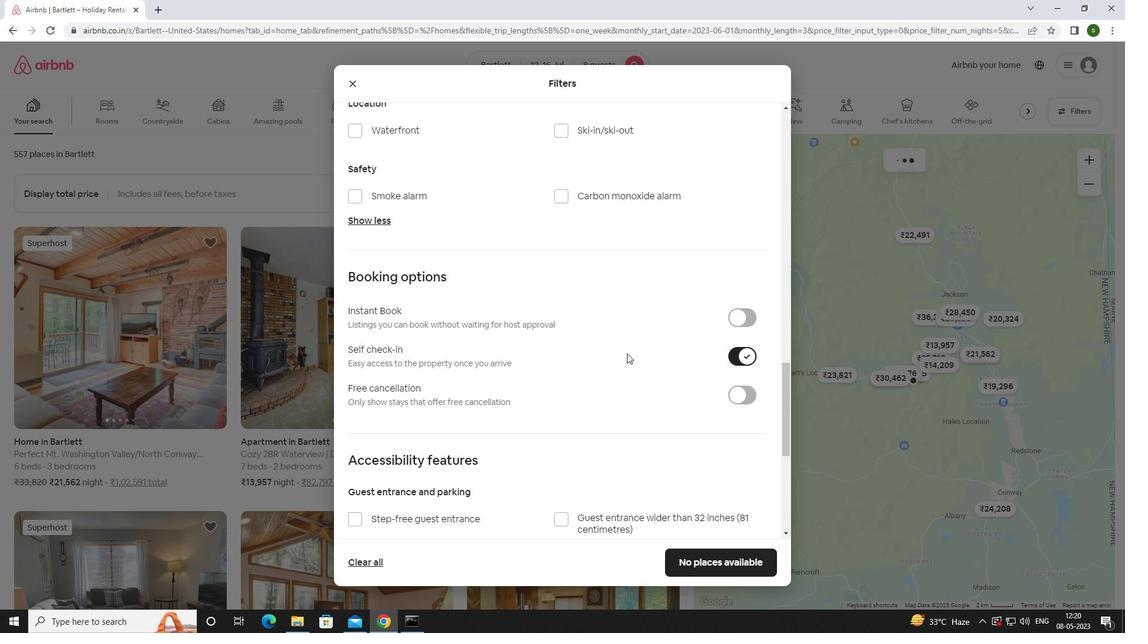 
Action: Mouse scrolled (627, 352) with delta (0, 0)
Screenshot: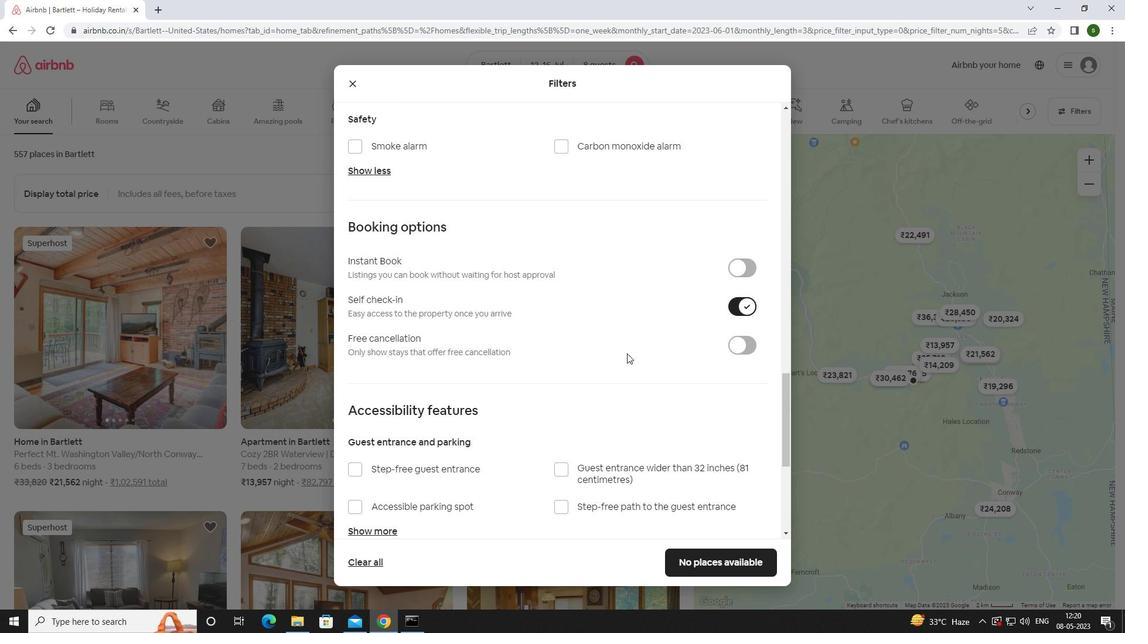 
Action: Mouse scrolled (627, 352) with delta (0, 0)
Screenshot: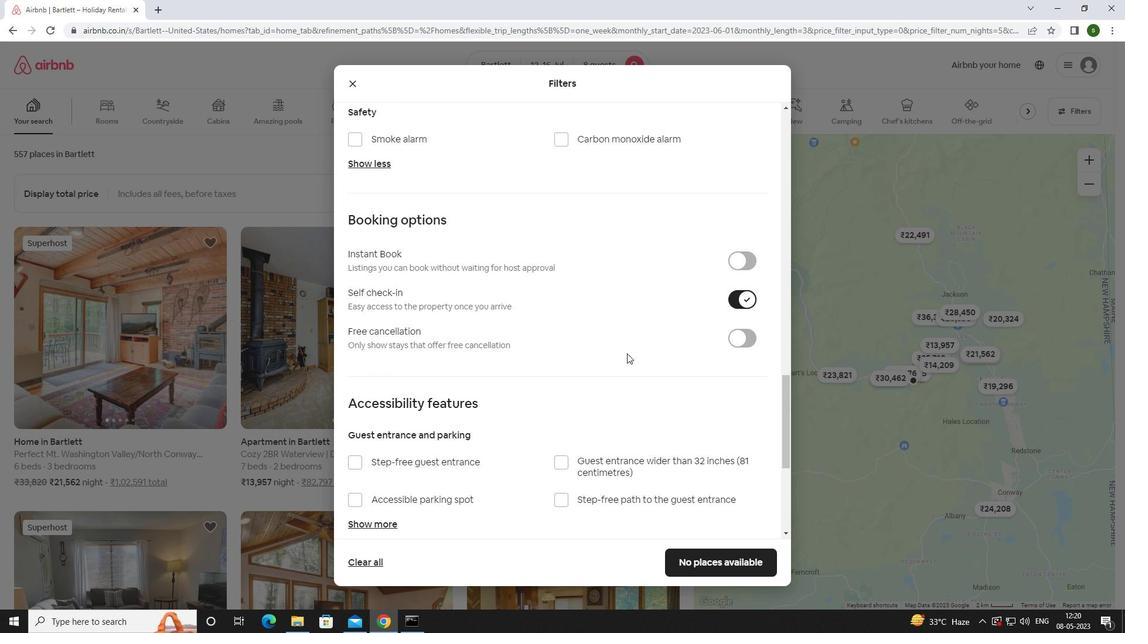 
Action: Mouse scrolled (627, 352) with delta (0, 0)
Screenshot: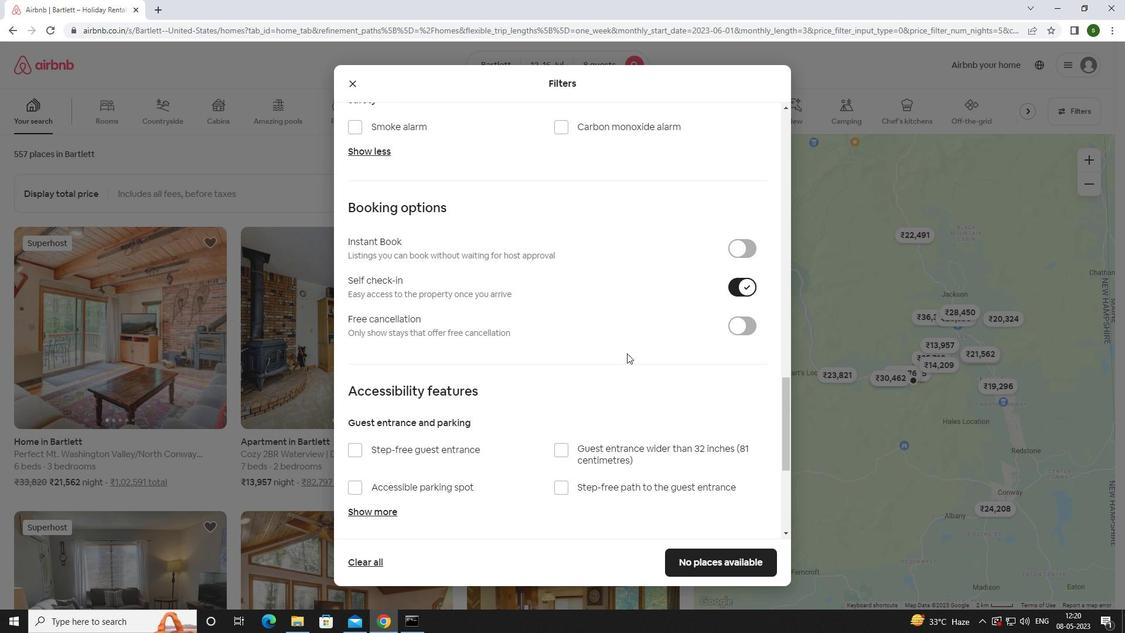 
Action: Mouse scrolled (627, 352) with delta (0, 0)
Screenshot: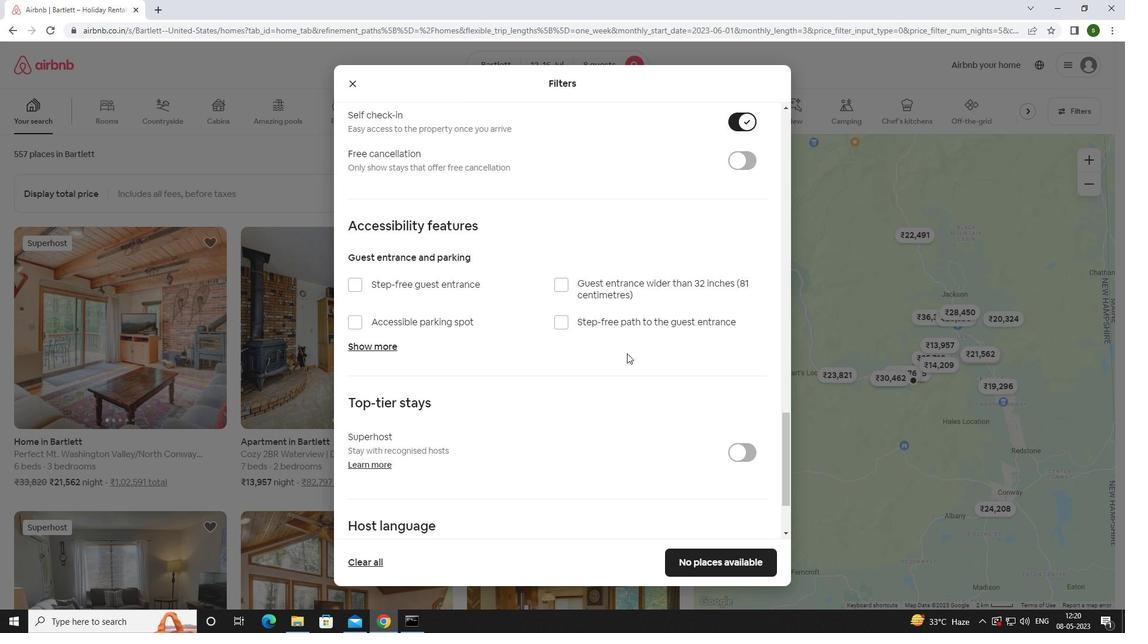 
Action: Mouse scrolled (627, 352) with delta (0, 0)
Screenshot: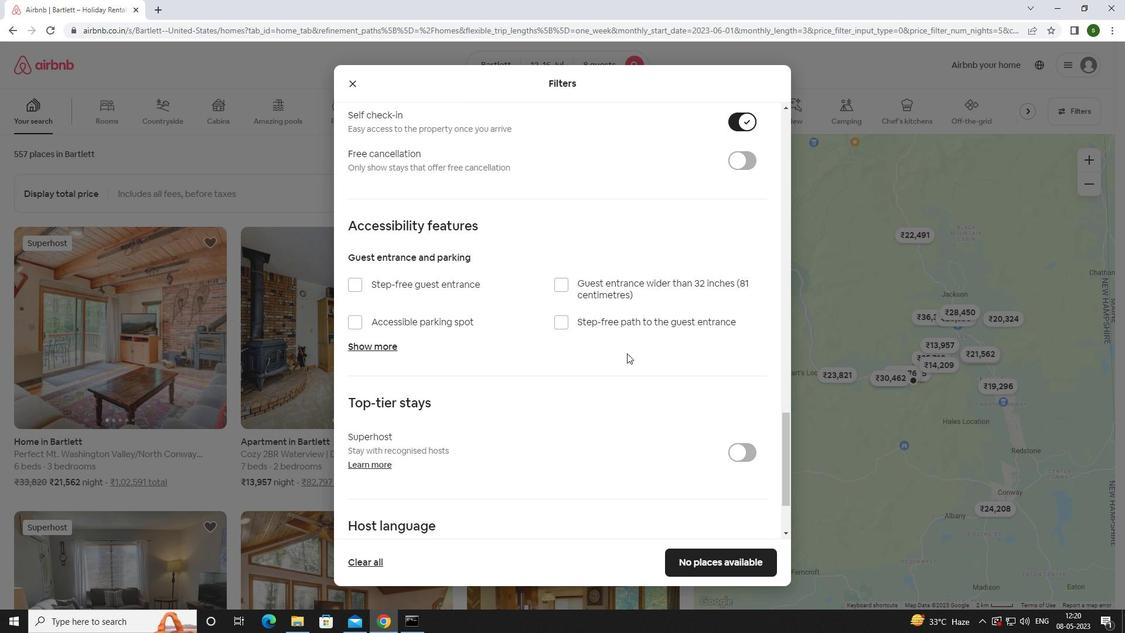 
Action: Mouse scrolled (627, 352) with delta (0, 0)
Screenshot: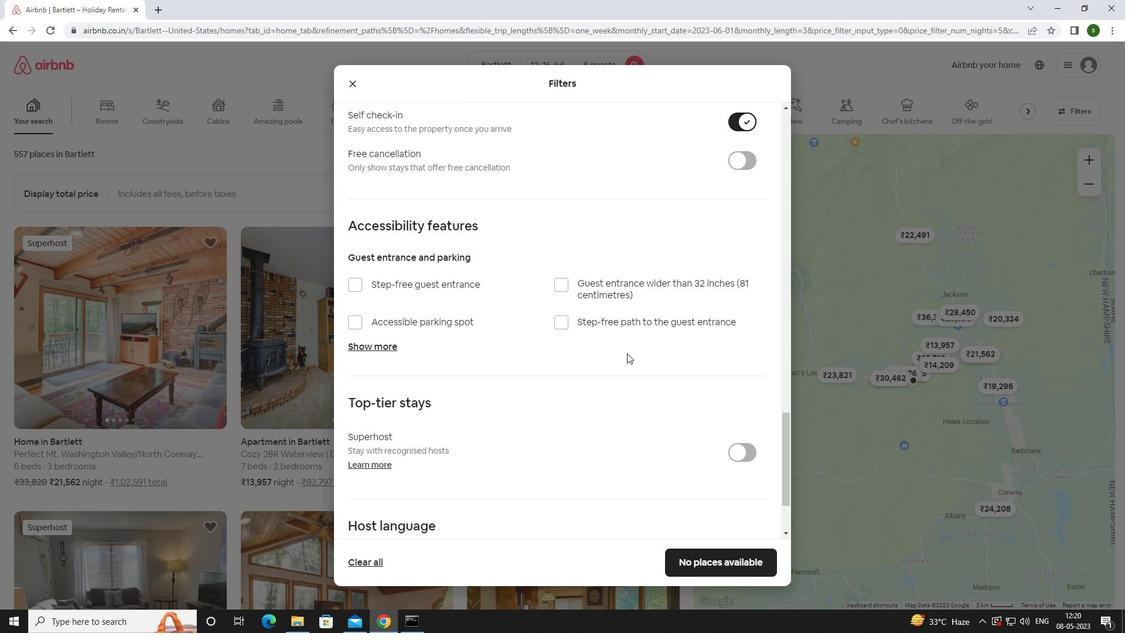 
Action: Mouse scrolled (627, 352) with delta (0, 0)
Screenshot: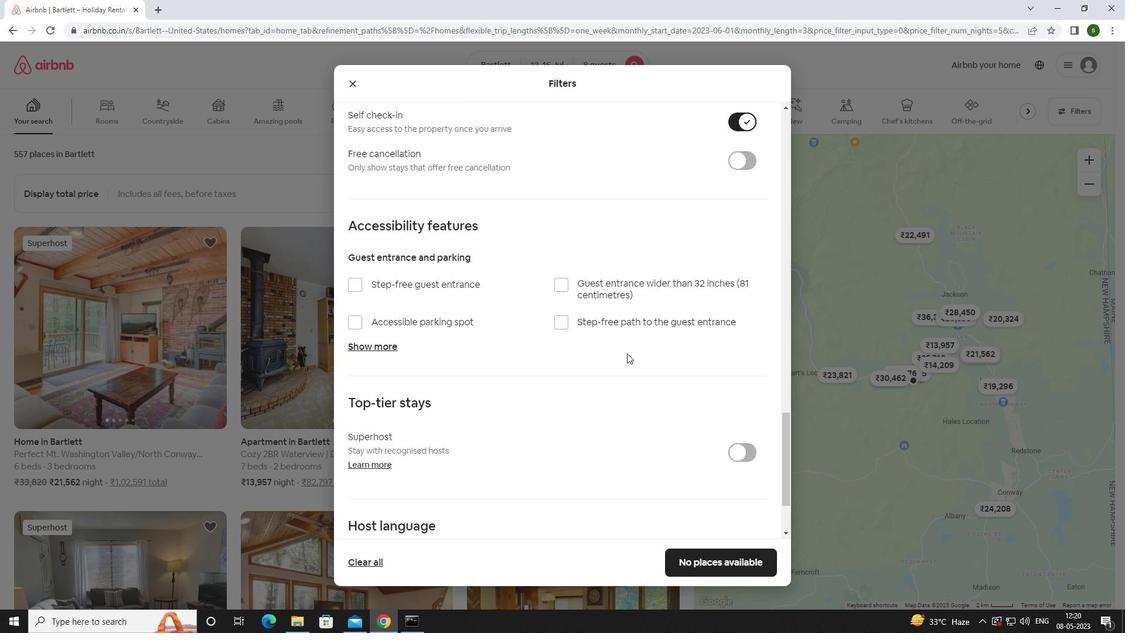 
Action: Mouse scrolled (627, 352) with delta (0, 0)
Screenshot: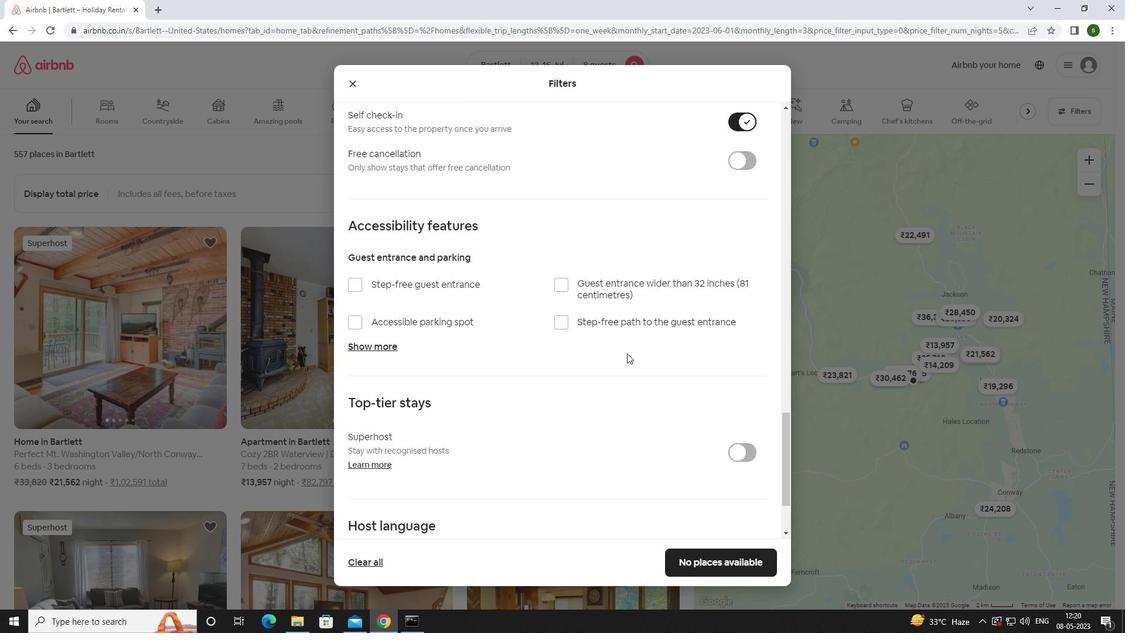 
Action: Mouse moved to (360, 449)
Screenshot: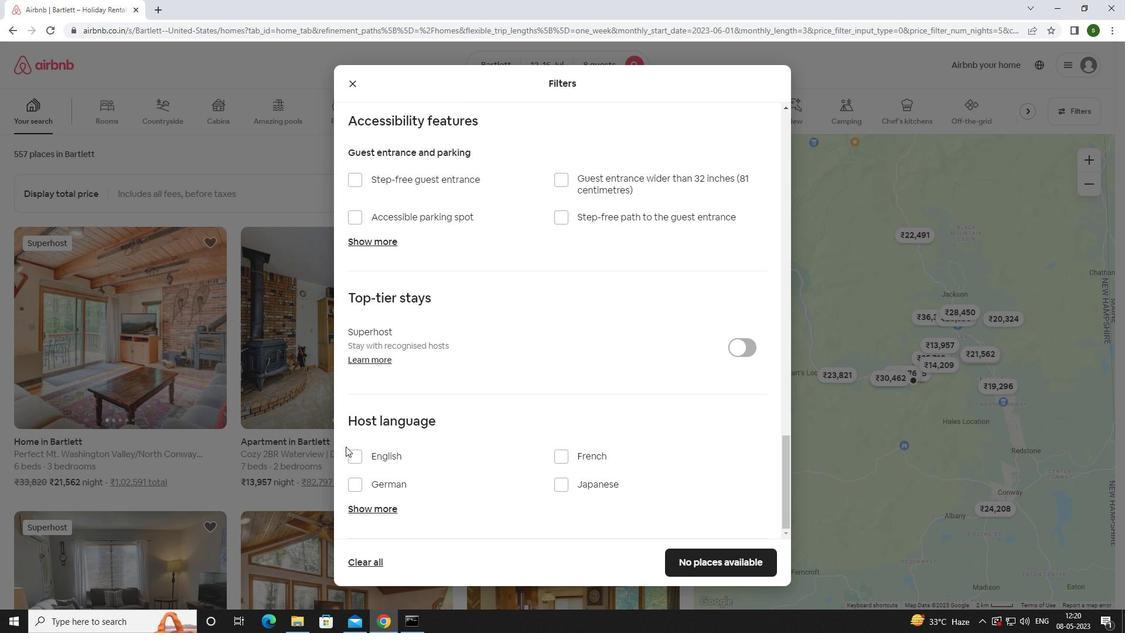 
Action: Mouse pressed left at (360, 449)
Screenshot: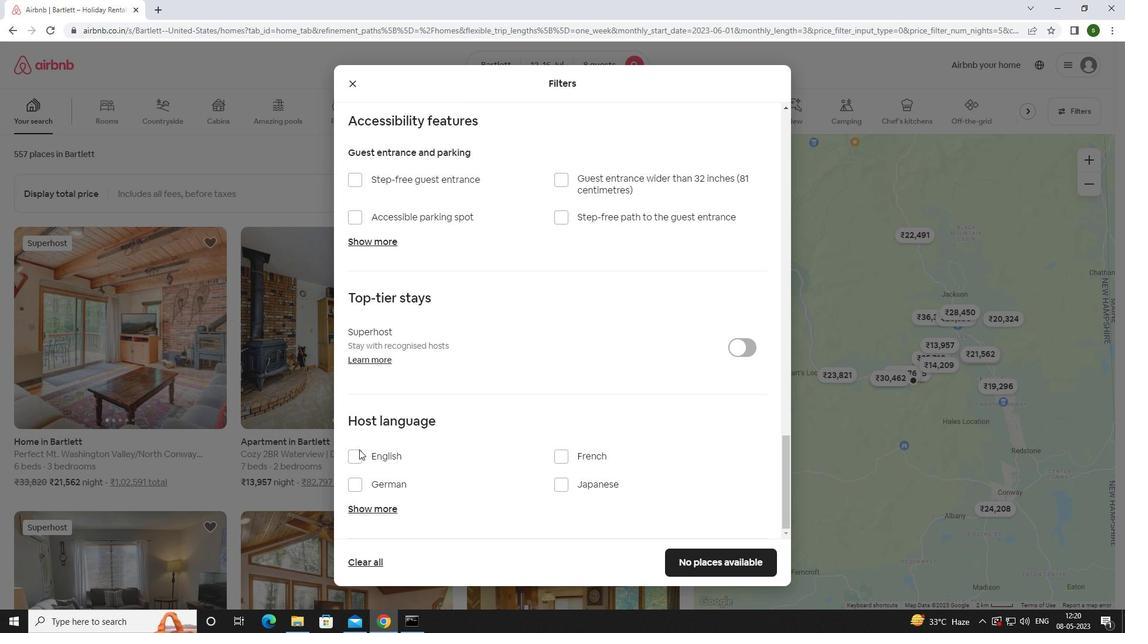 
Action: Mouse moved to (681, 556)
Screenshot: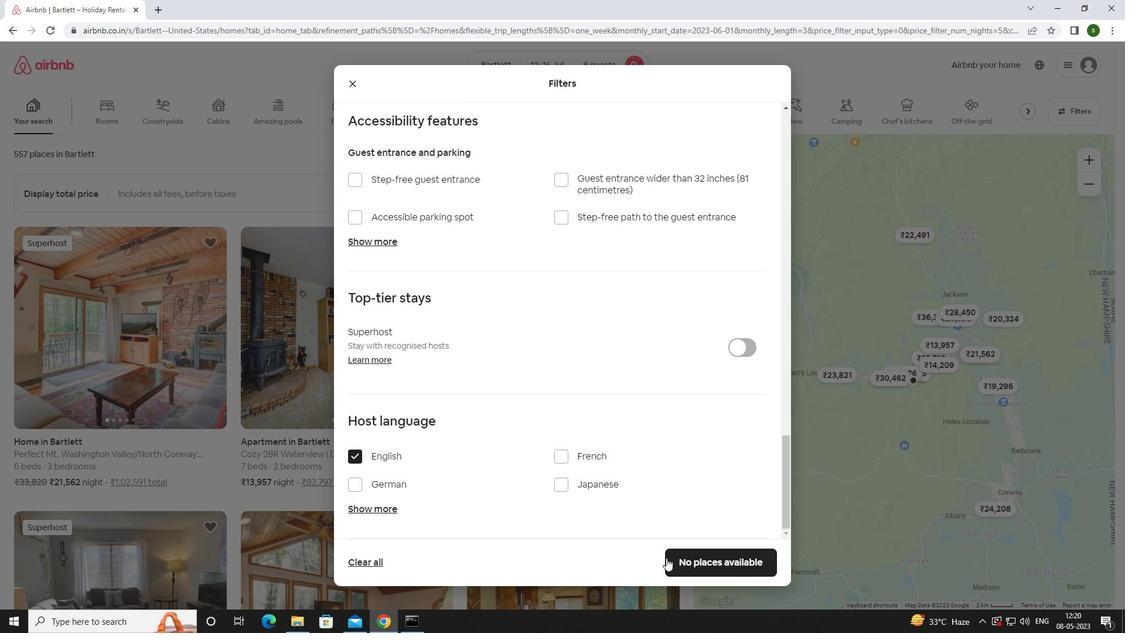 
Action: Mouse pressed left at (681, 556)
Screenshot: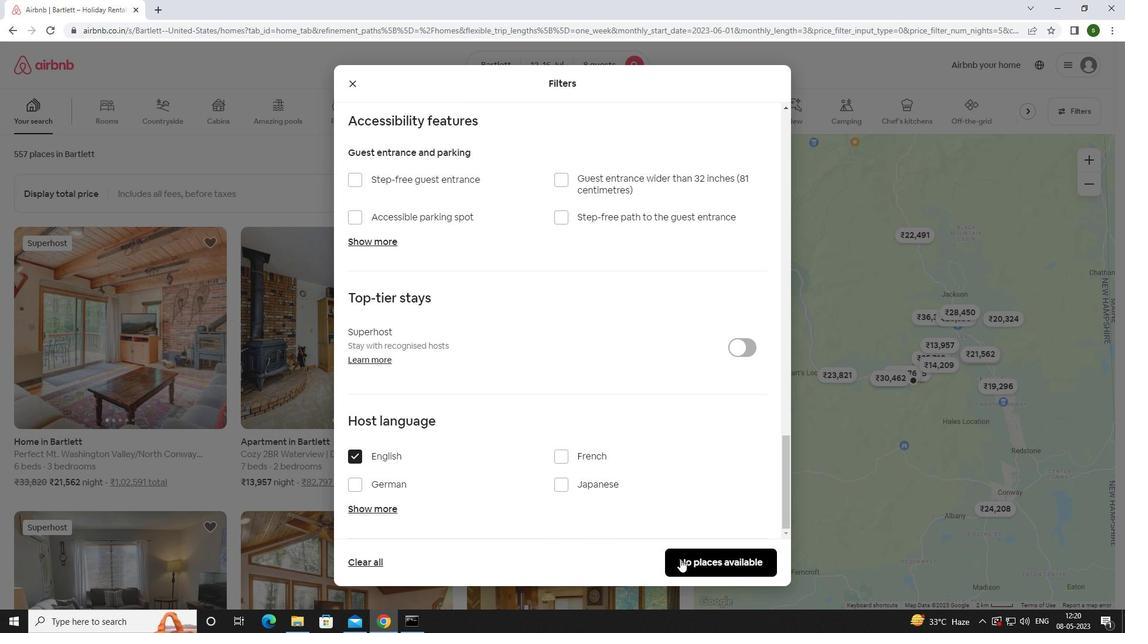 
Action: Mouse moved to (422, 215)
Screenshot: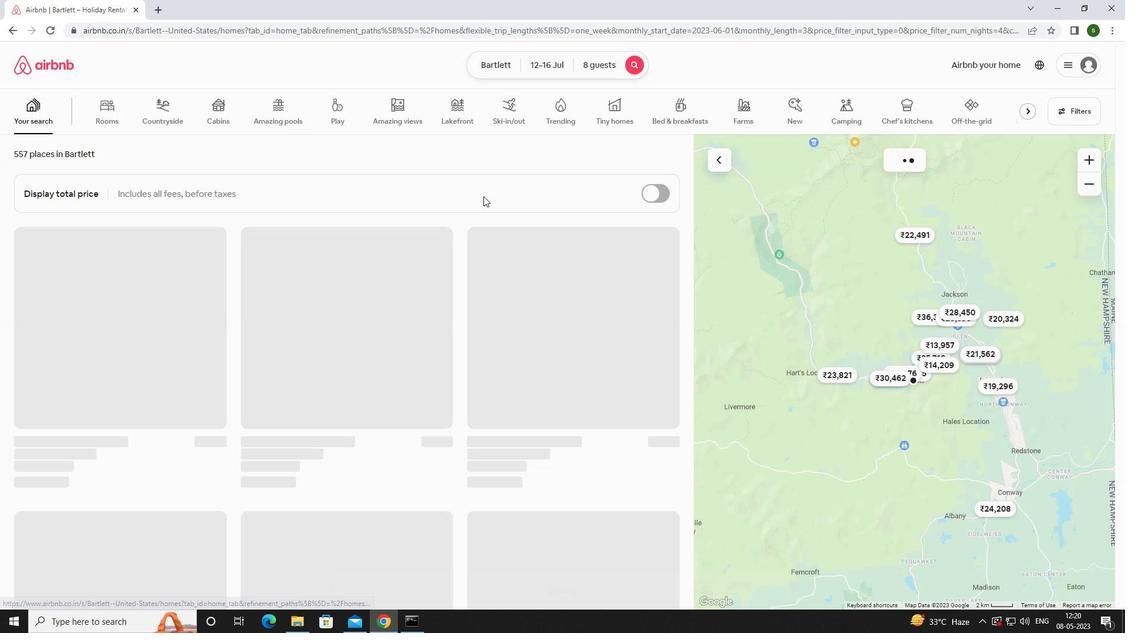 
